 Task: Search one way flight ticket for 2 adults, 2 children, 2 infants in seat in first from Melbourne: Melbourne Orlando International Airport to Wilmington: Wilmington International Airport on 8-6-2023. Choice of flights is JetBlue. Number of bags: 7 checked bags. Price is upto 76000. Outbound departure time preference is 20:15.
Action: Mouse moved to (266, 383)
Screenshot: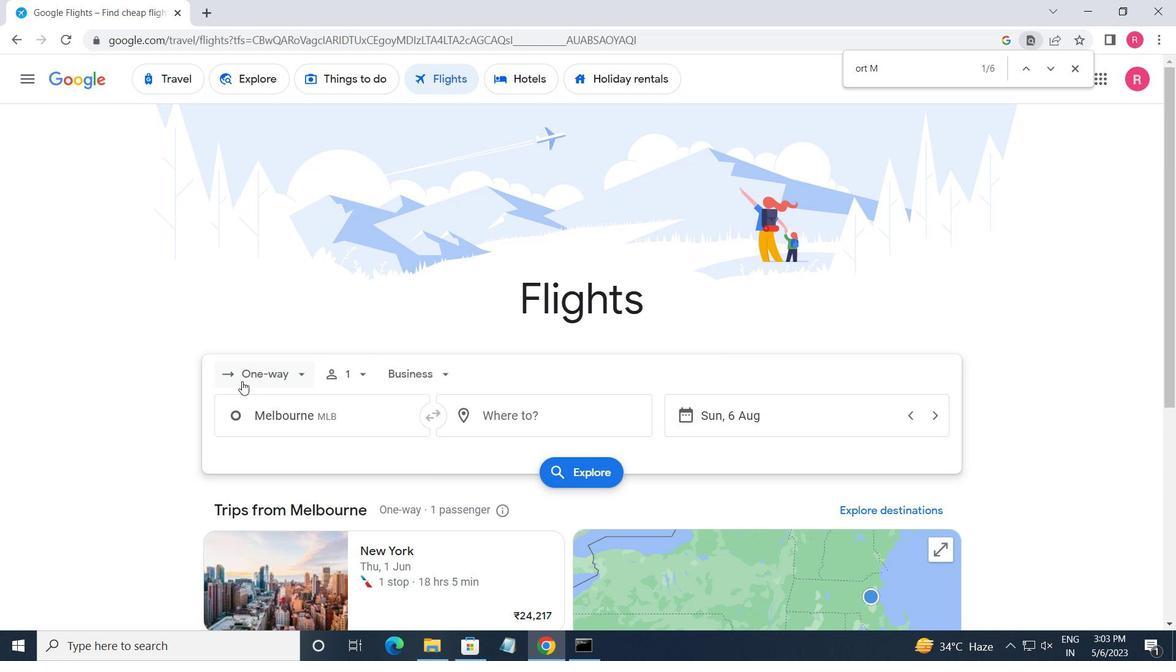 
Action: Mouse pressed left at (266, 383)
Screenshot: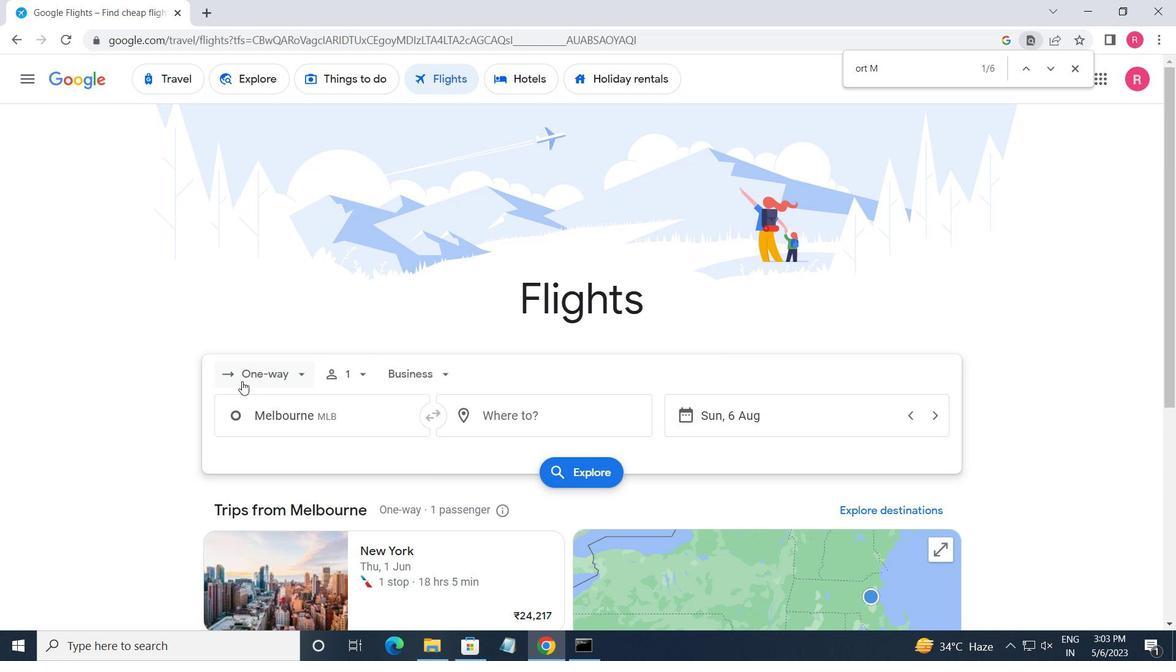 
Action: Mouse moved to (277, 448)
Screenshot: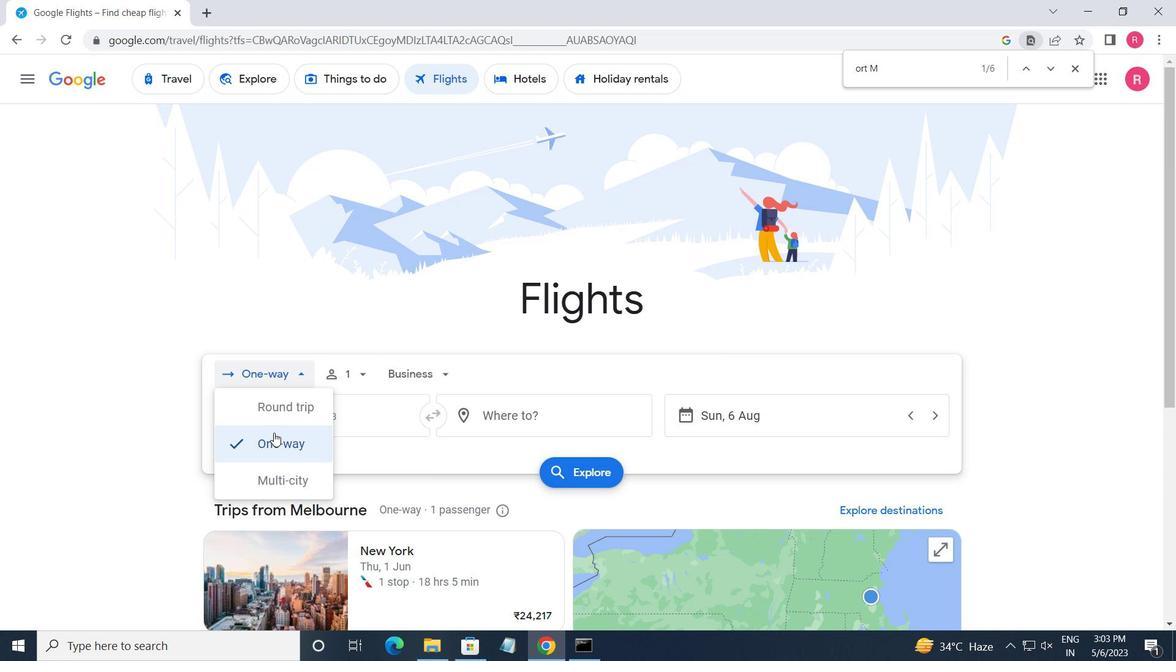
Action: Mouse pressed left at (277, 448)
Screenshot: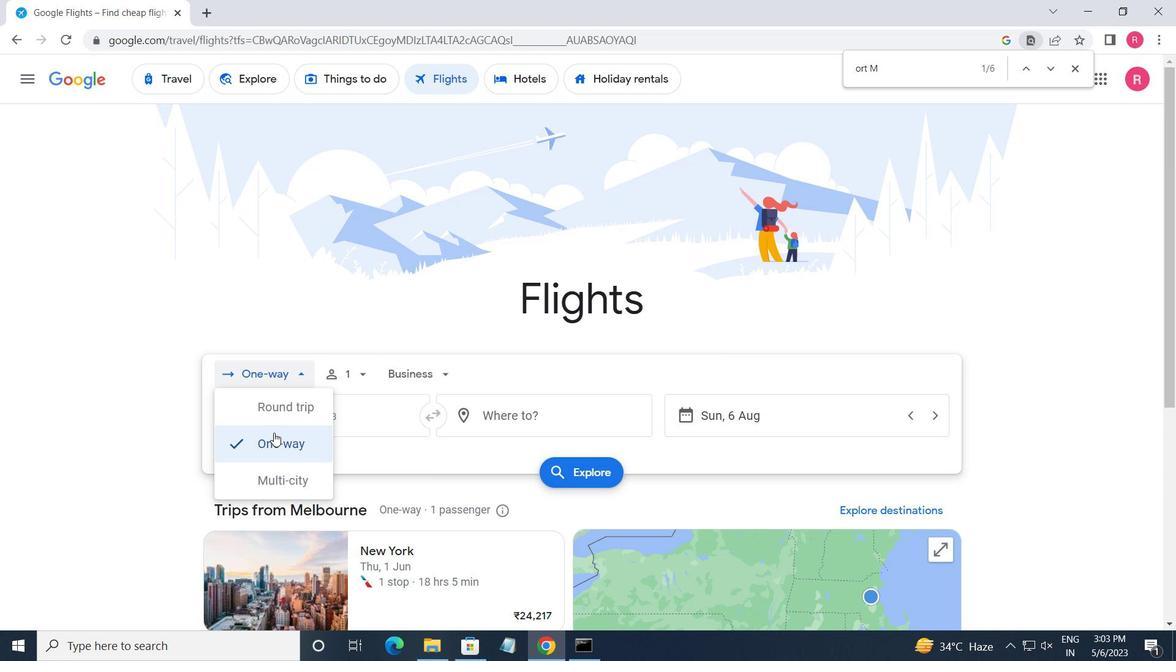 
Action: Mouse moved to (345, 381)
Screenshot: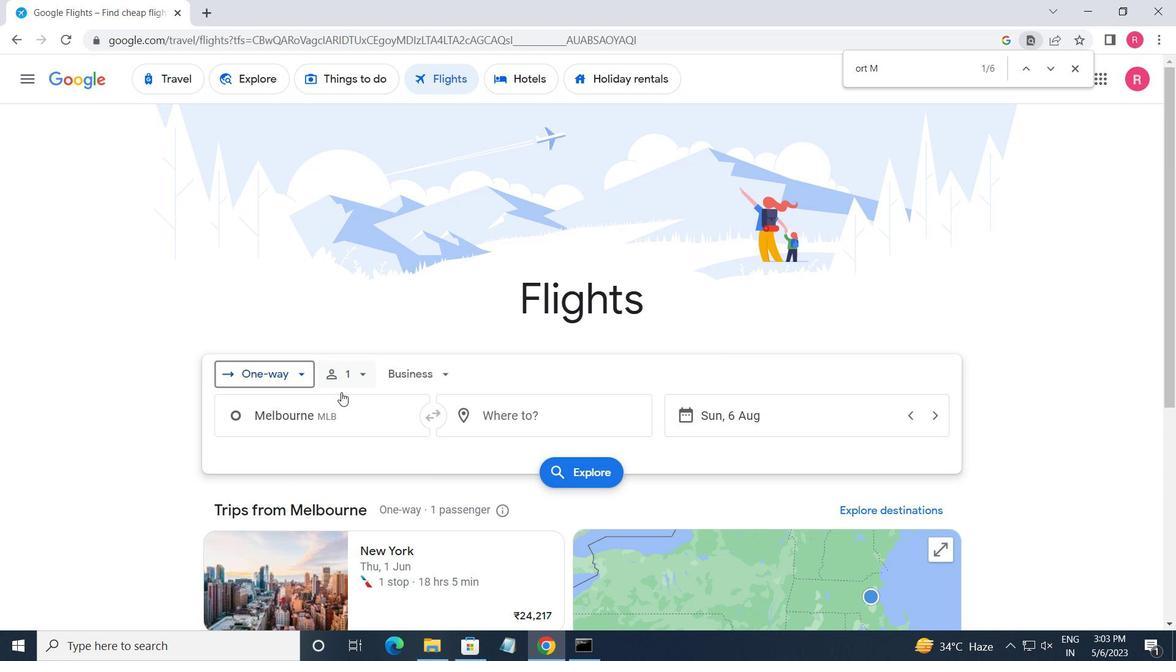 
Action: Mouse pressed left at (345, 381)
Screenshot: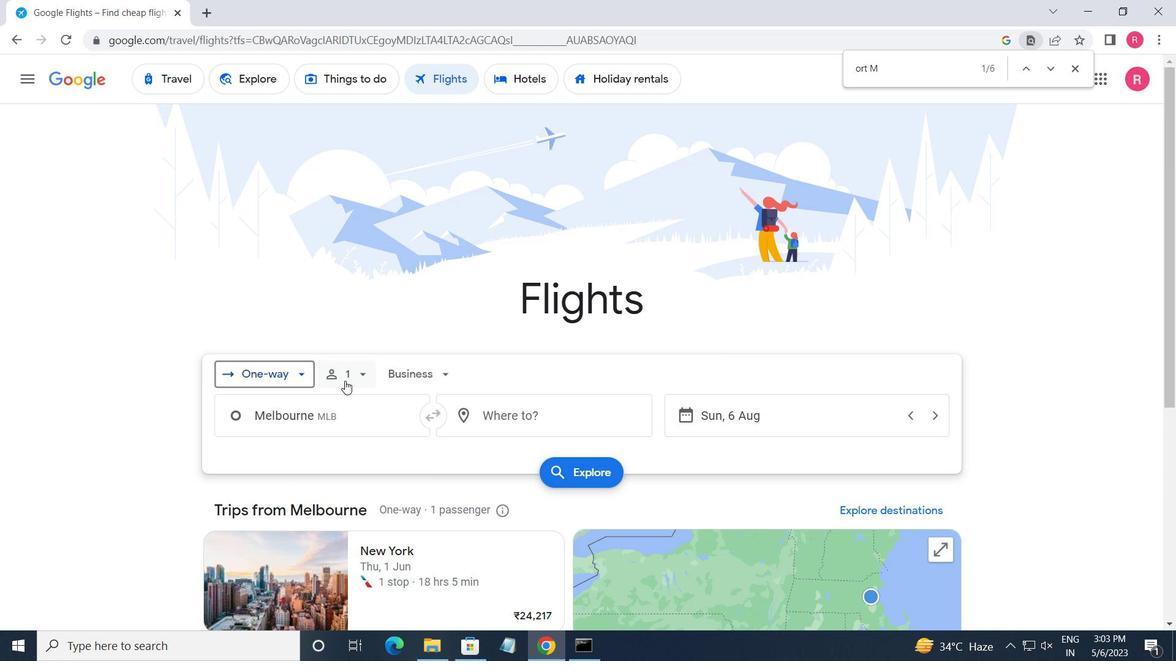 
Action: Mouse moved to (477, 419)
Screenshot: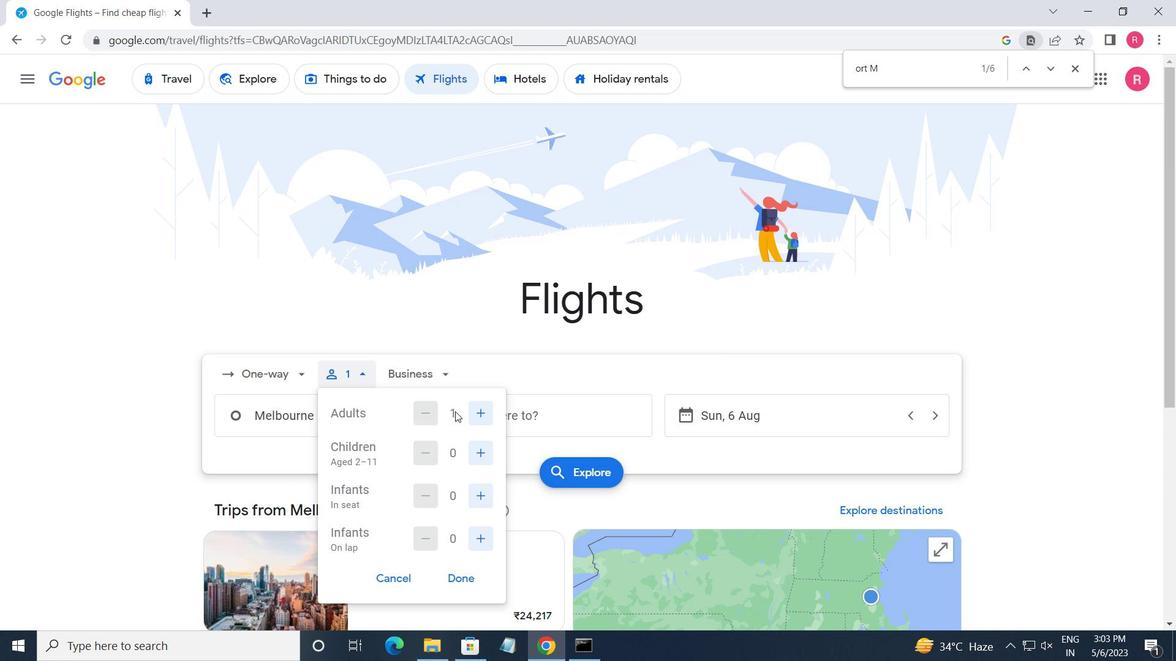 
Action: Mouse pressed left at (477, 419)
Screenshot: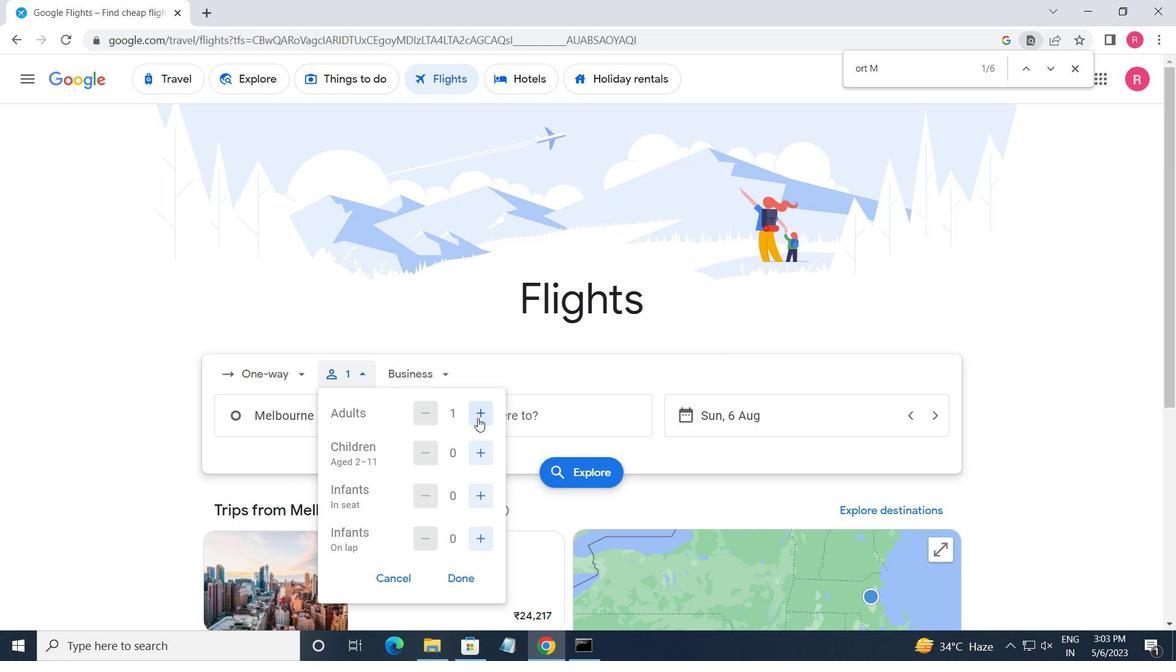 
Action: Mouse moved to (480, 453)
Screenshot: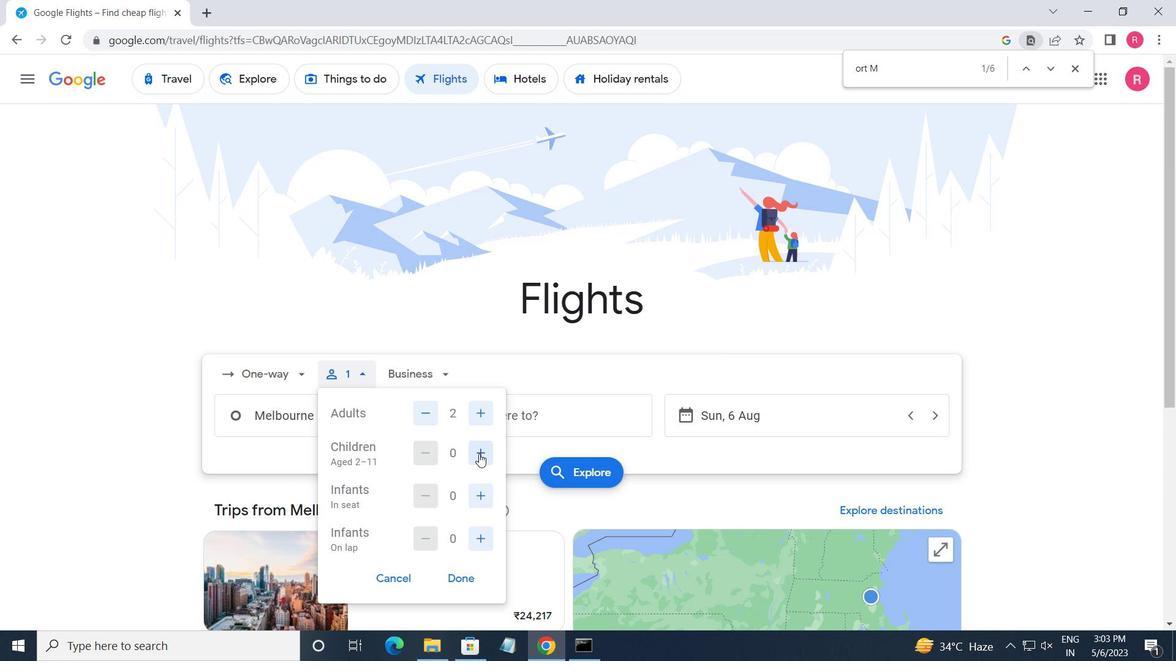 
Action: Mouse pressed left at (480, 453)
Screenshot: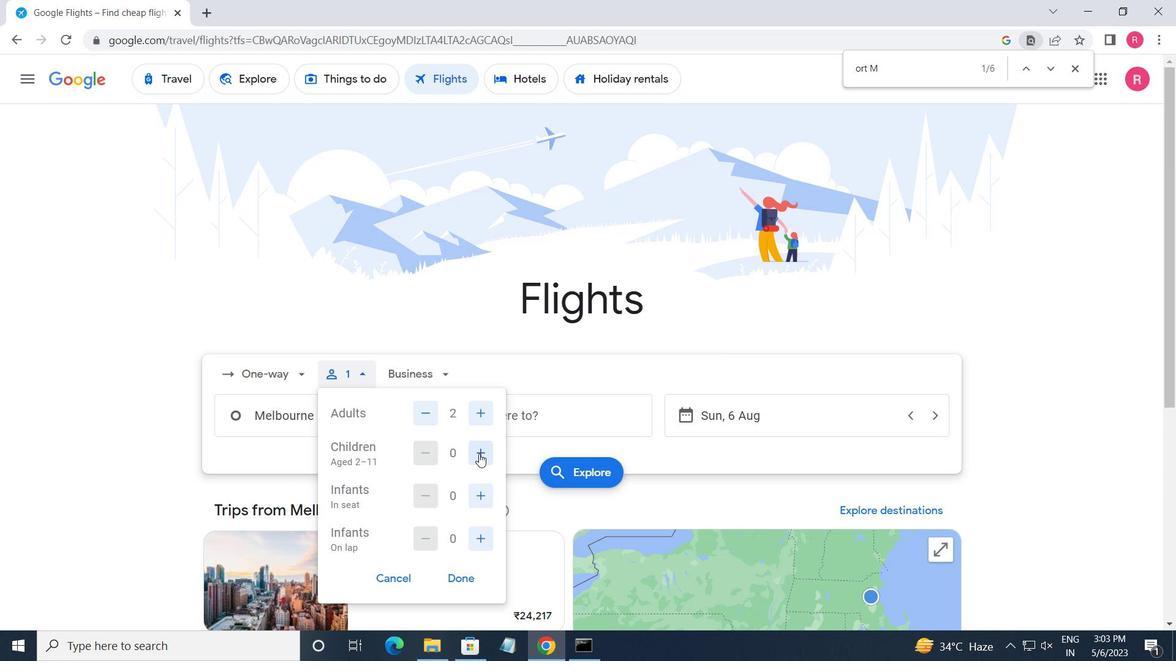 
Action: Mouse pressed left at (480, 453)
Screenshot: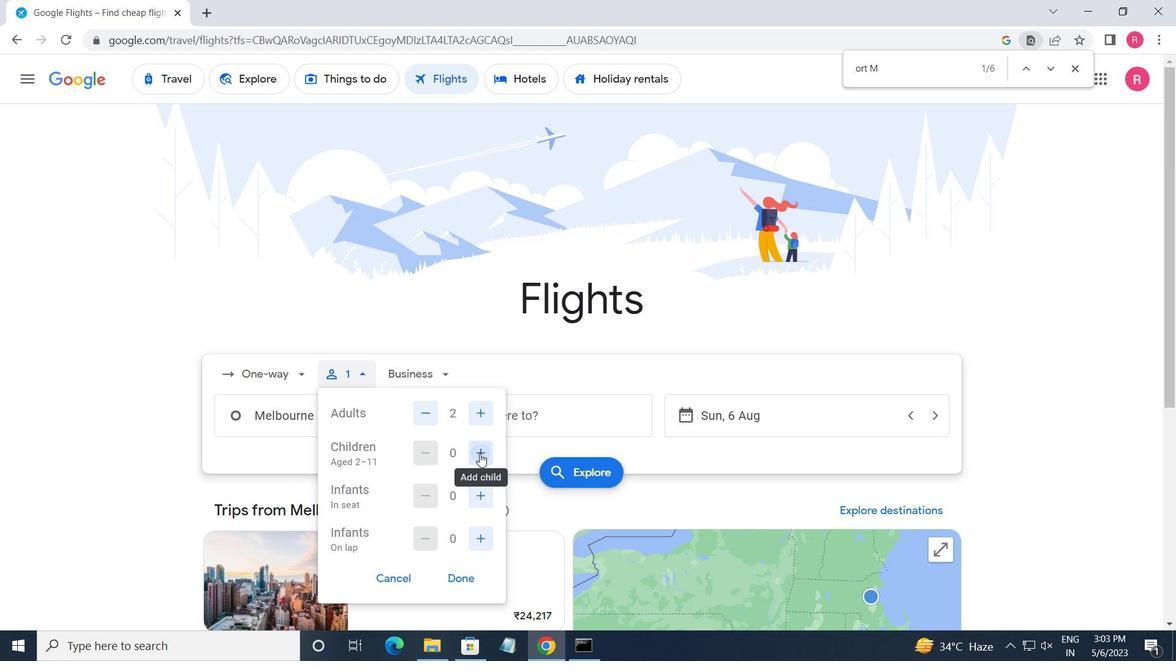 
Action: Mouse moved to (476, 489)
Screenshot: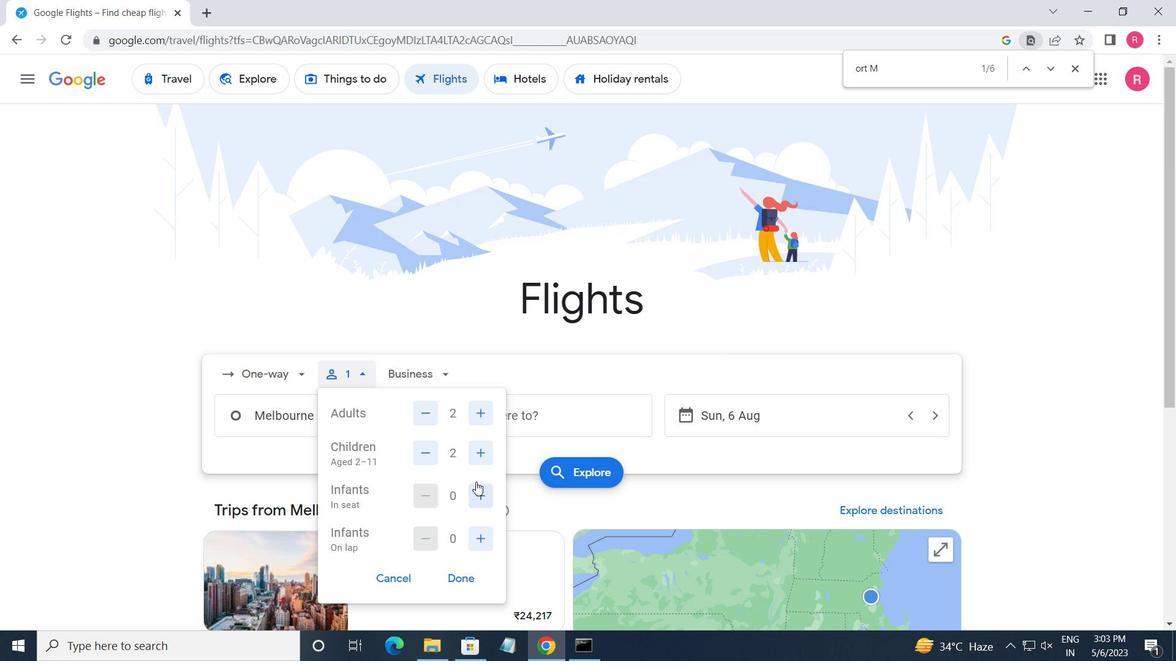 
Action: Mouse pressed left at (476, 489)
Screenshot: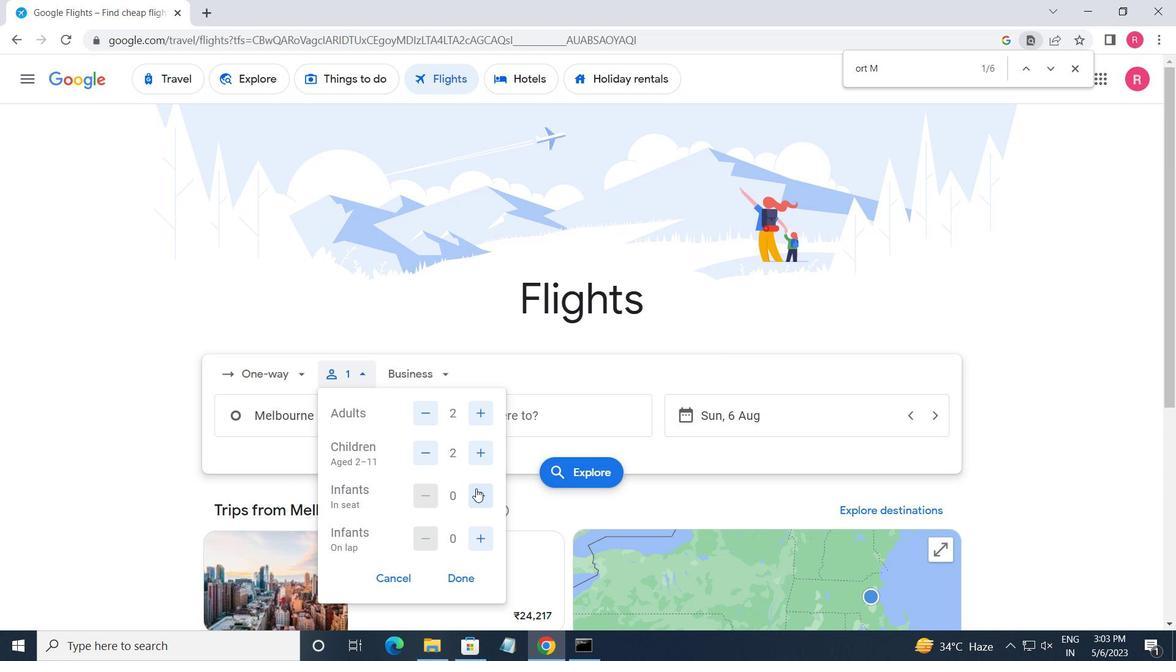 
Action: Mouse pressed left at (476, 489)
Screenshot: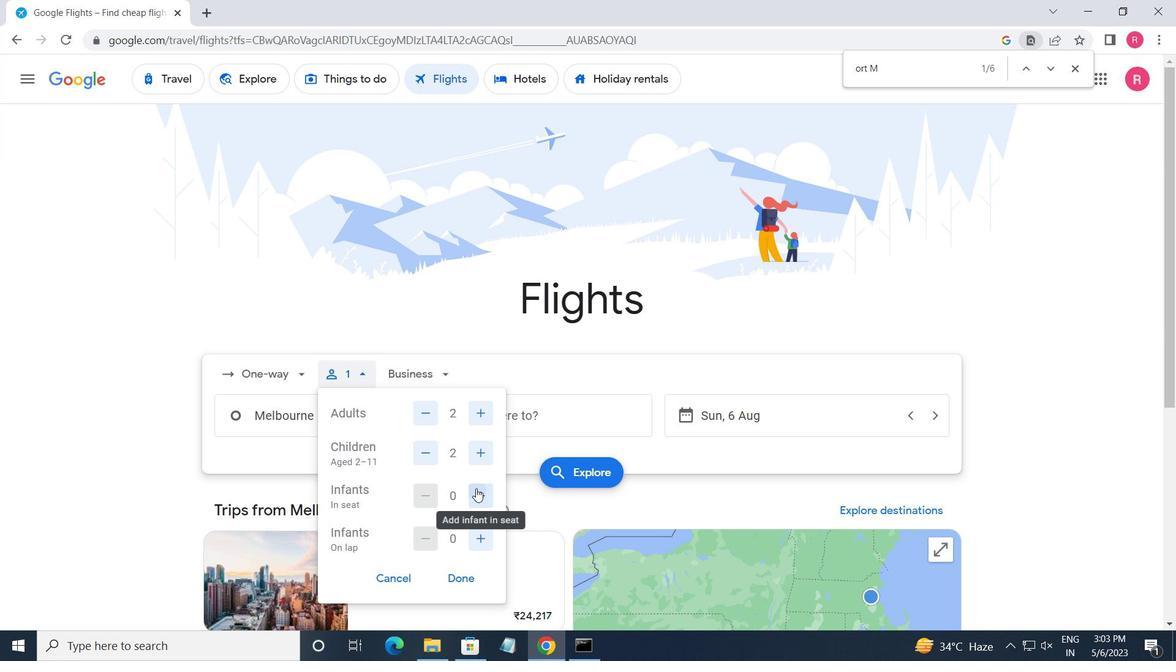 
Action: Mouse moved to (459, 571)
Screenshot: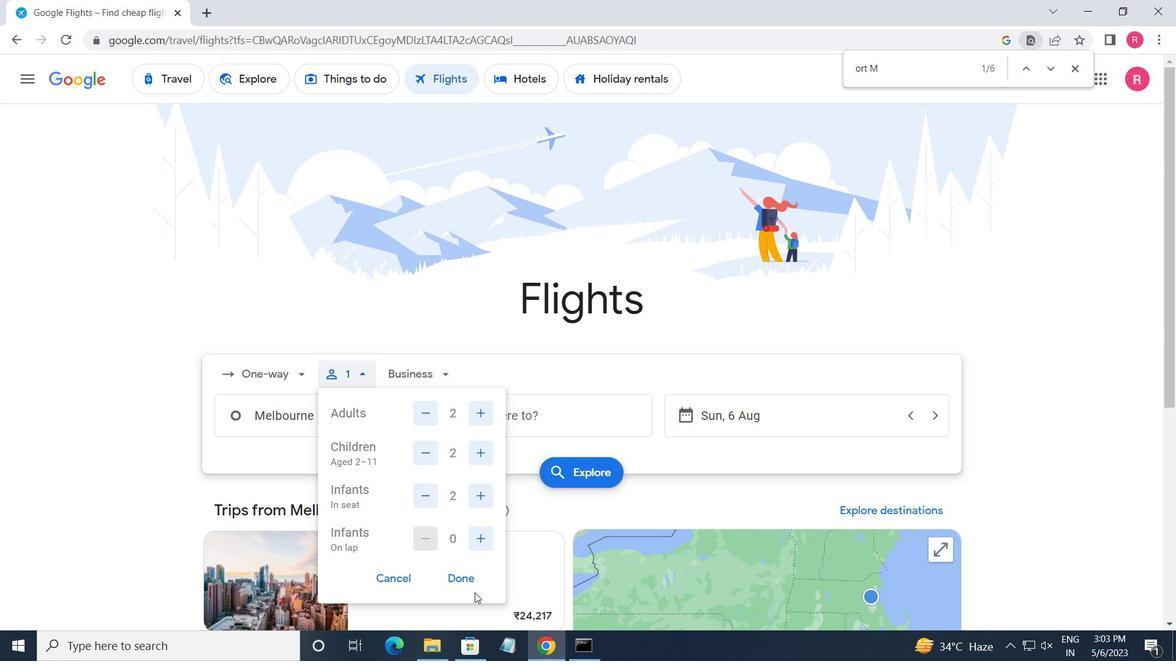 
Action: Mouse pressed left at (459, 571)
Screenshot: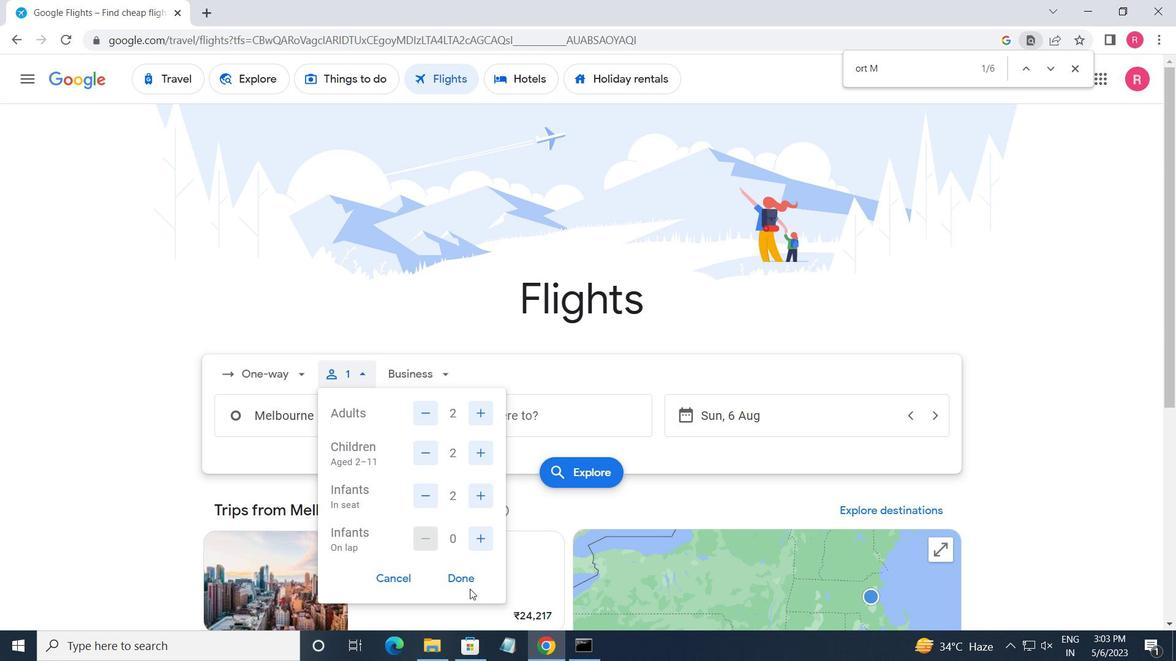 
Action: Mouse moved to (434, 377)
Screenshot: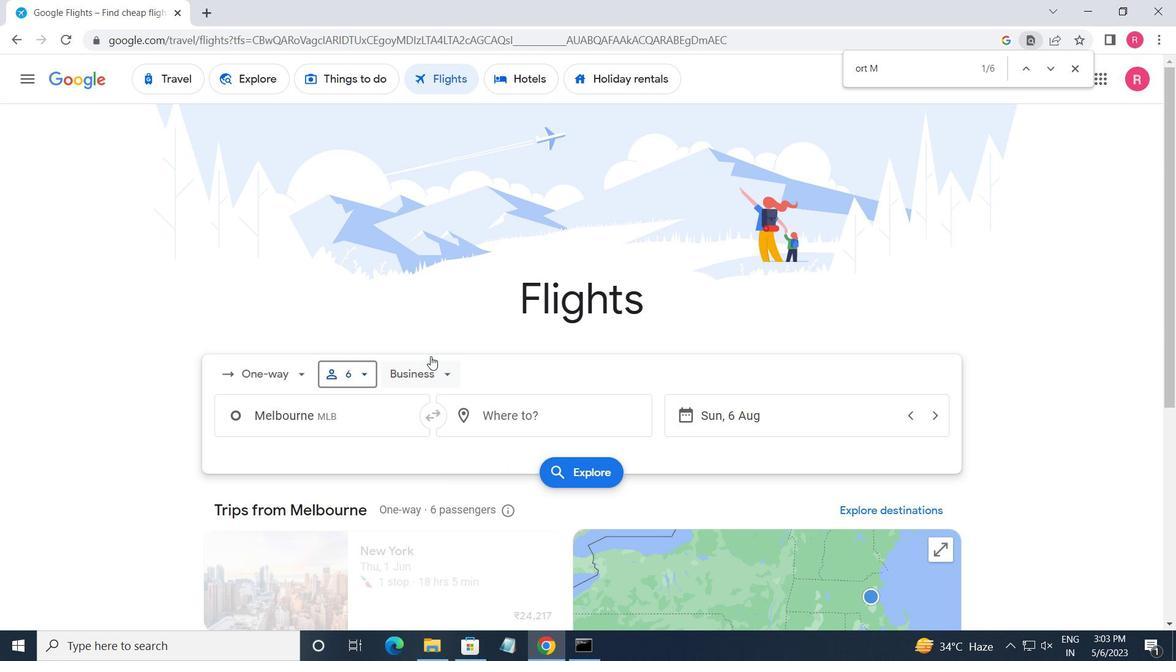 
Action: Mouse pressed left at (434, 377)
Screenshot: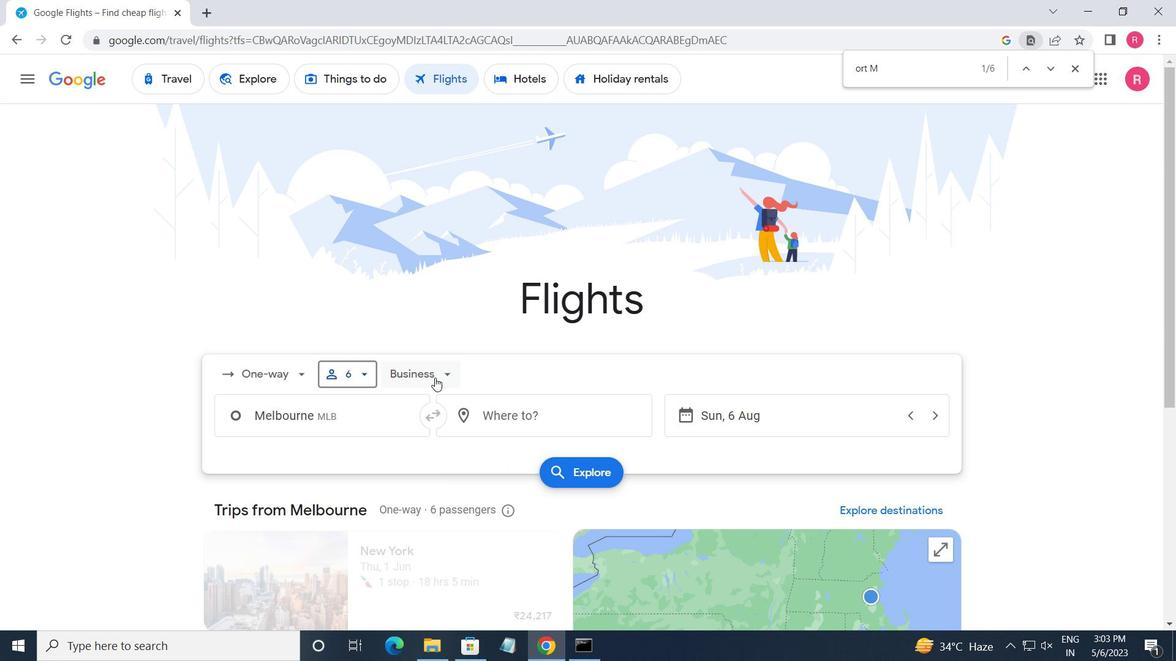 
Action: Mouse moved to (456, 521)
Screenshot: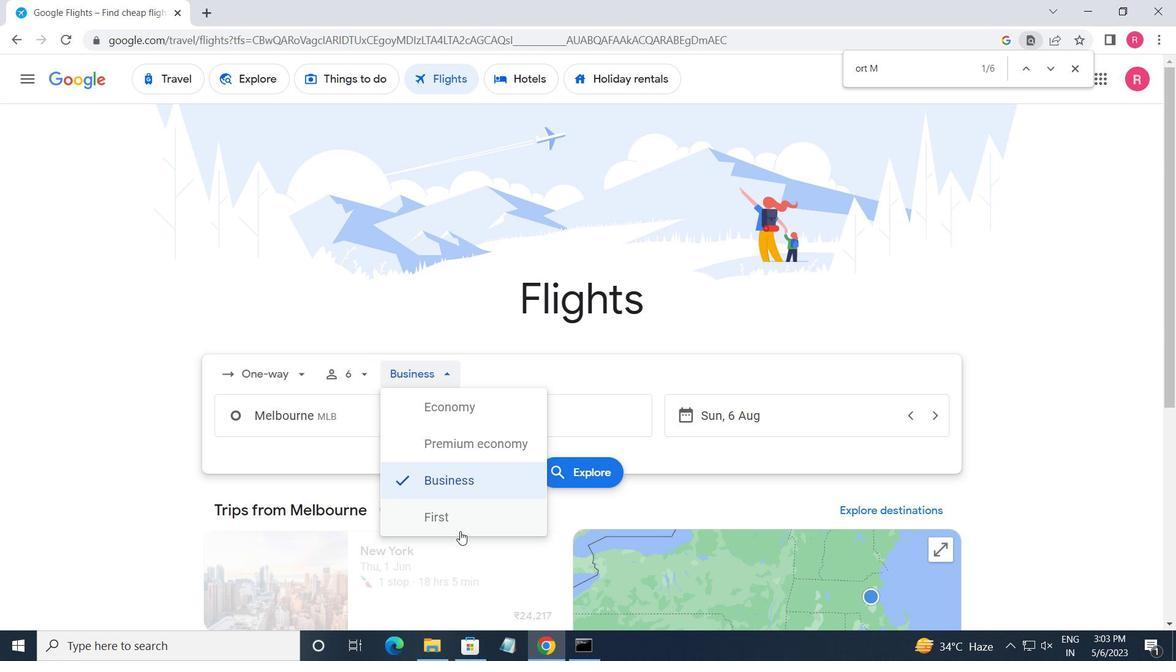 
Action: Mouse pressed left at (456, 521)
Screenshot: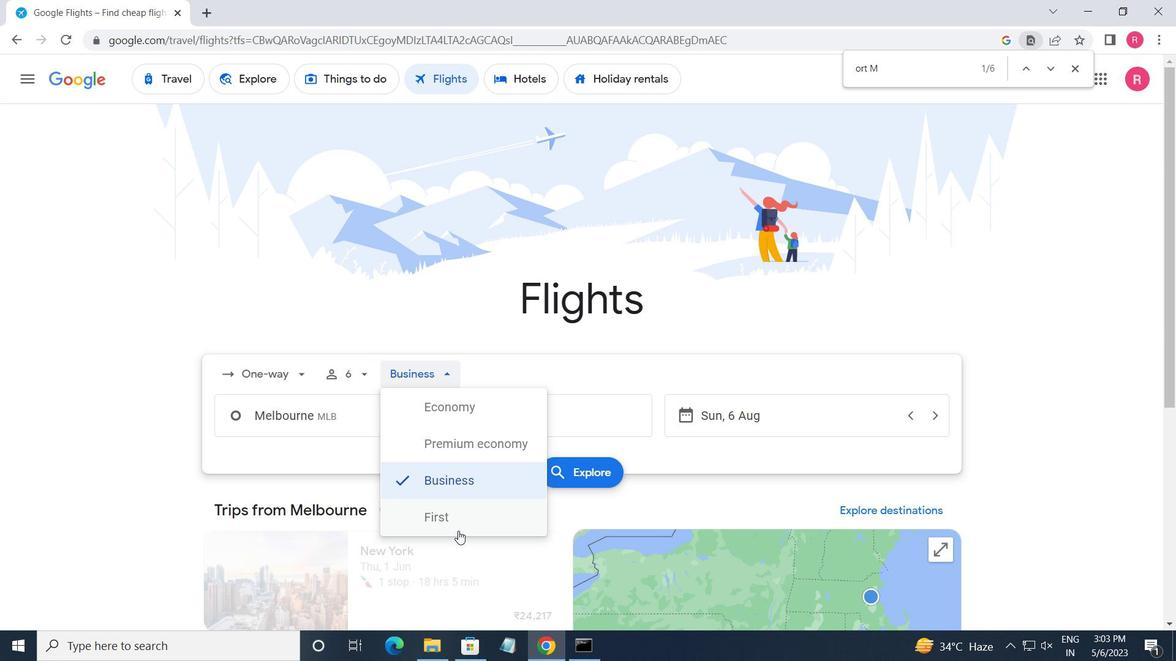
Action: Mouse moved to (386, 420)
Screenshot: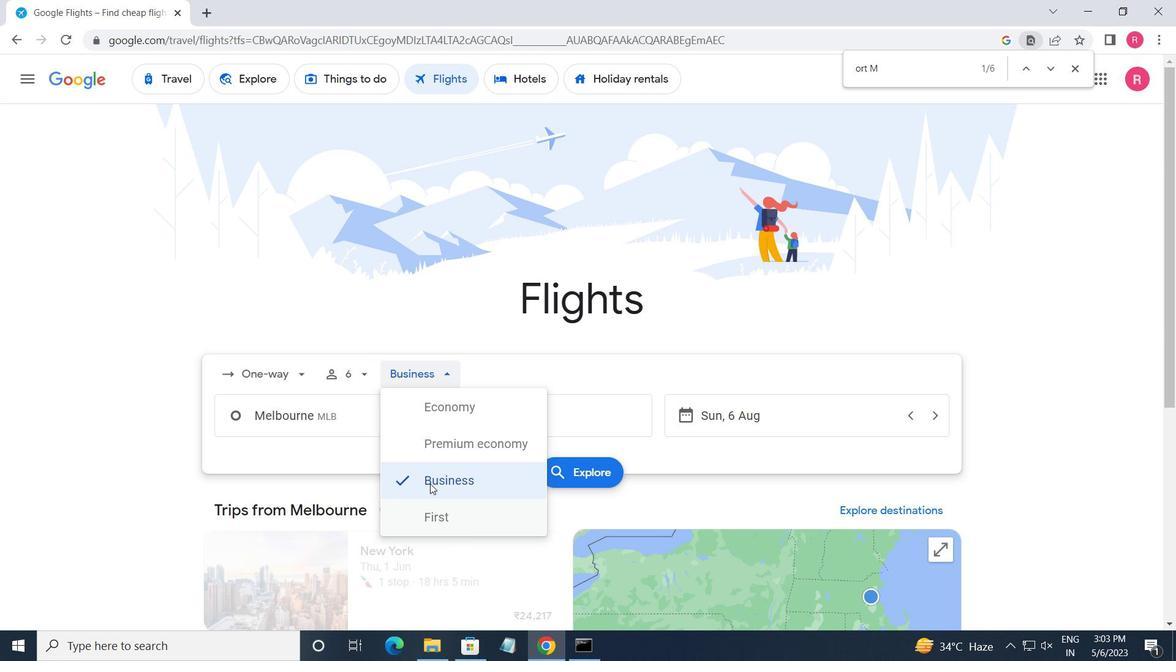 
Action: Mouse pressed left at (386, 420)
Screenshot: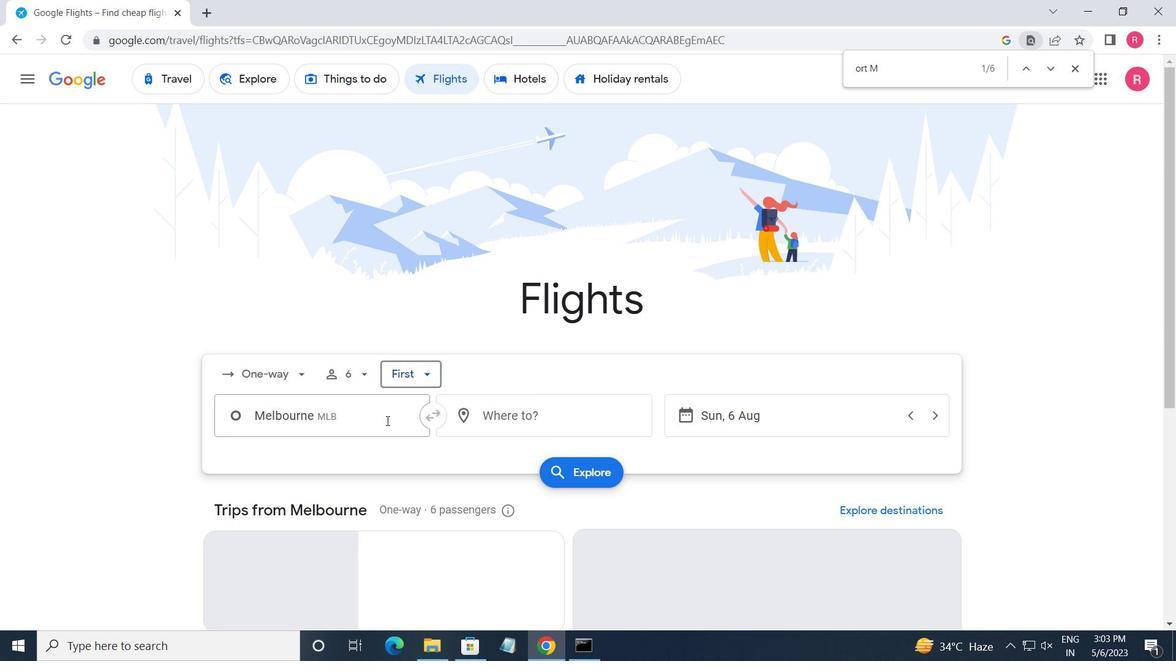 
Action: Mouse moved to (384, 422)
Screenshot: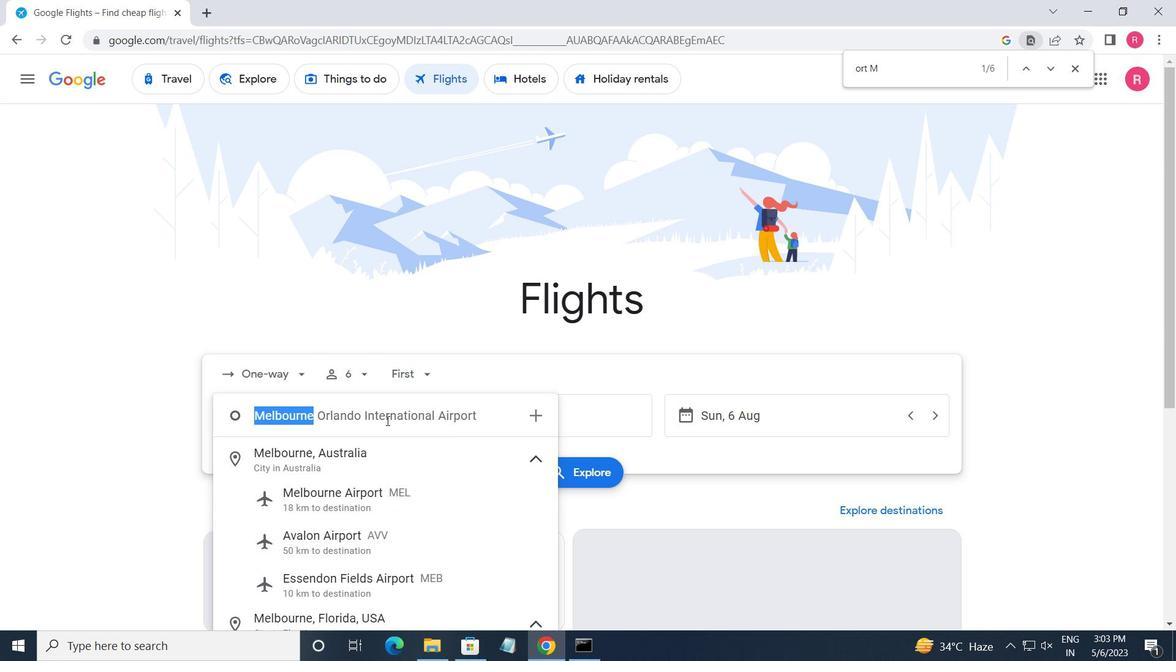 
Action: Key pressed <Key.shift_r>Melbourne
Screenshot: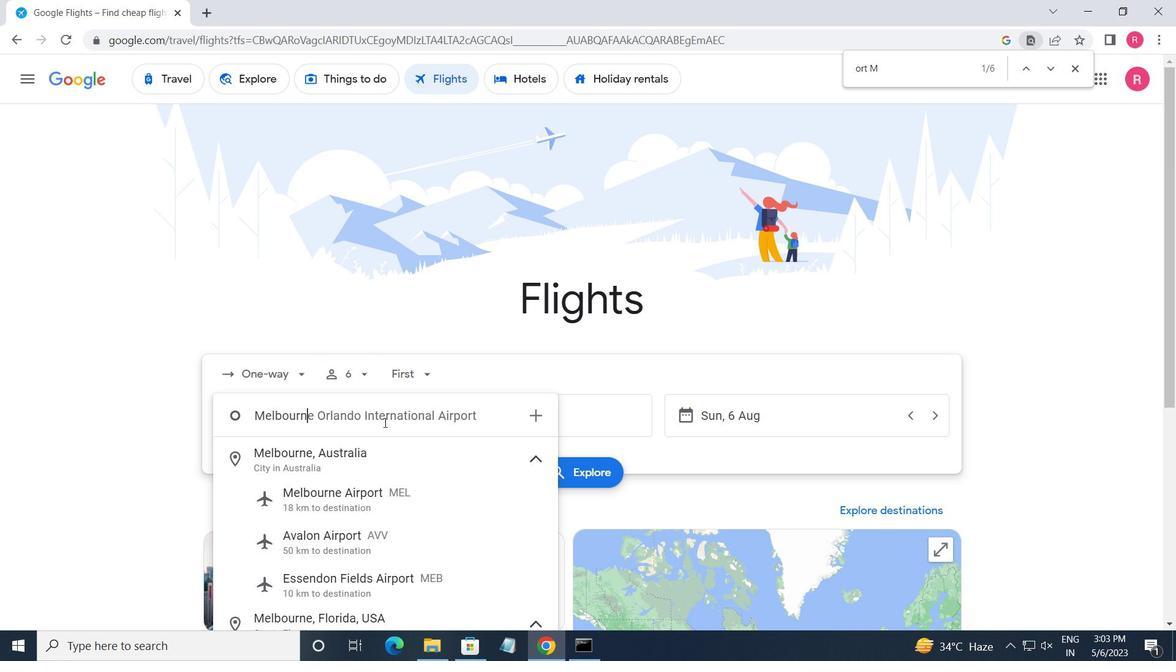 
Action: Mouse moved to (313, 443)
Screenshot: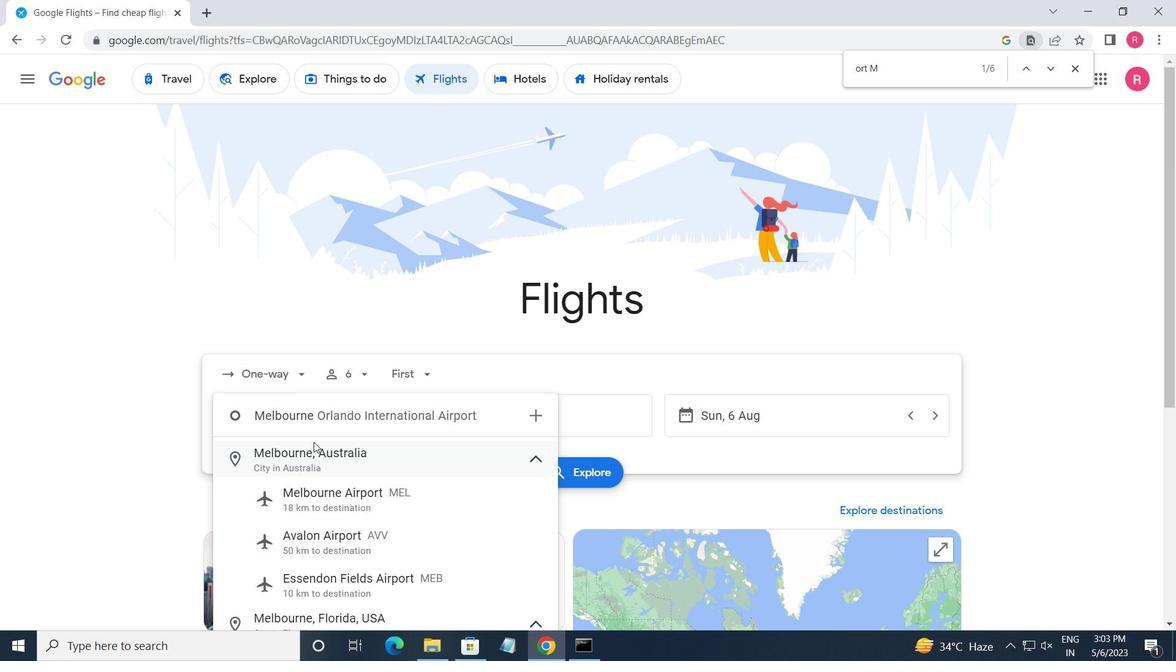 
Action: Key pressed <Key.space><Key.shift_r><Key.shift_r><Key.shift_r><Key.shift_r>O
Screenshot: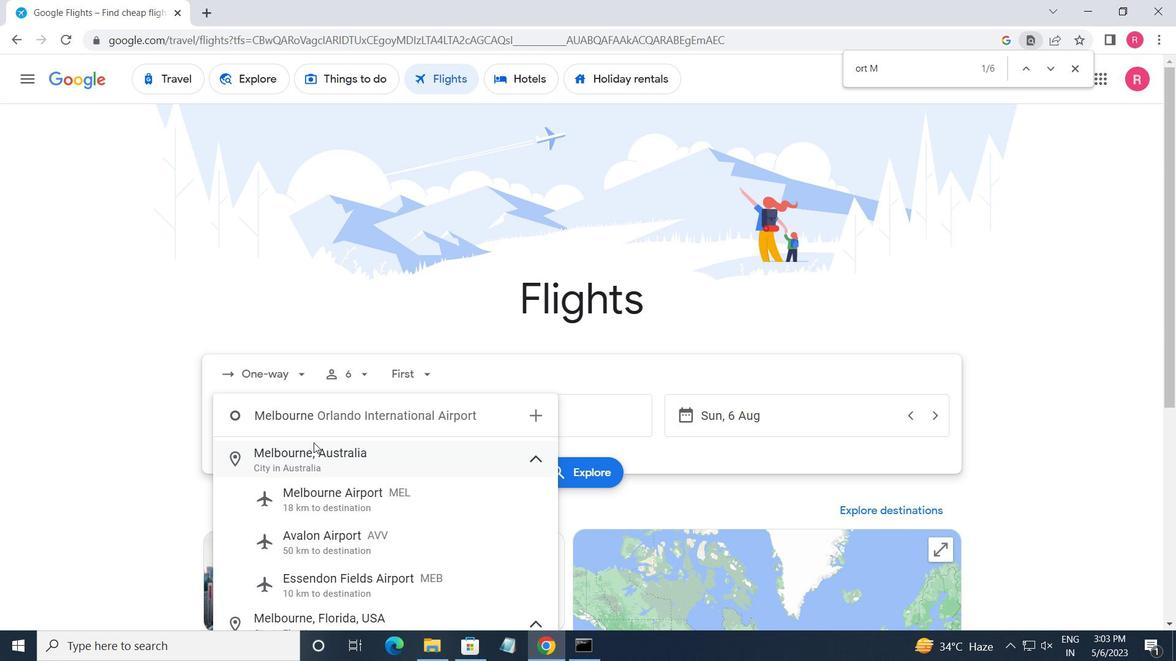 
Action: Mouse moved to (318, 449)
Screenshot: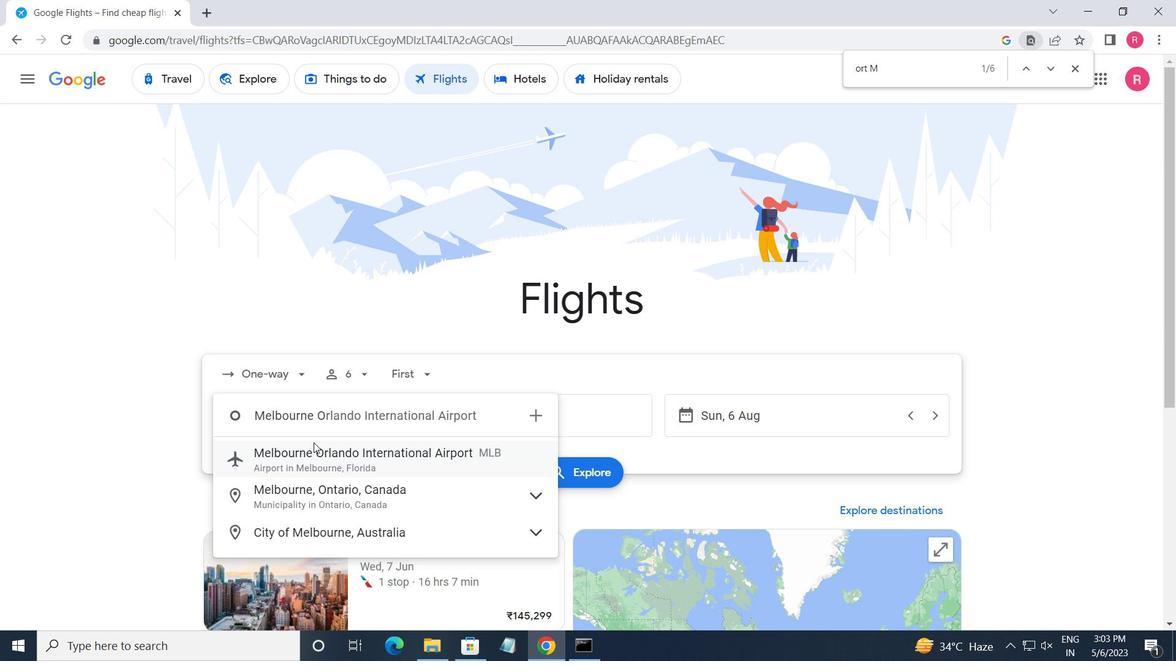 
Action: Mouse pressed left at (318, 449)
Screenshot: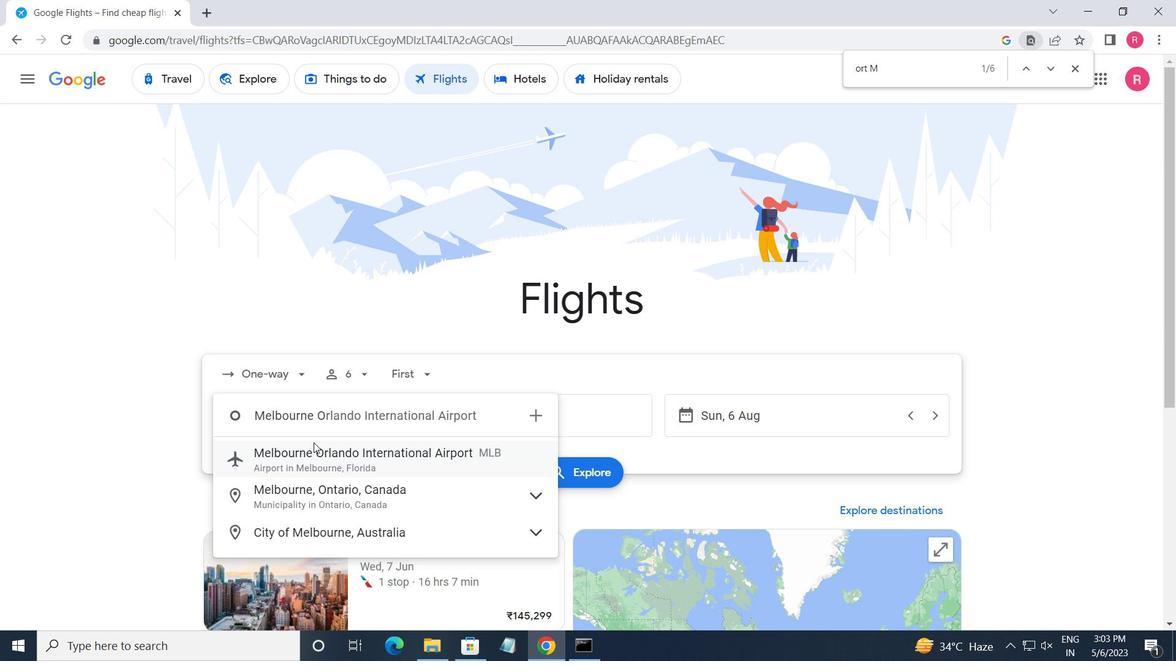 
Action: Mouse moved to (527, 430)
Screenshot: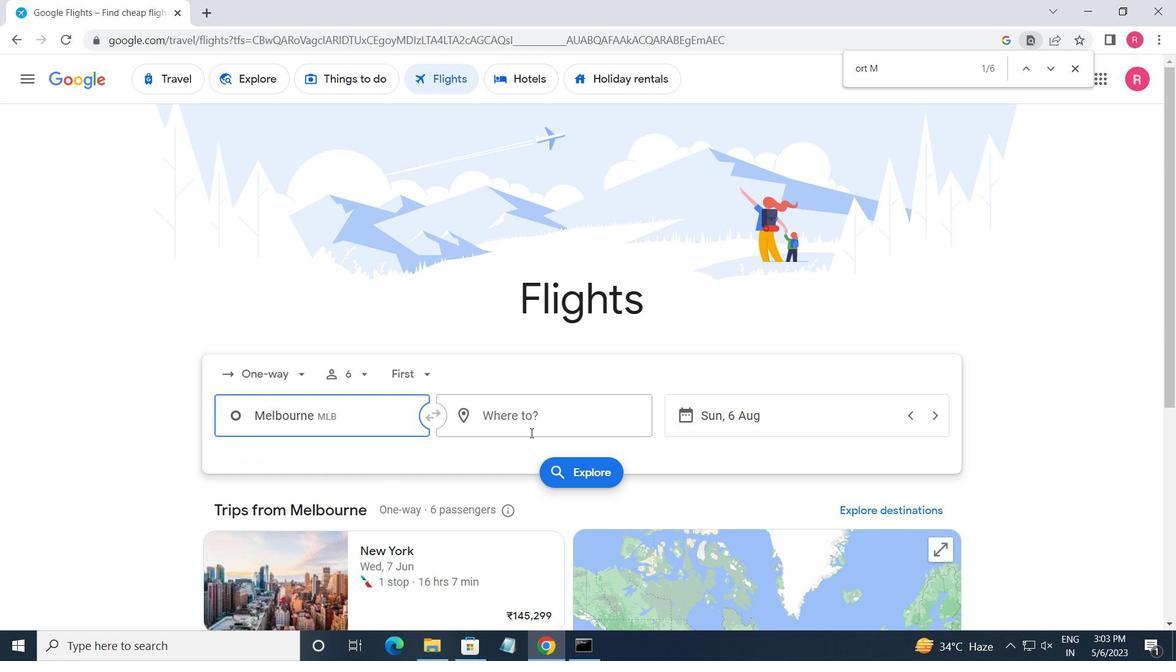 
Action: Mouse pressed left at (527, 430)
Screenshot: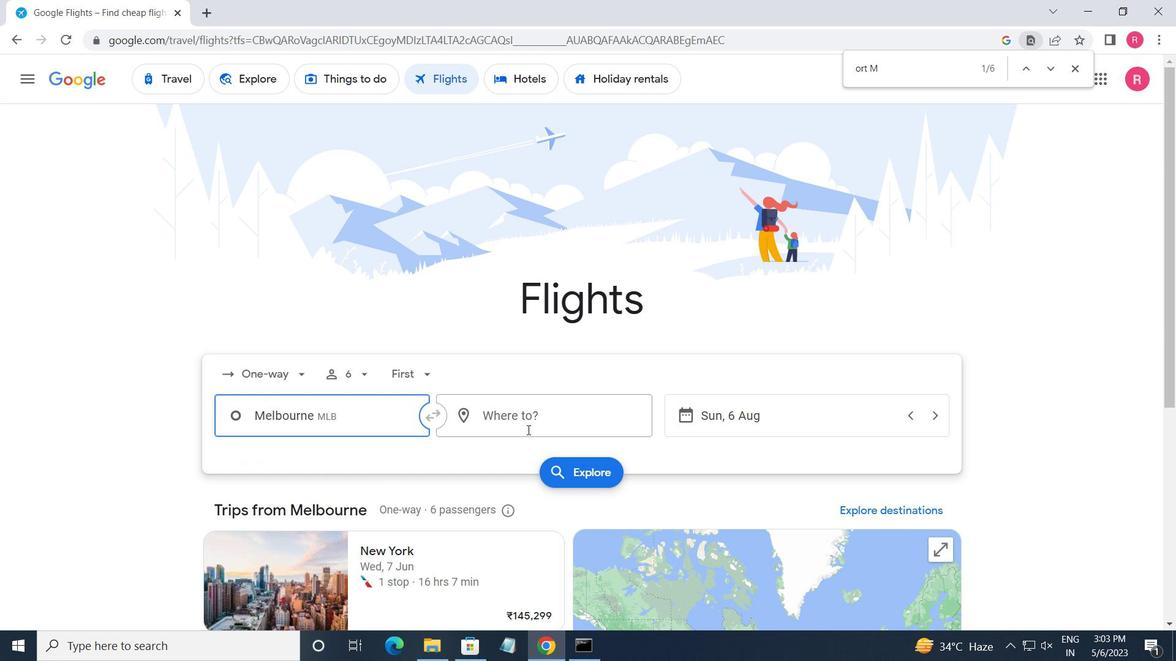 
Action: Key pressed <Key.shift>WILMINGTON
Screenshot: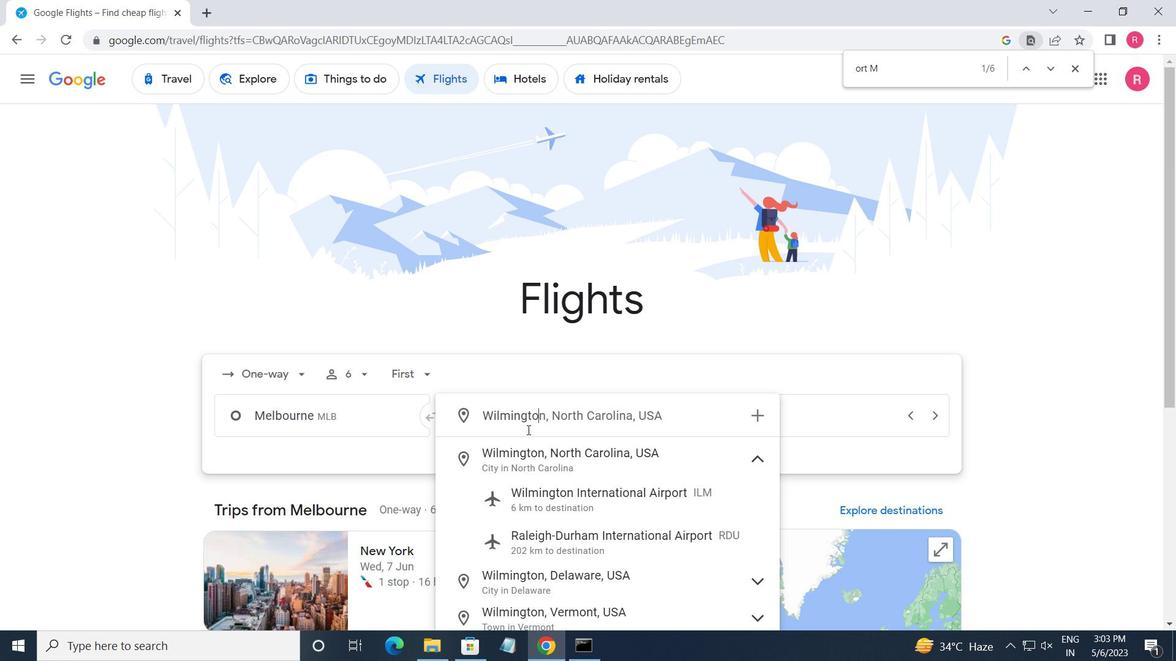 
Action: Mouse moved to (597, 503)
Screenshot: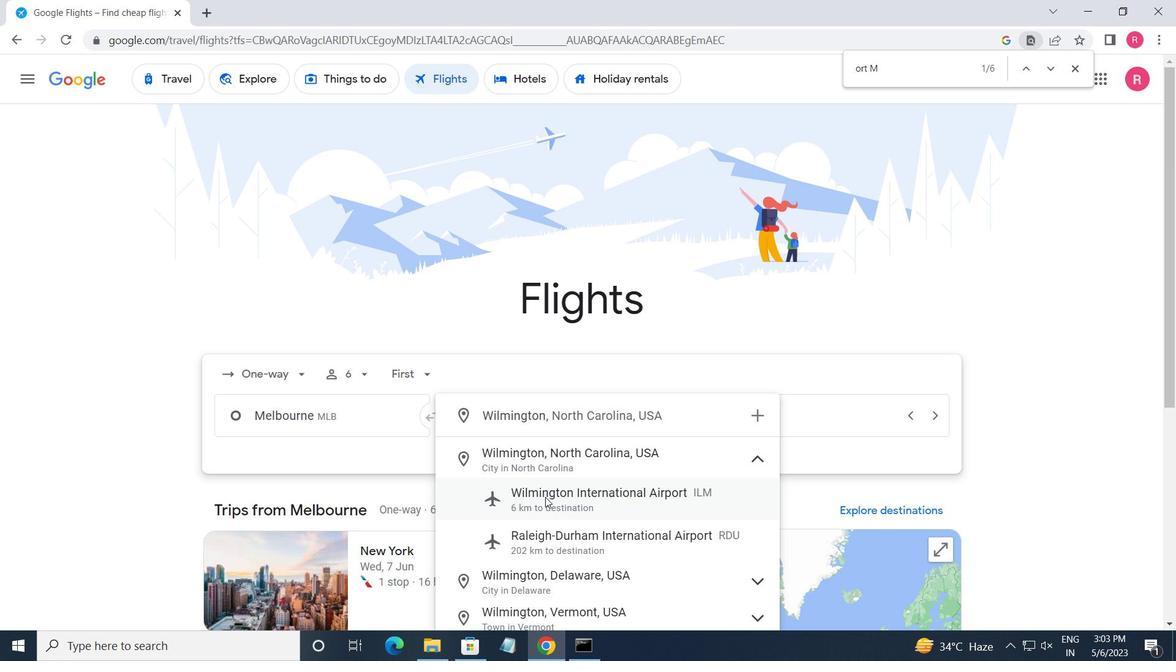 
Action: Mouse pressed left at (597, 503)
Screenshot: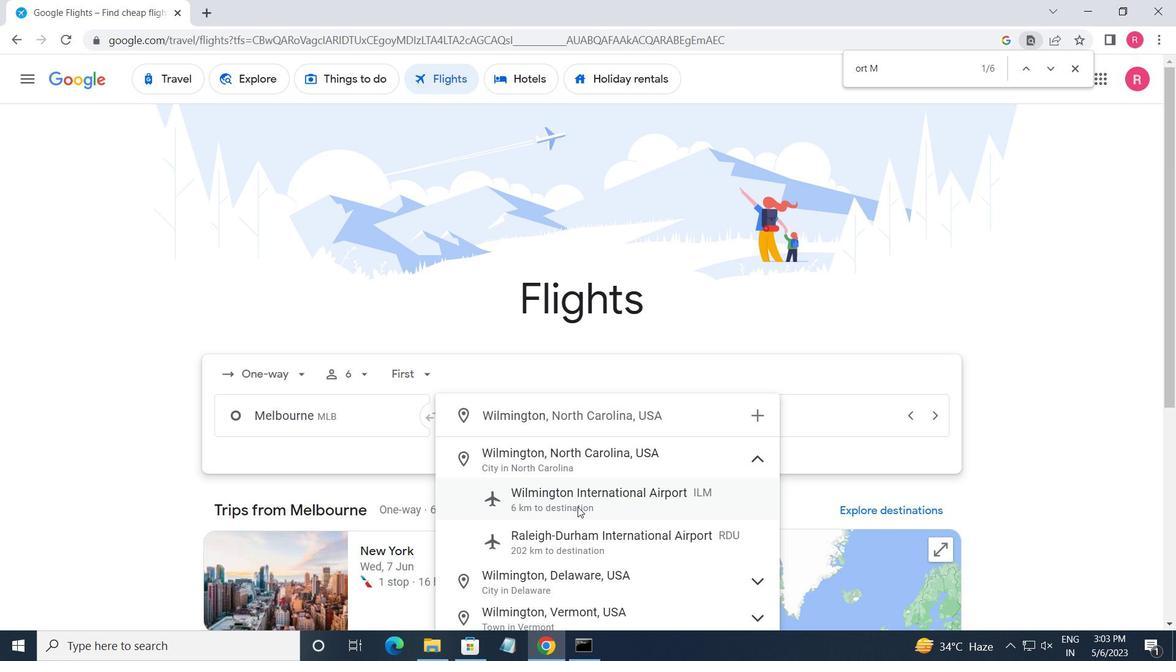 
Action: Mouse moved to (827, 425)
Screenshot: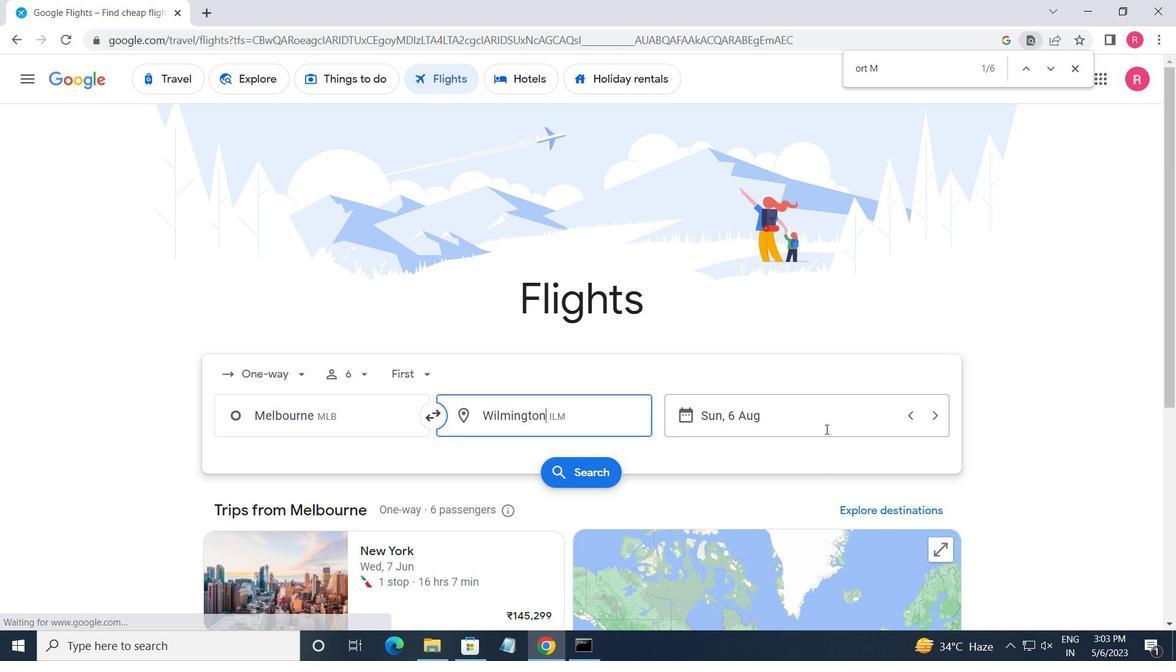 
Action: Mouse pressed left at (827, 425)
Screenshot: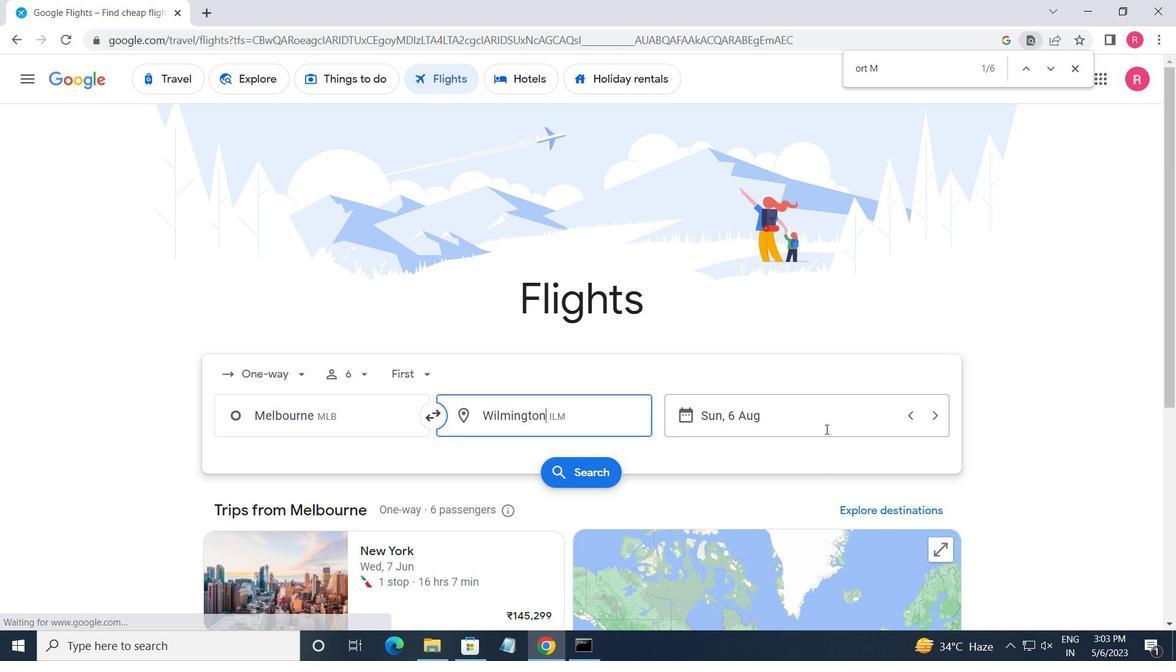 
Action: Mouse moved to (409, 391)
Screenshot: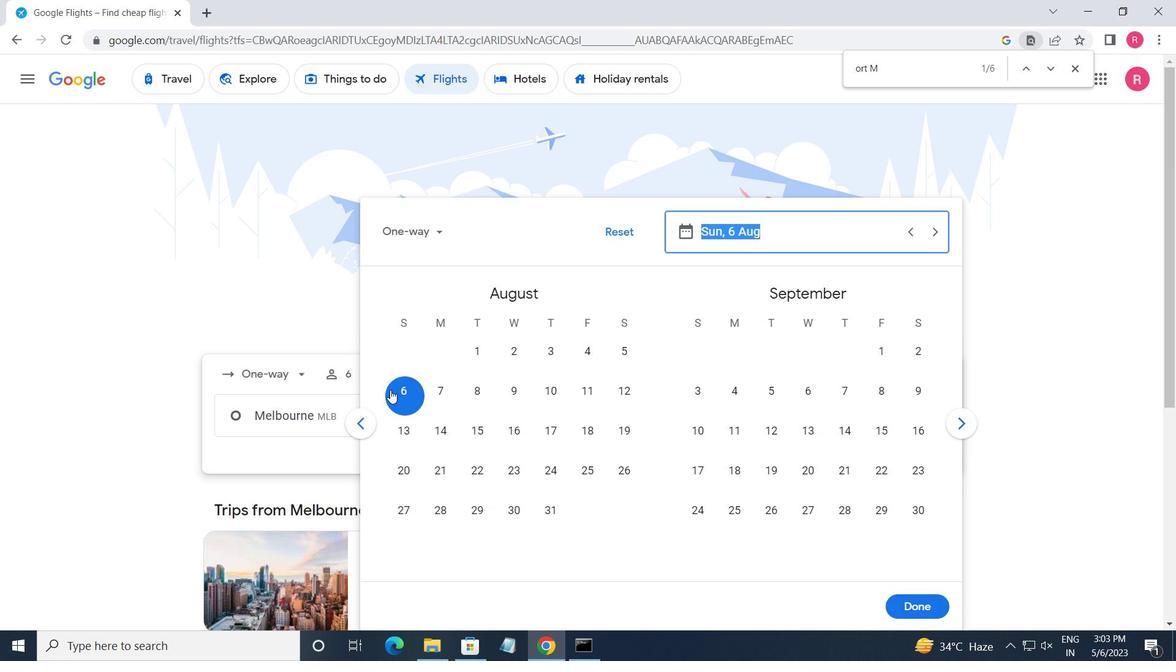 
Action: Mouse pressed left at (409, 391)
Screenshot: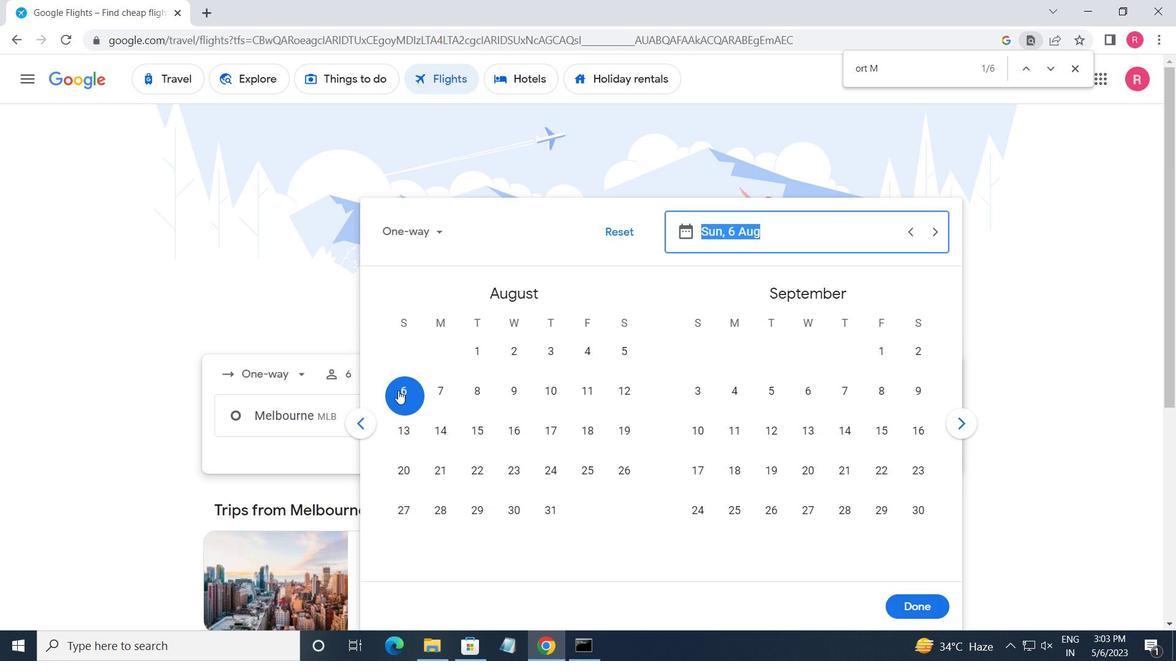 
Action: Mouse moved to (937, 605)
Screenshot: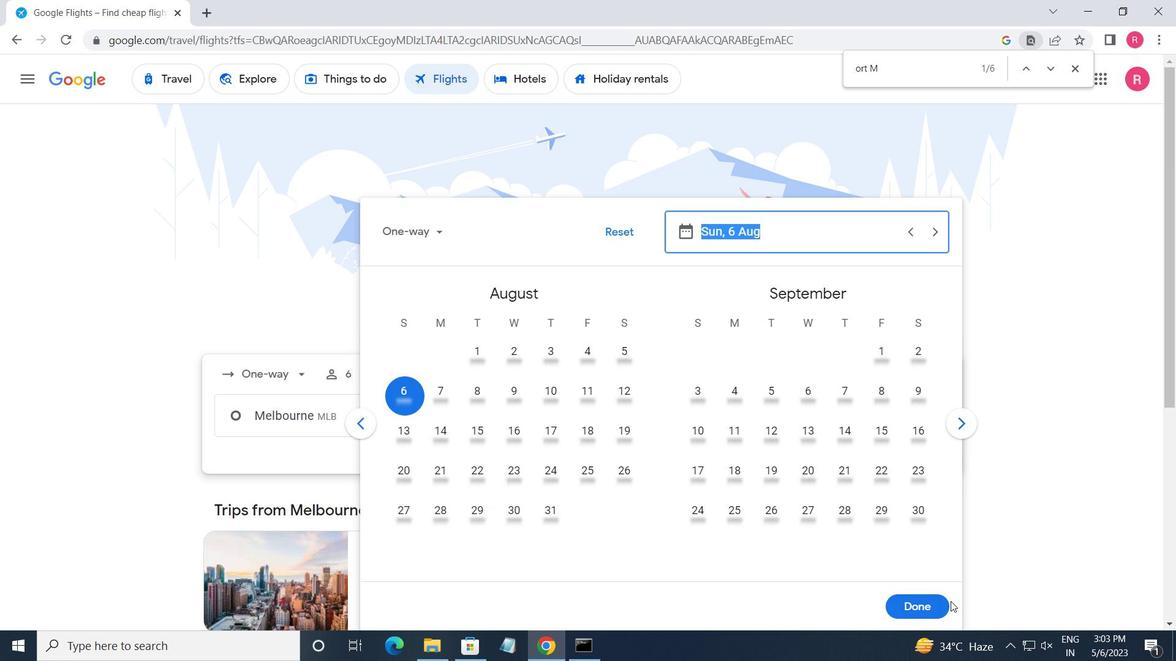 
Action: Mouse pressed left at (937, 605)
Screenshot: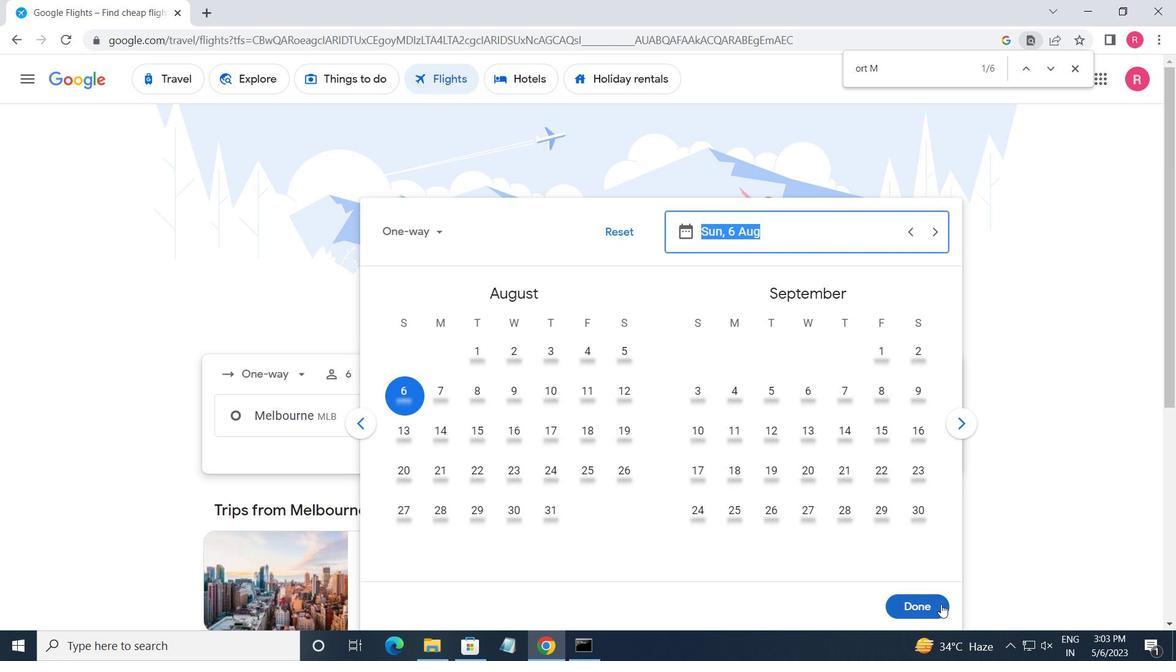 
Action: Mouse moved to (575, 473)
Screenshot: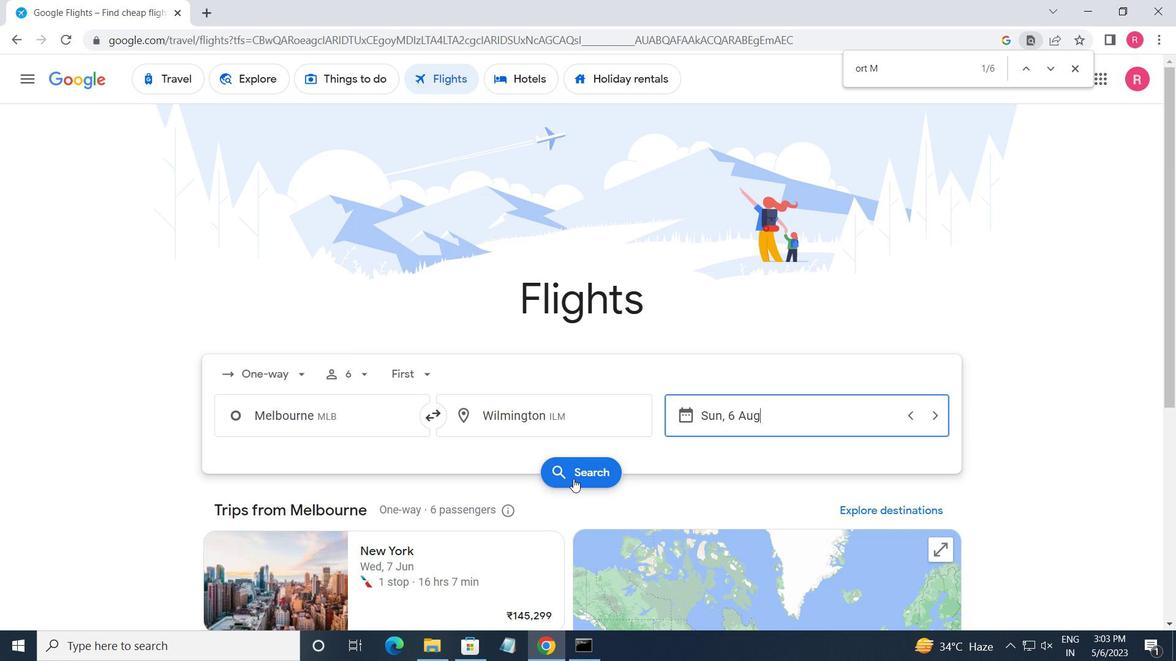 
Action: Mouse pressed left at (575, 473)
Screenshot: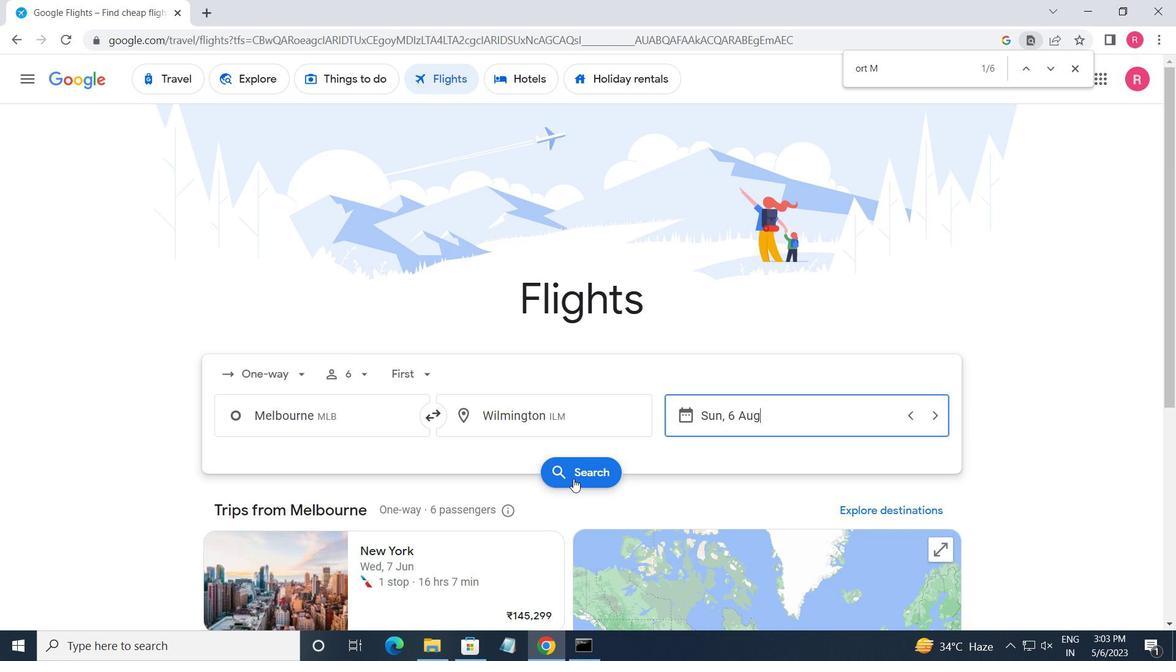
Action: Mouse moved to (224, 211)
Screenshot: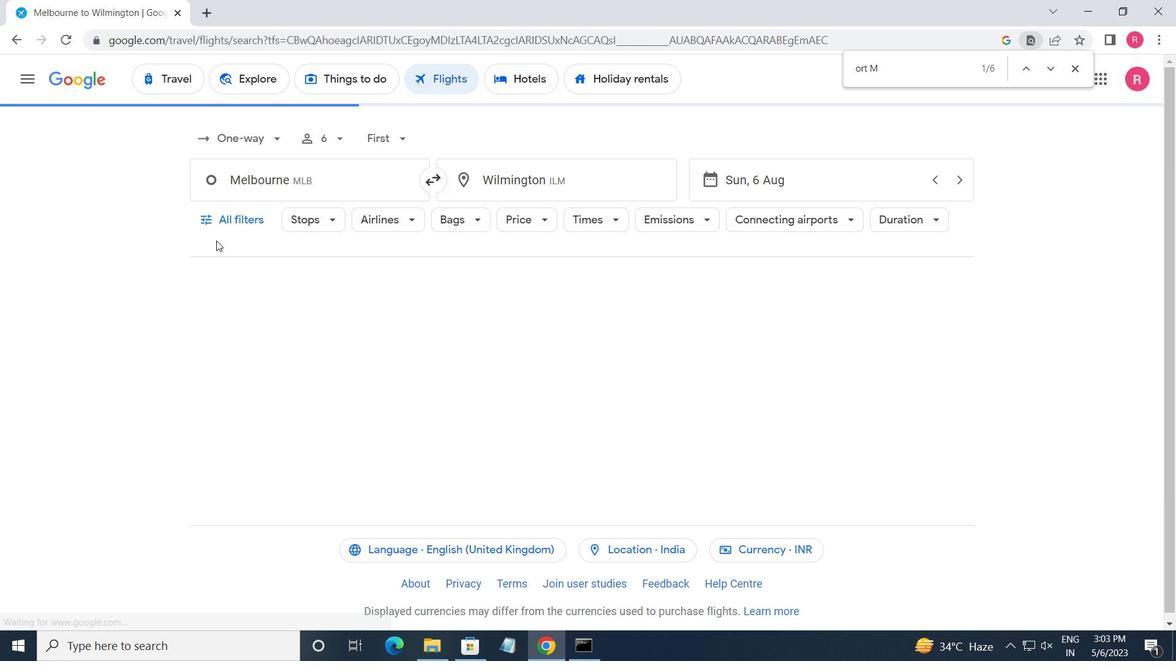 
Action: Mouse pressed left at (224, 211)
Screenshot: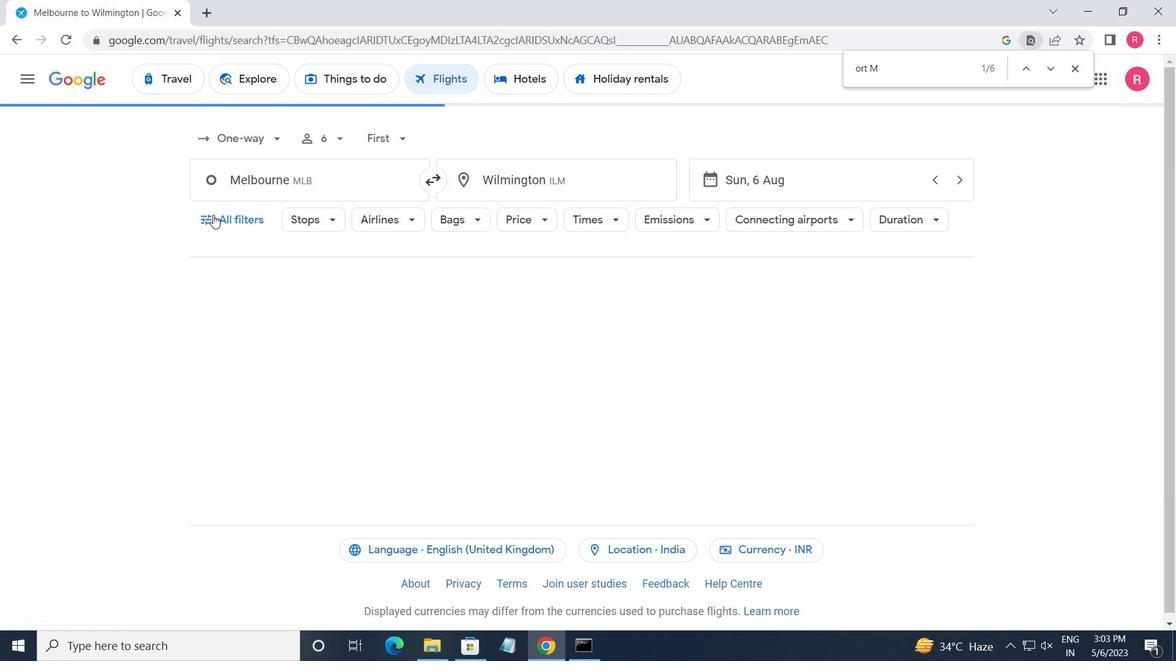 
Action: Mouse moved to (314, 350)
Screenshot: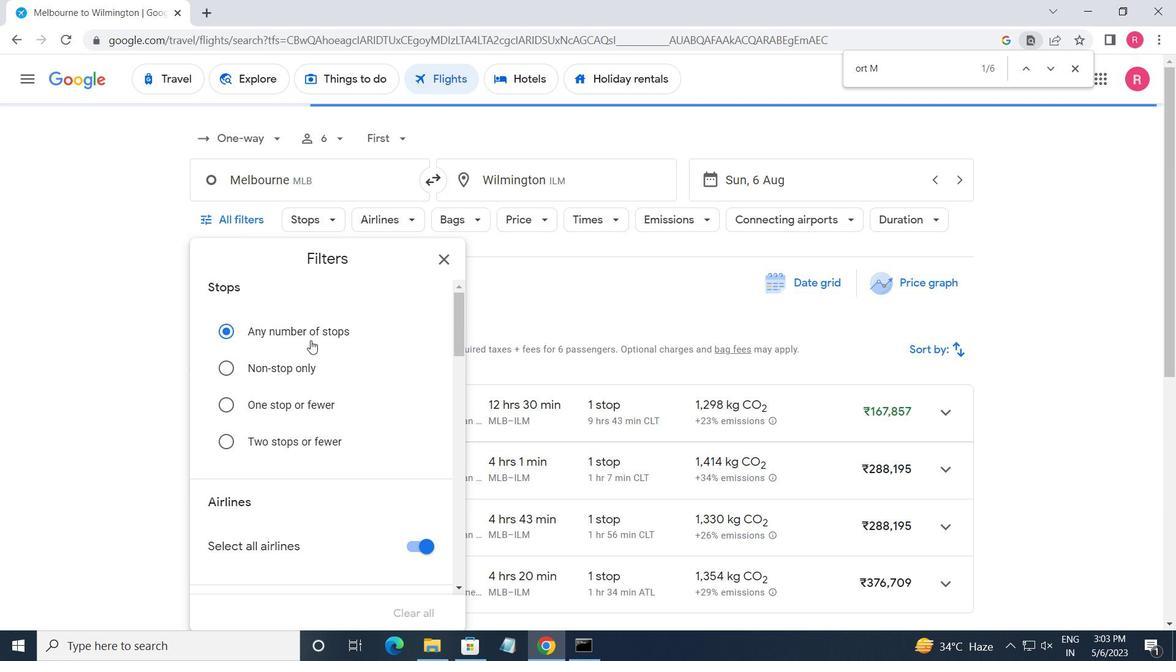 
Action: Mouse scrolled (314, 349) with delta (0, 0)
Screenshot: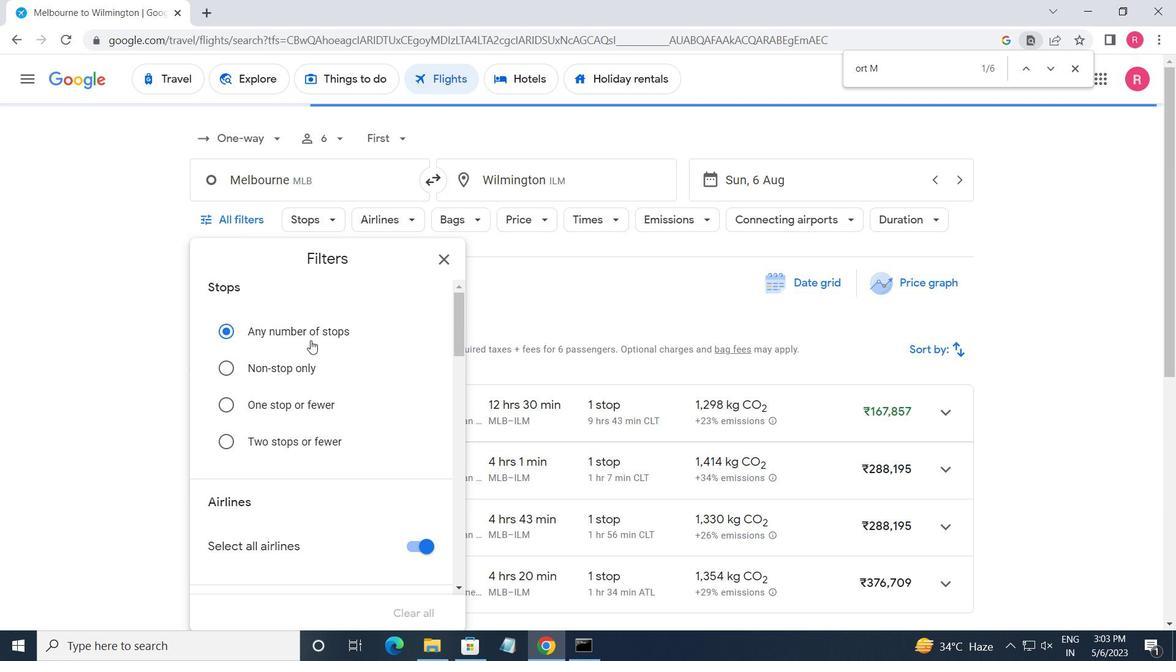 
Action: Mouse moved to (316, 352)
Screenshot: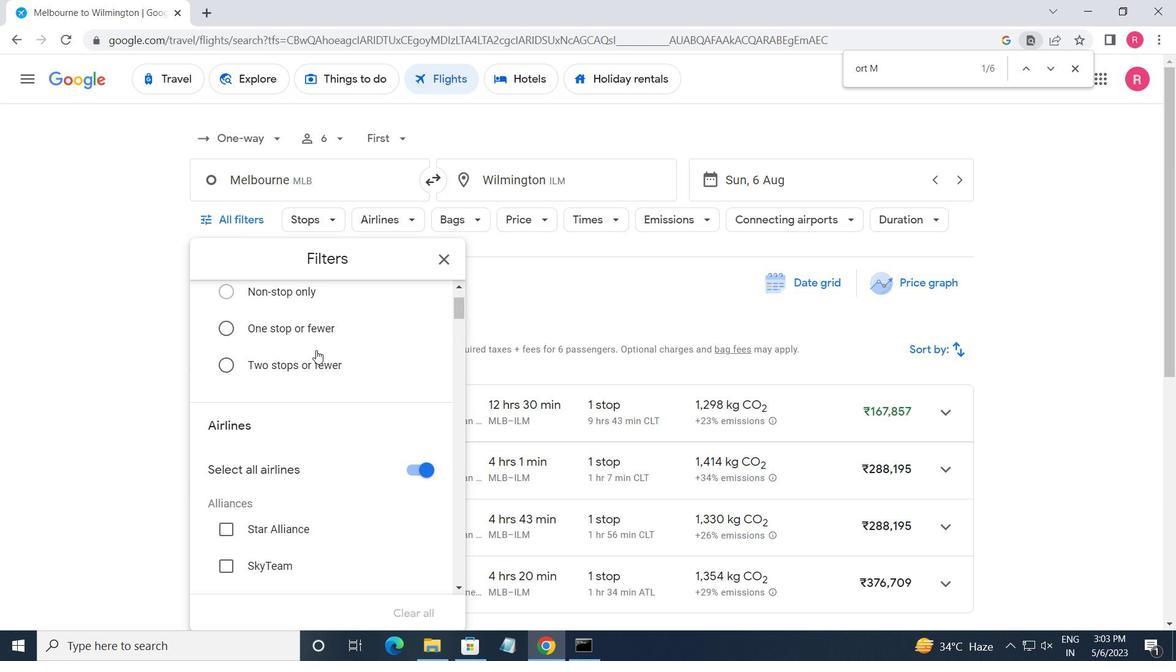
Action: Mouse scrolled (316, 351) with delta (0, 0)
Screenshot: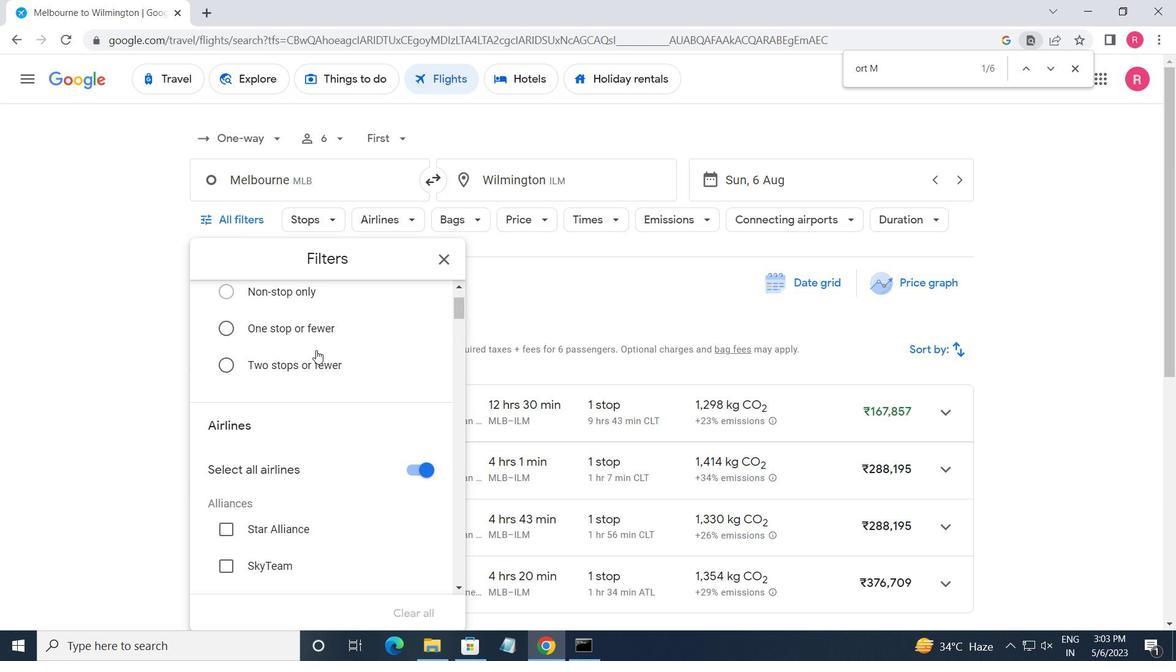 
Action: Mouse moved to (317, 352)
Screenshot: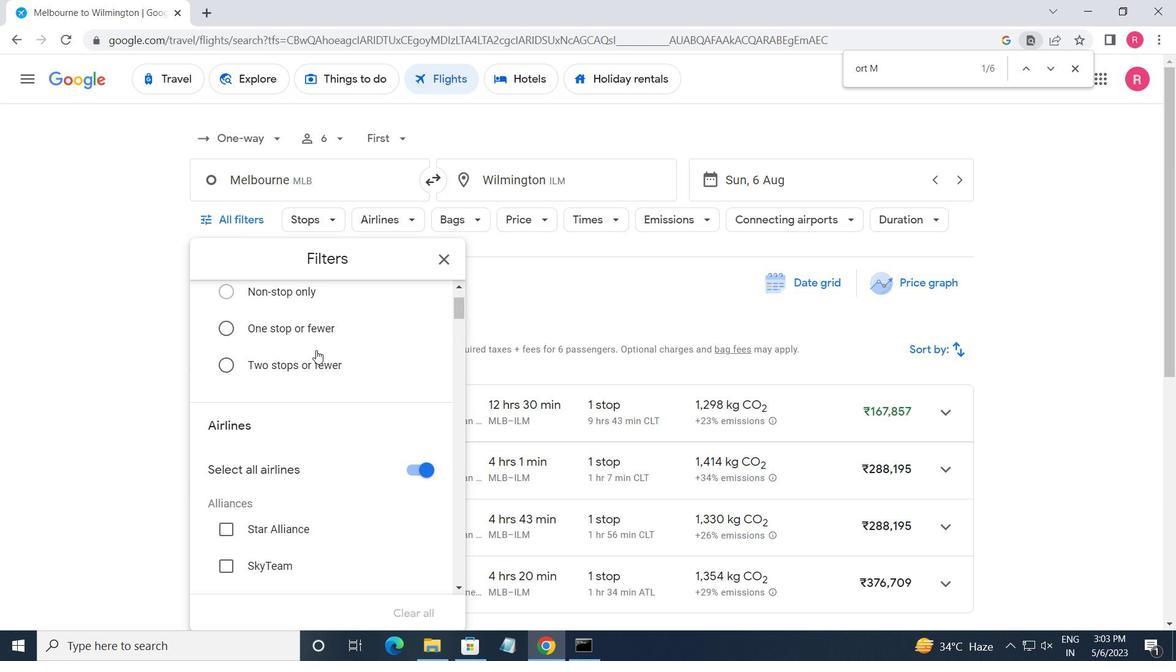
Action: Mouse scrolled (317, 352) with delta (0, 0)
Screenshot: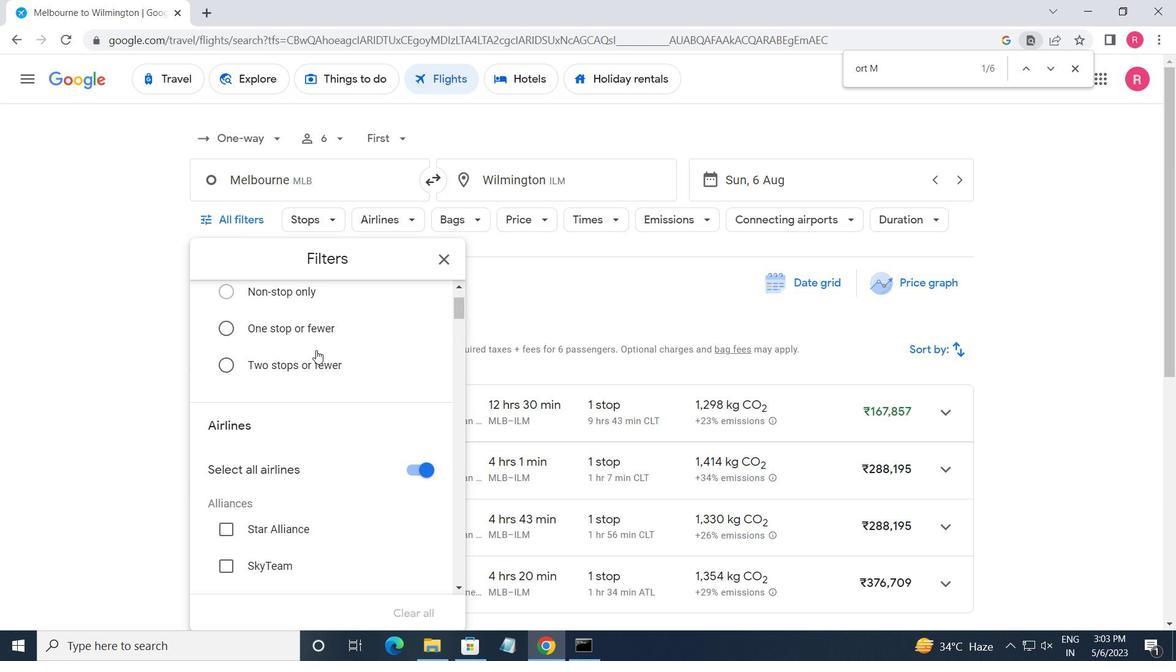 
Action: Mouse scrolled (317, 352) with delta (0, 0)
Screenshot: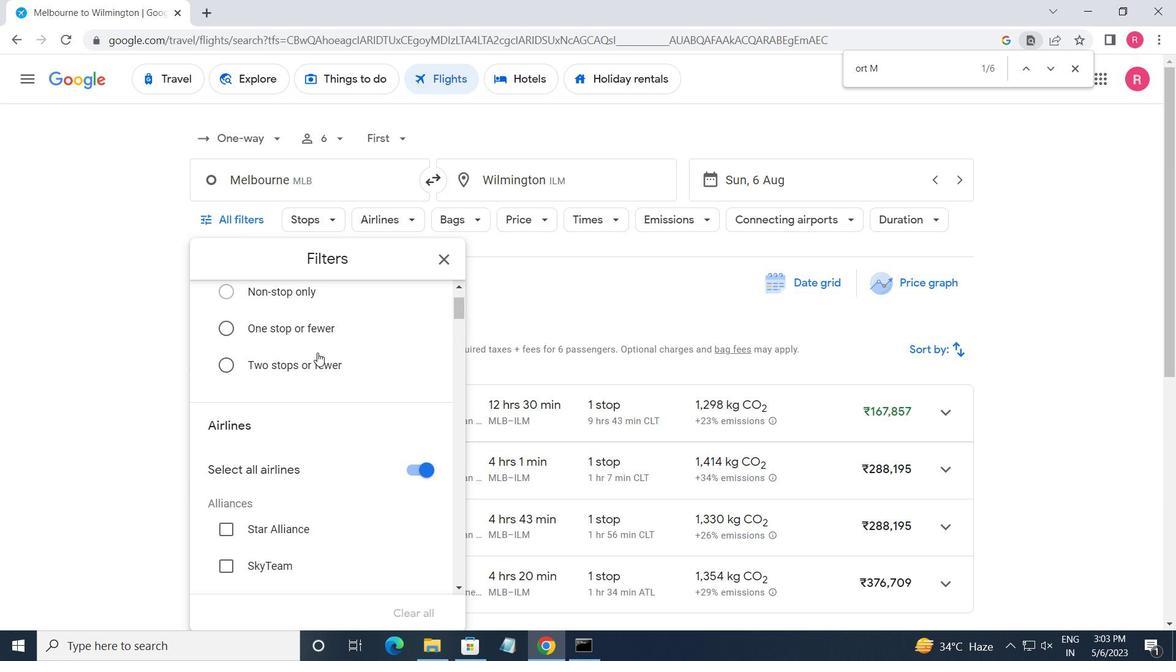 
Action: Mouse moved to (318, 354)
Screenshot: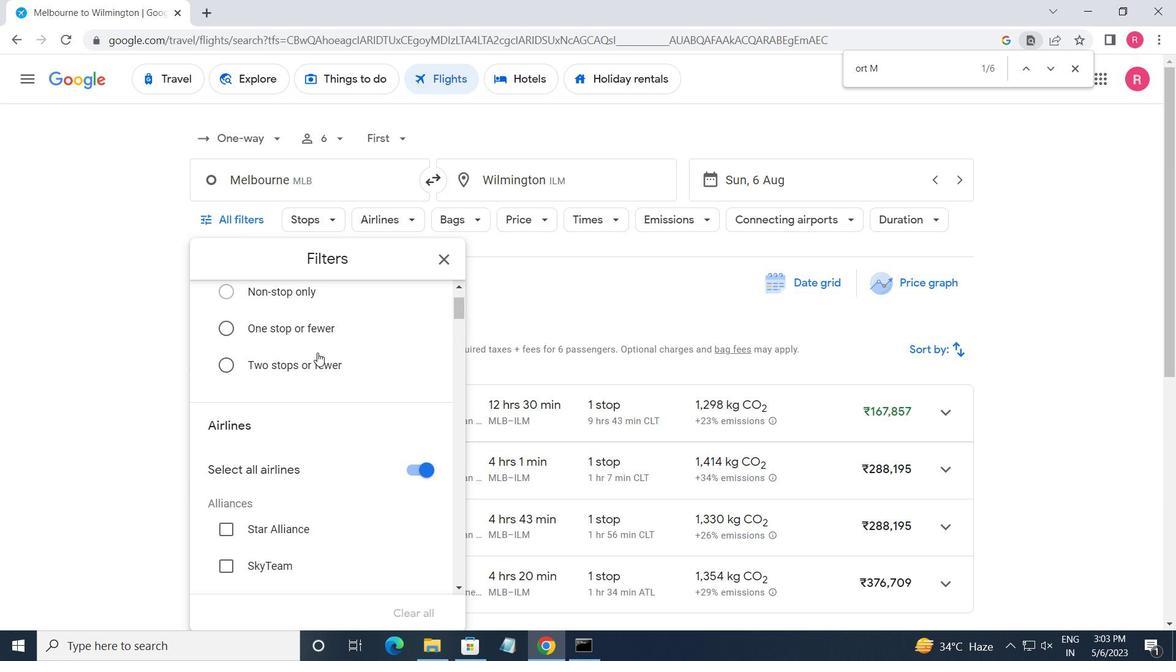 
Action: Mouse scrolled (318, 353) with delta (0, 0)
Screenshot: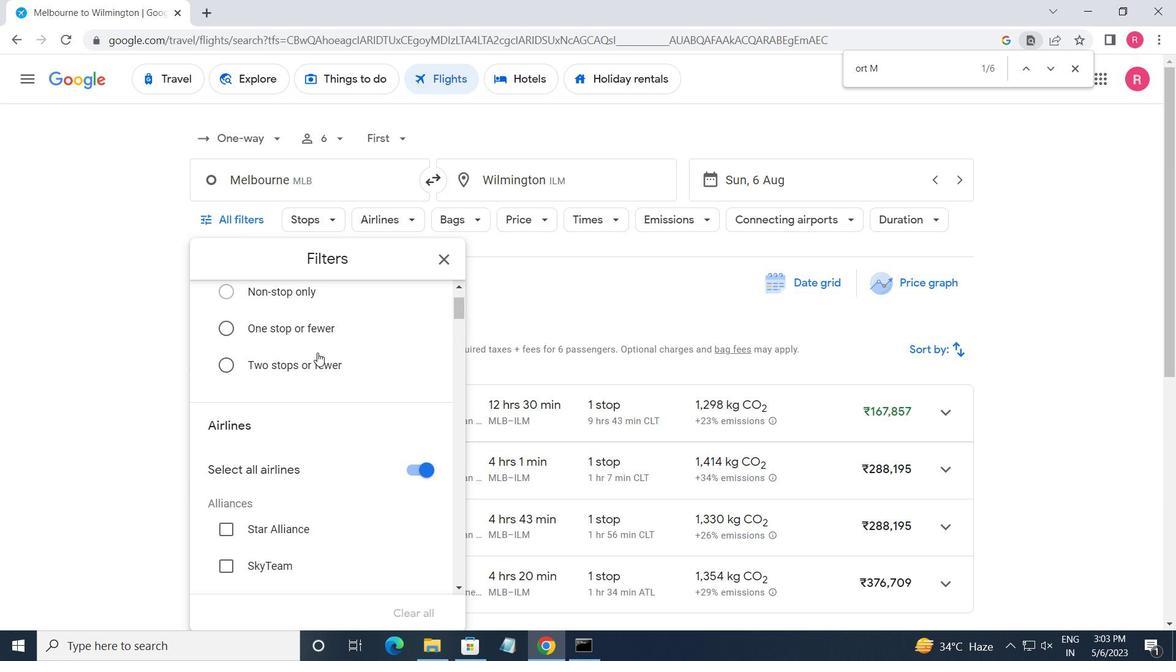 
Action: Mouse scrolled (318, 353) with delta (0, 0)
Screenshot: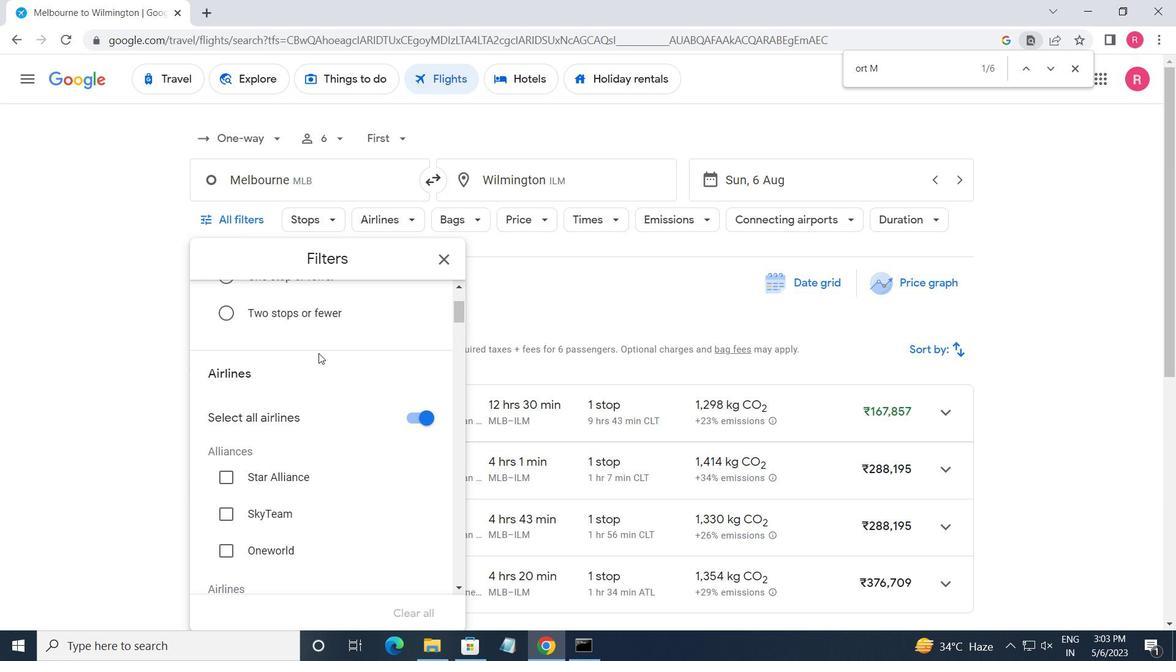 
Action: Mouse scrolled (318, 353) with delta (0, 0)
Screenshot: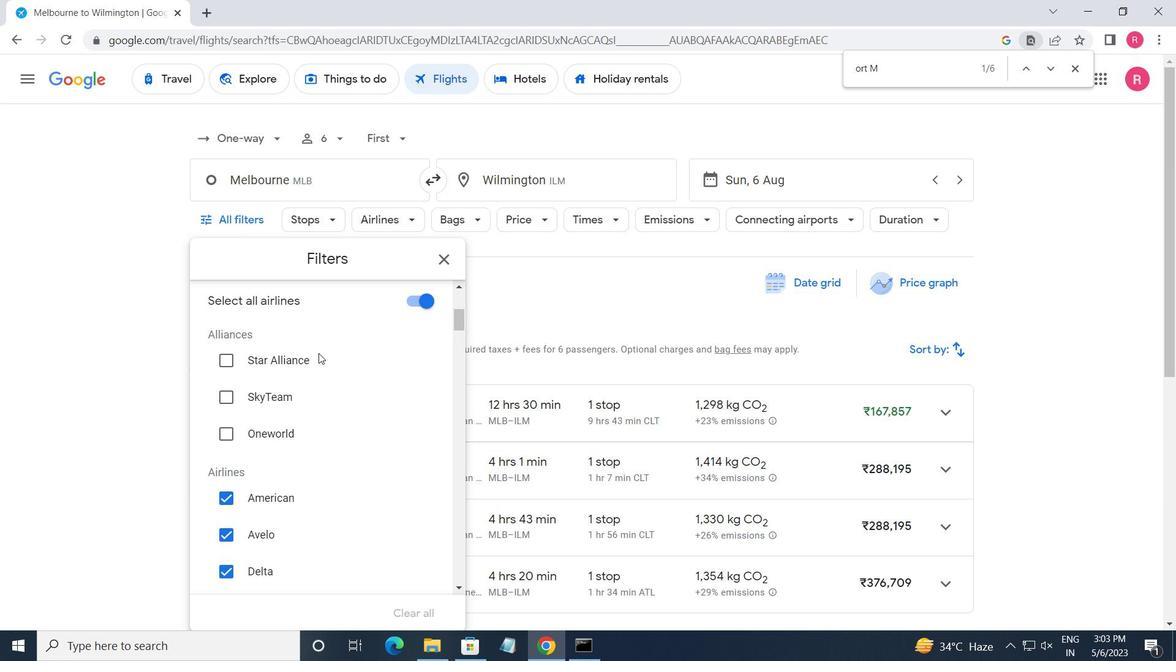
Action: Mouse moved to (319, 355)
Screenshot: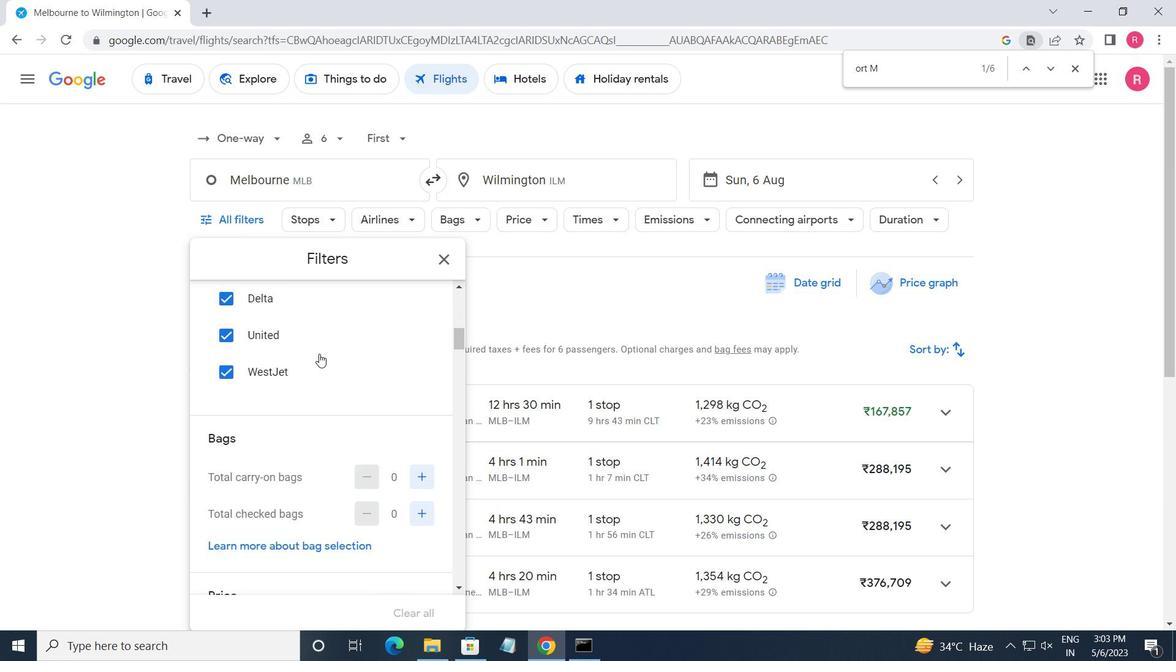 
Action: Mouse scrolled (319, 355) with delta (0, 0)
Screenshot: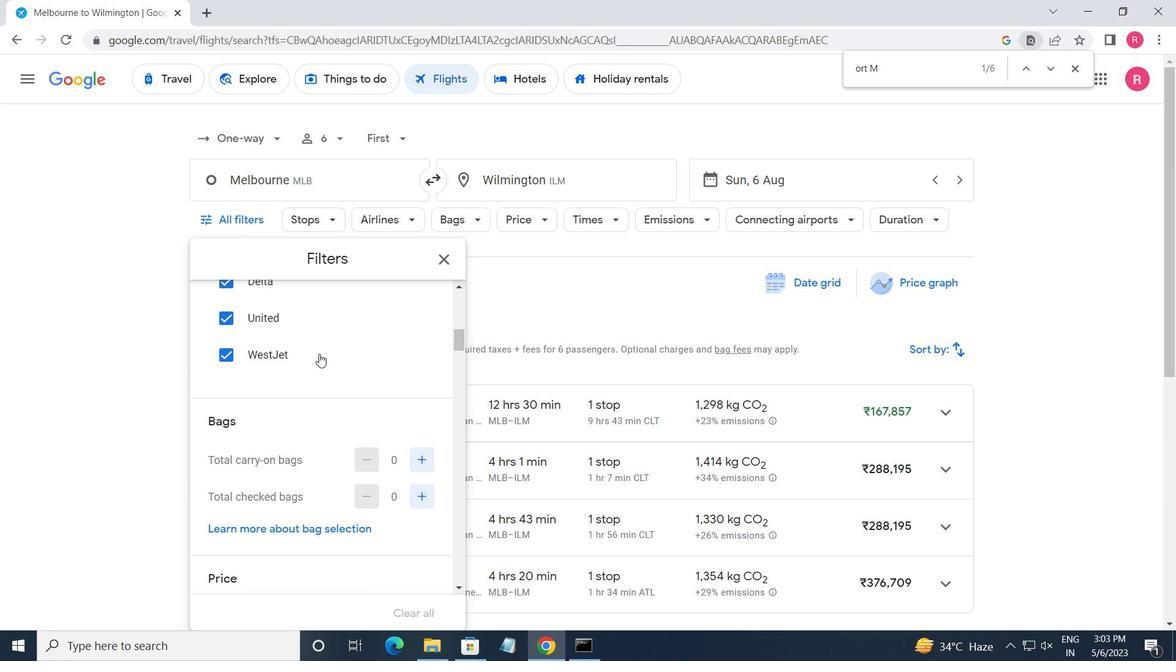 
Action: Mouse scrolled (319, 355) with delta (0, 0)
Screenshot: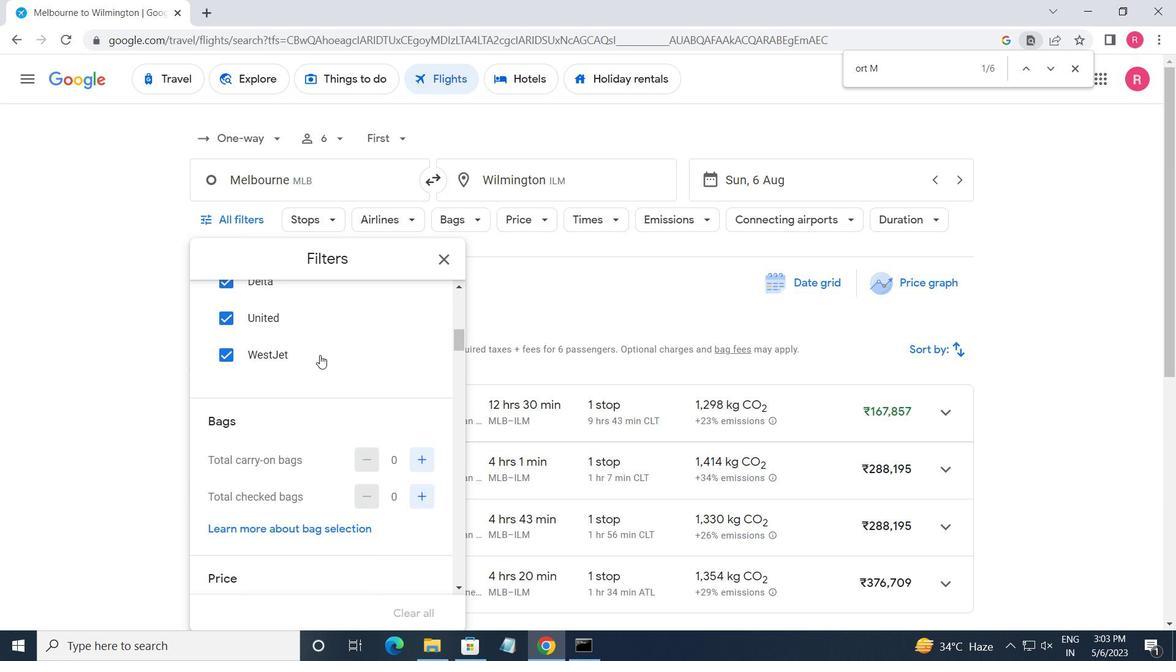 
Action: Mouse scrolled (319, 355) with delta (0, 0)
Screenshot: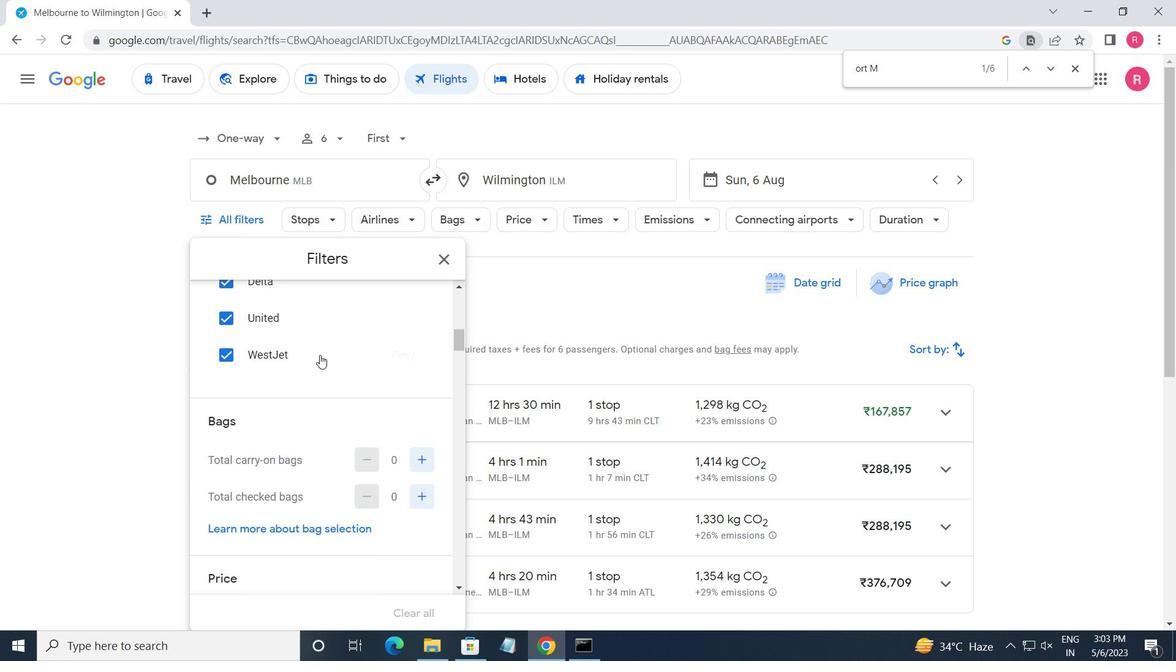 
Action: Mouse scrolled (319, 355) with delta (0, 0)
Screenshot: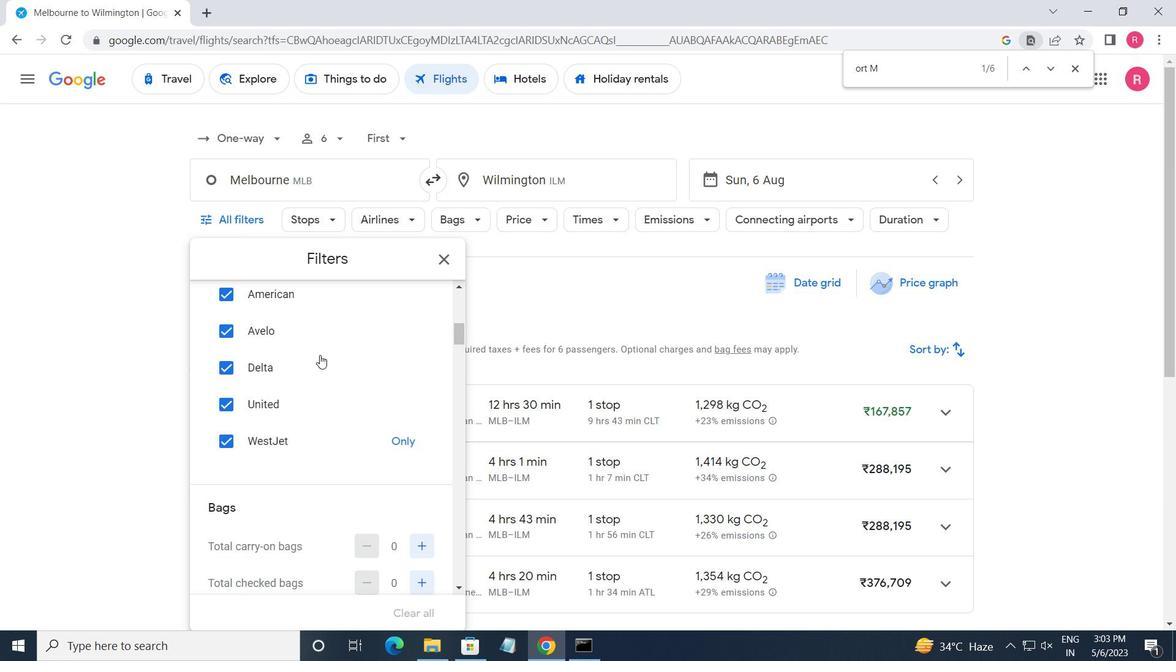 
Action: Mouse moved to (419, 324)
Screenshot: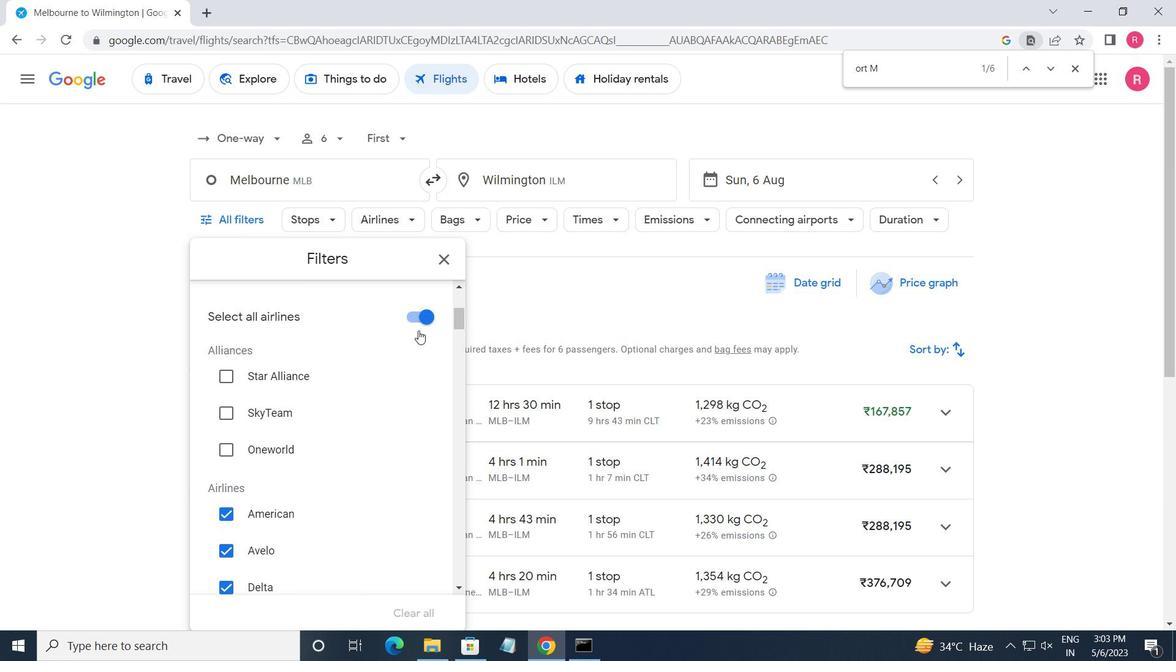 
Action: Mouse pressed left at (419, 324)
Screenshot: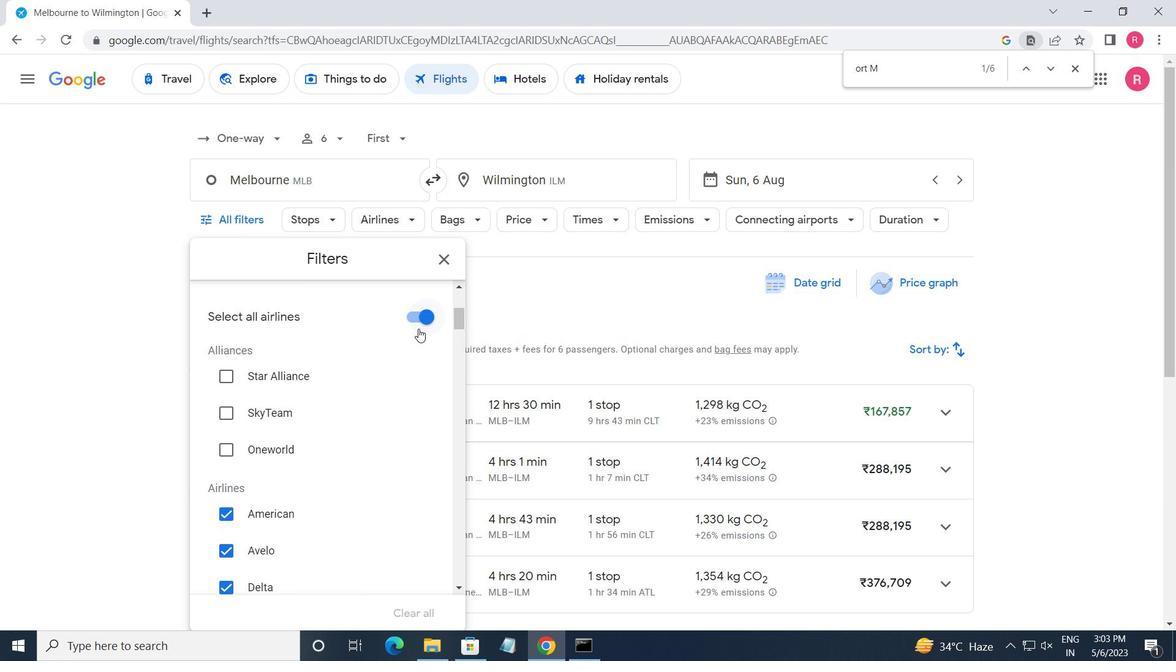 
Action: Mouse moved to (385, 395)
Screenshot: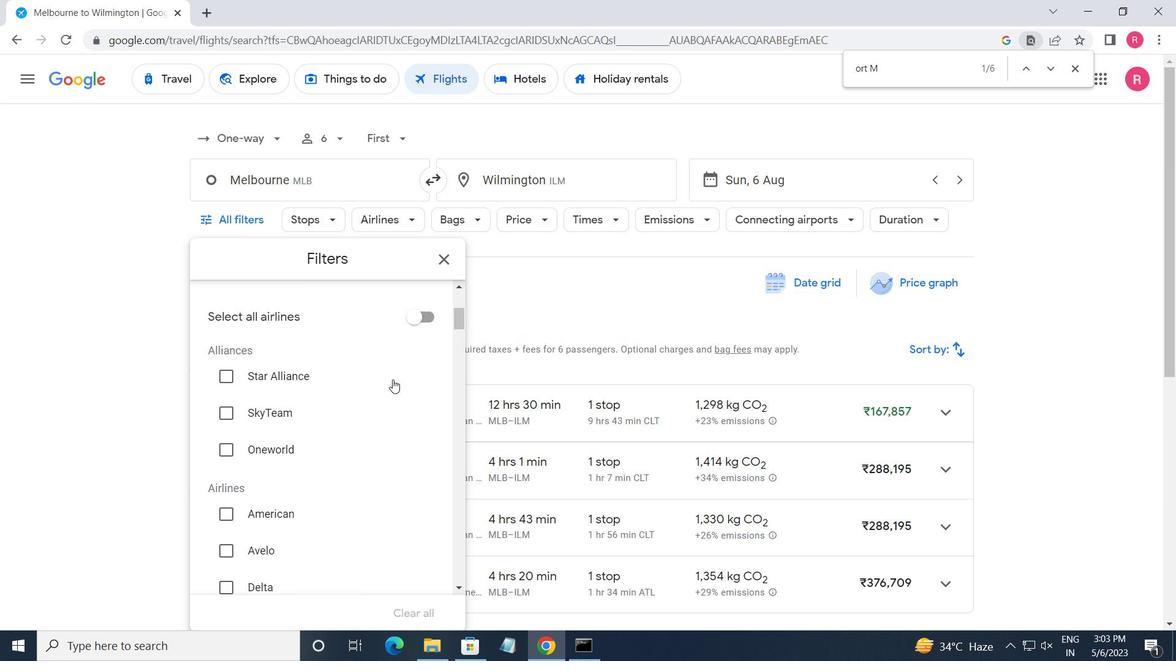 
Action: Mouse scrolled (385, 395) with delta (0, 0)
Screenshot: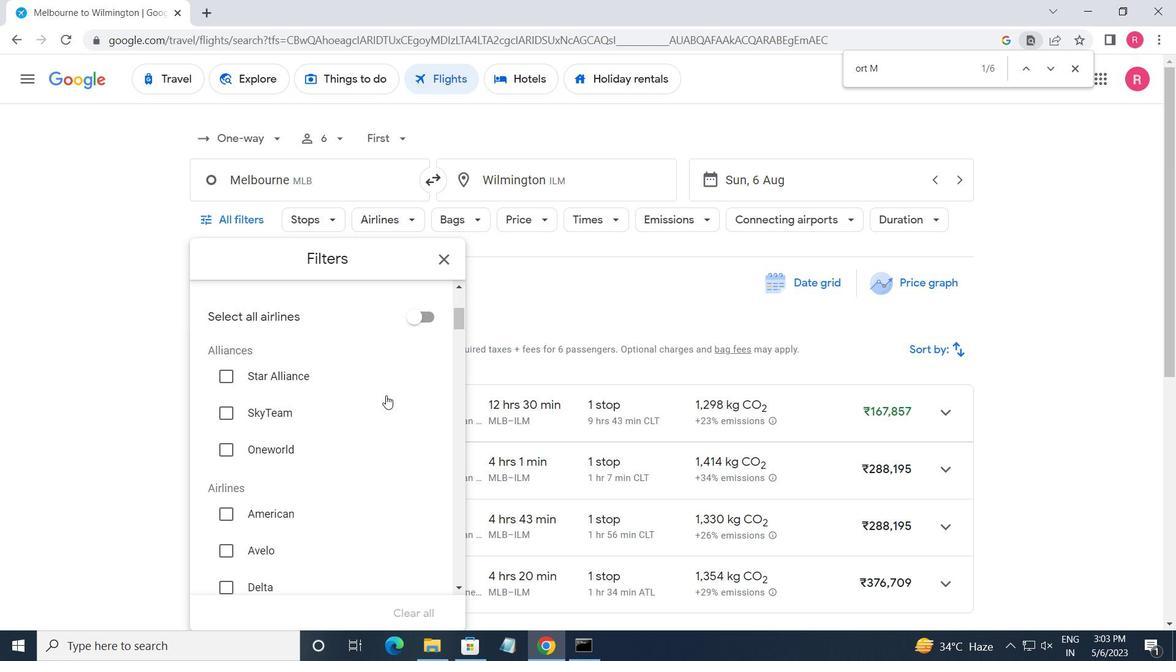 
Action: Mouse scrolled (385, 395) with delta (0, 0)
Screenshot: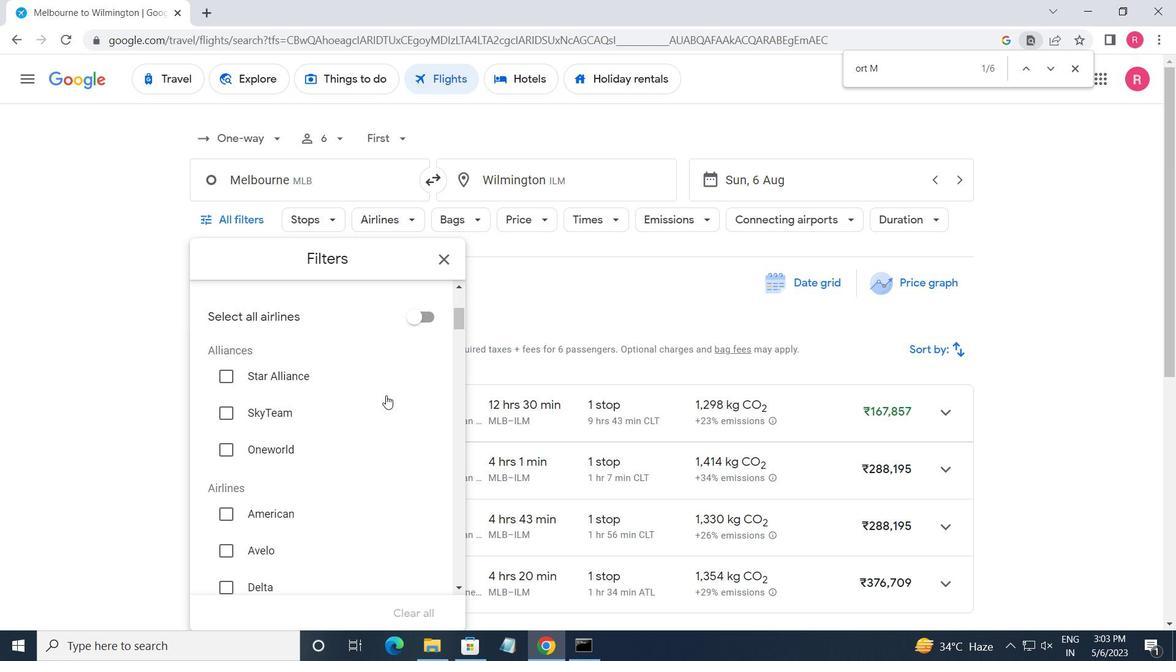 
Action: Mouse scrolled (385, 395) with delta (0, 0)
Screenshot: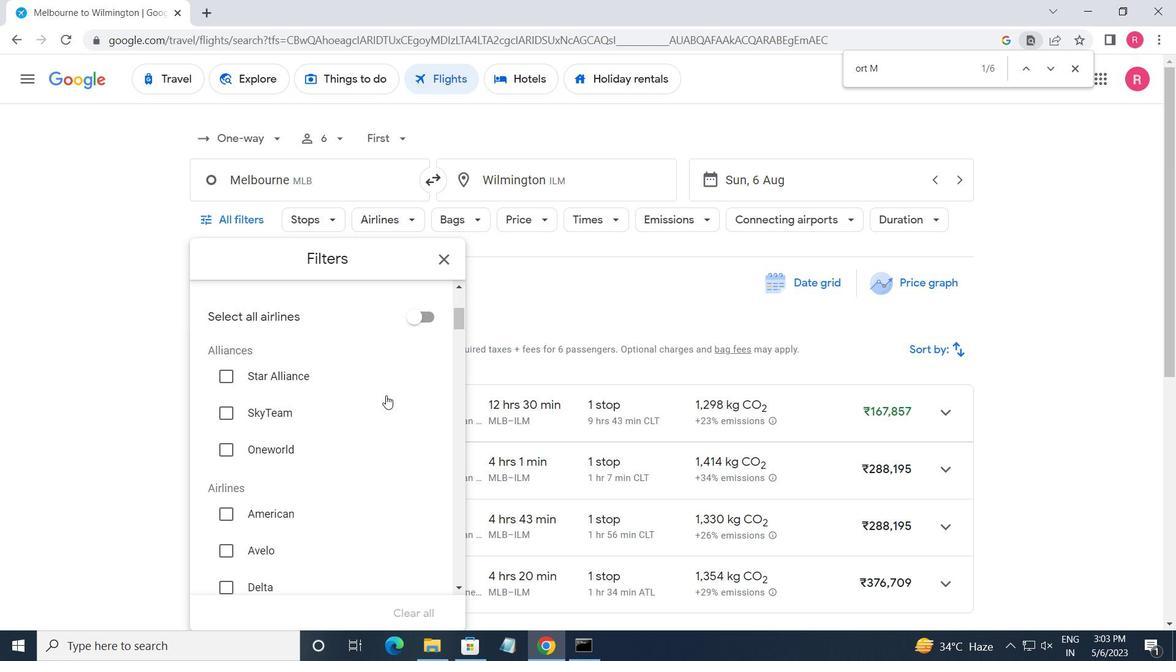 
Action: Mouse scrolled (385, 395) with delta (0, 0)
Screenshot: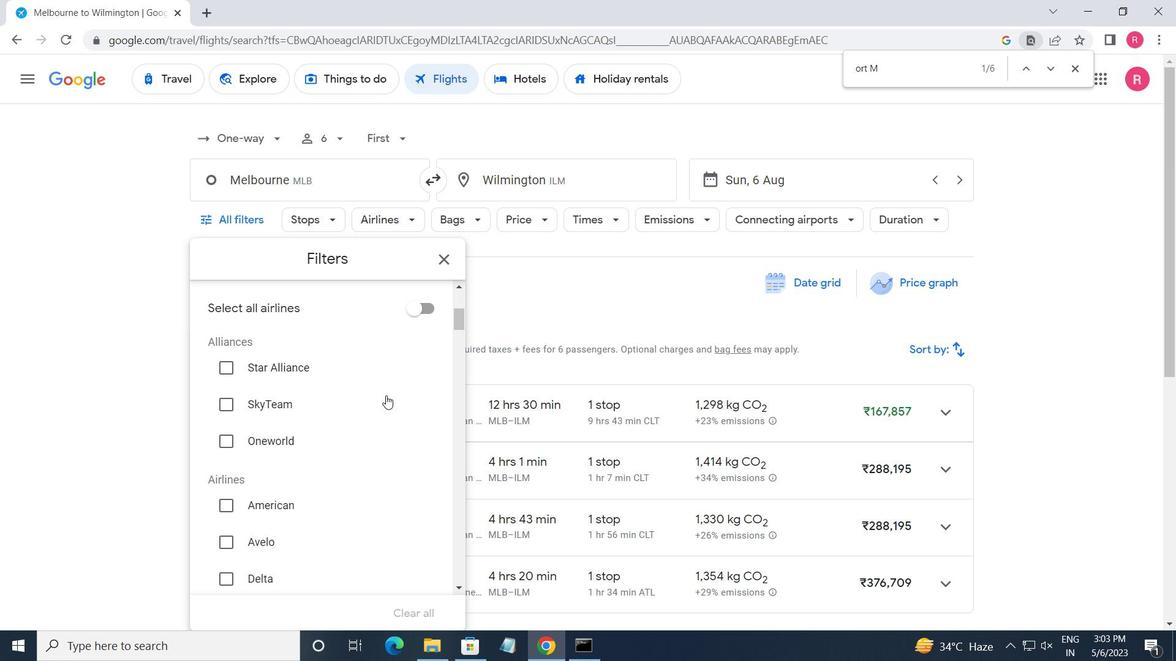 
Action: Mouse scrolled (385, 395) with delta (0, 0)
Screenshot: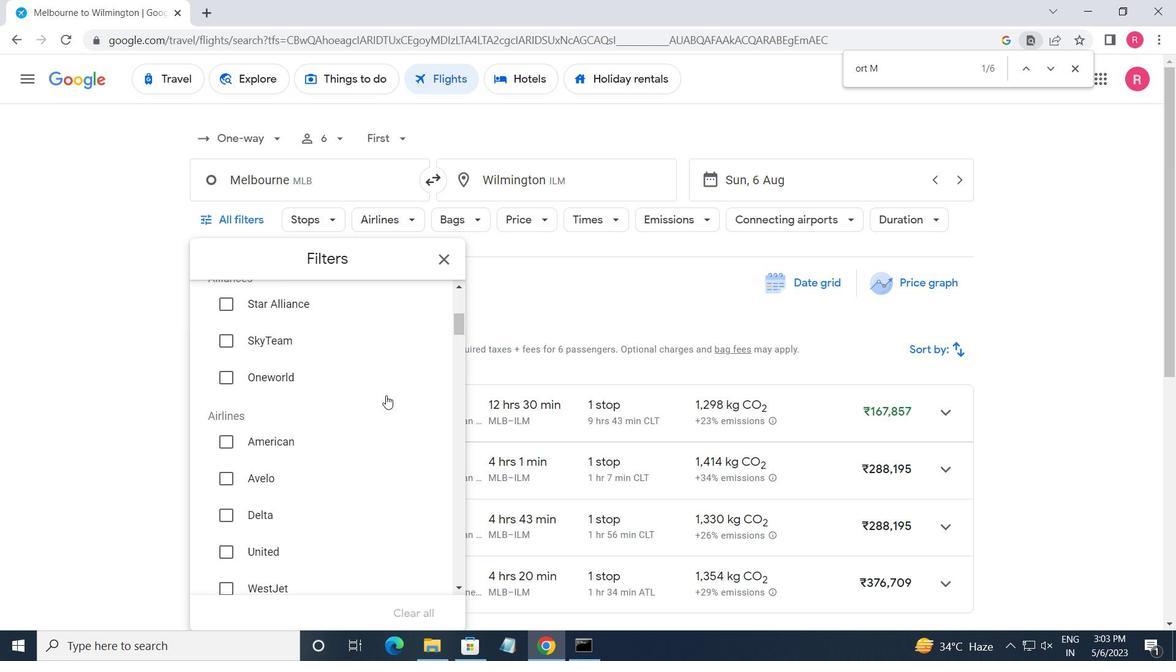 
Action: Mouse scrolled (385, 395) with delta (0, 0)
Screenshot: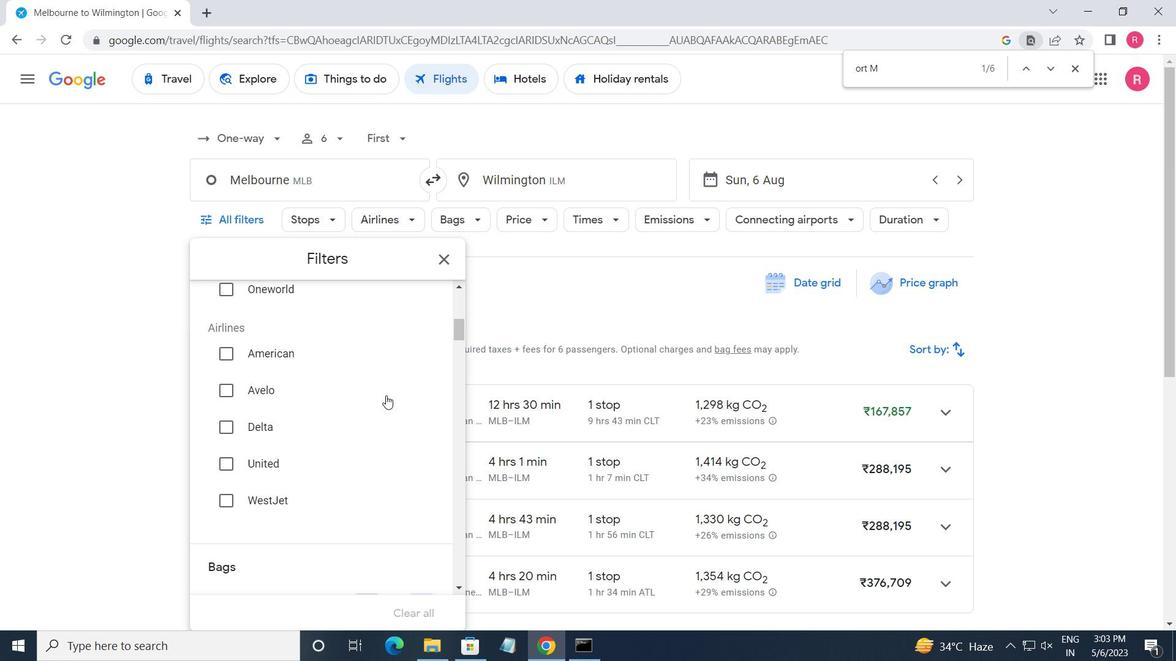 
Action: Mouse moved to (421, 354)
Screenshot: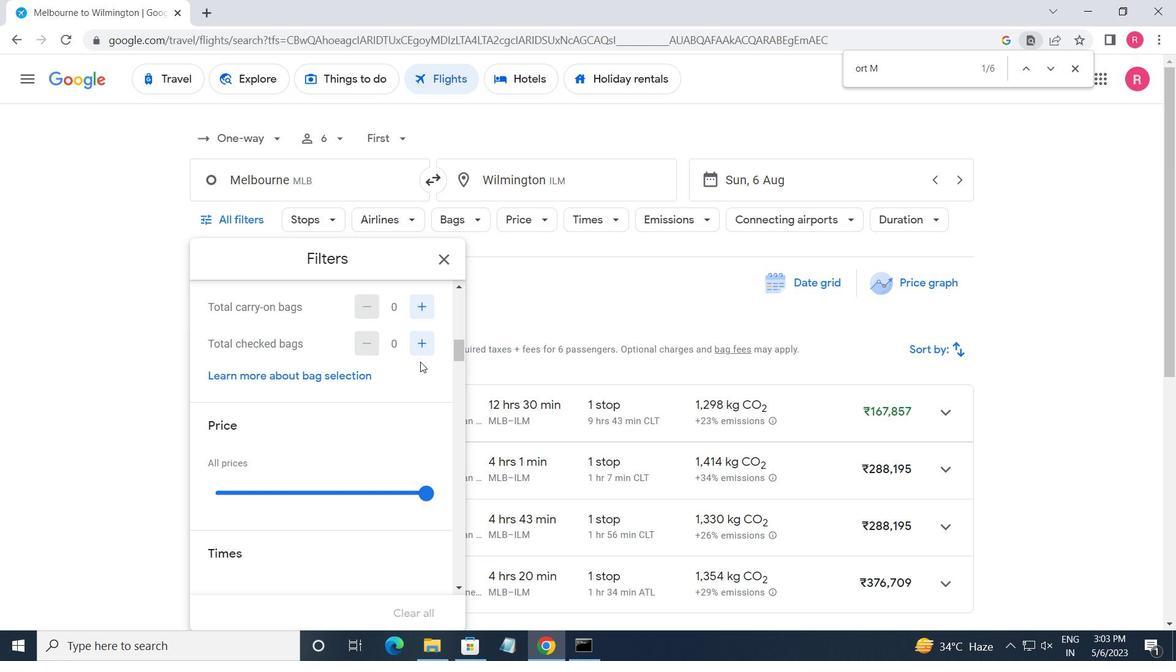 
Action: Mouse pressed left at (421, 354)
Screenshot: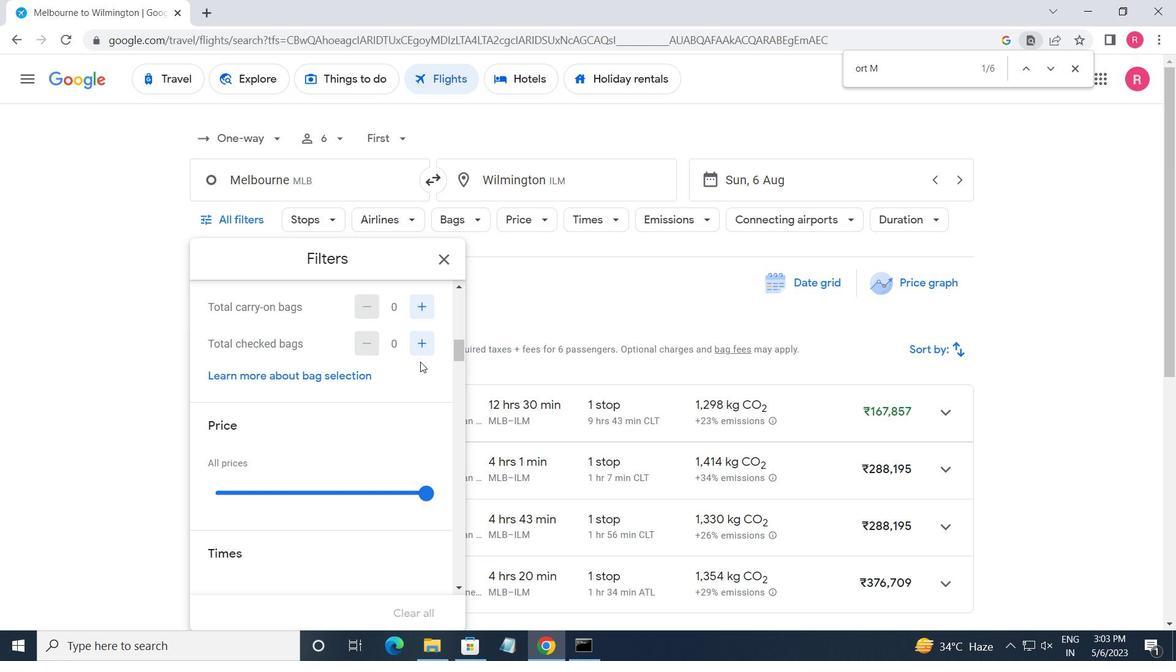 
Action: Mouse pressed left at (421, 354)
Screenshot: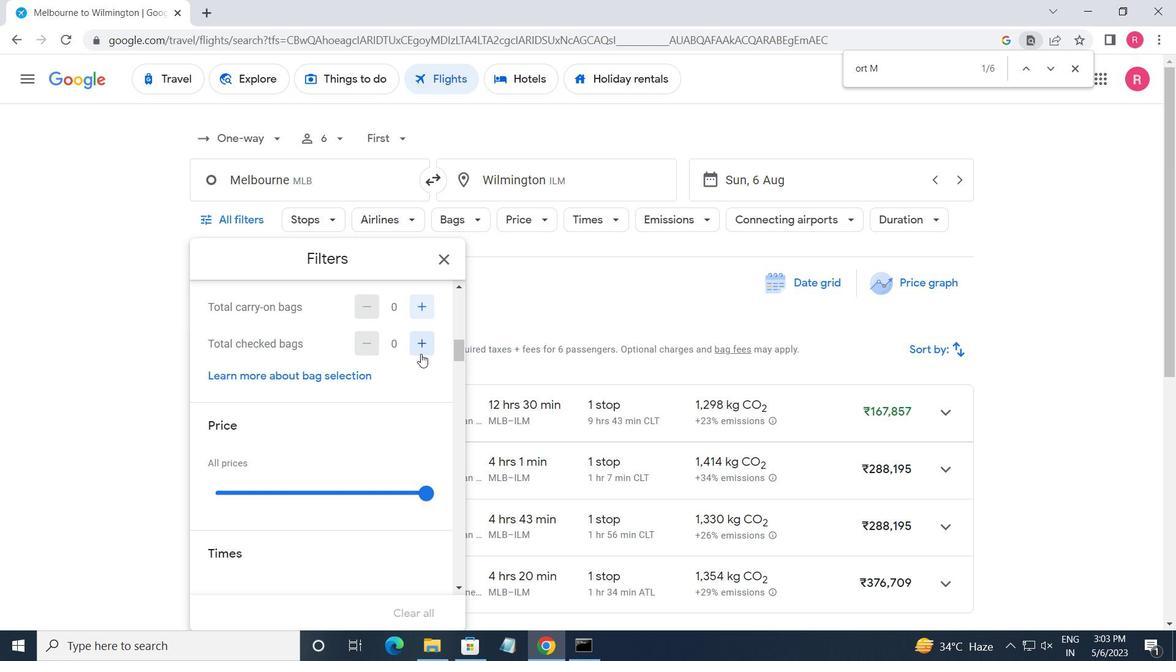 
Action: Mouse pressed left at (421, 354)
Screenshot: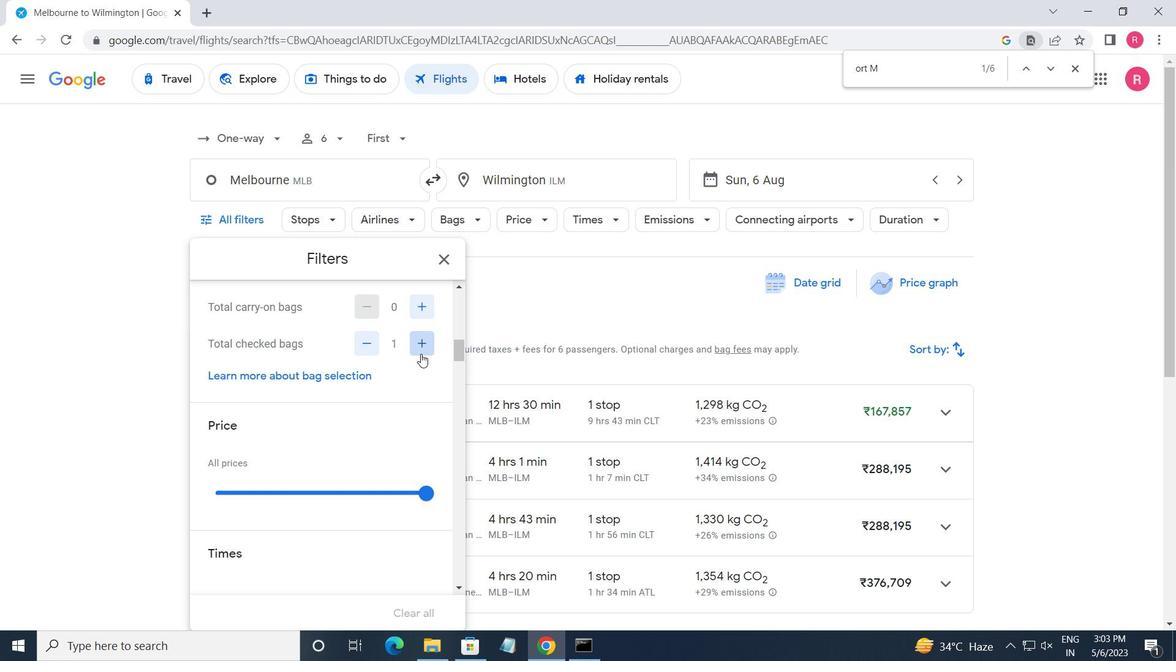 
Action: Mouse pressed left at (421, 354)
Screenshot: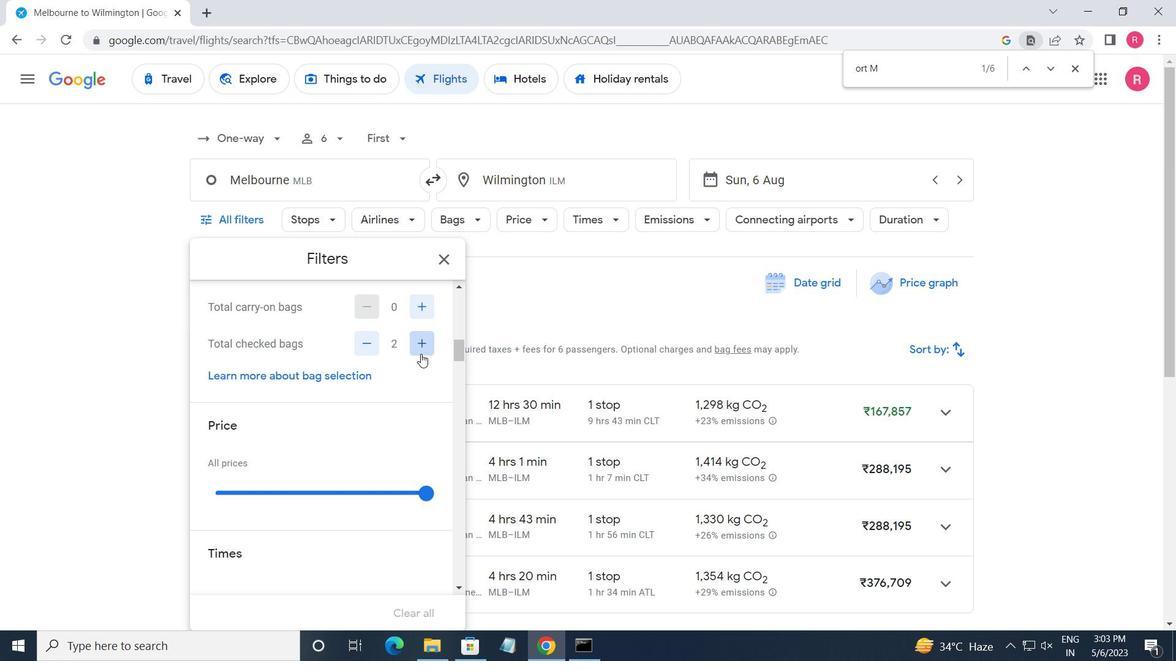 
Action: Mouse pressed left at (421, 354)
Screenshot: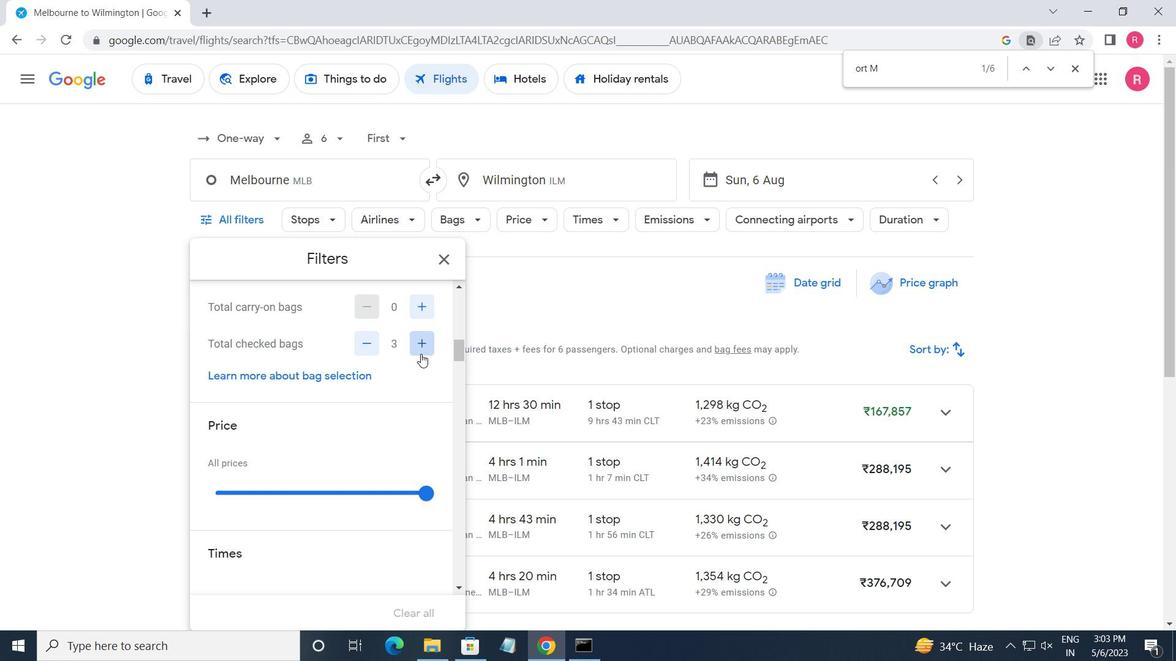 
Action: Mouse pressed left at (421, 354)
Screenshot: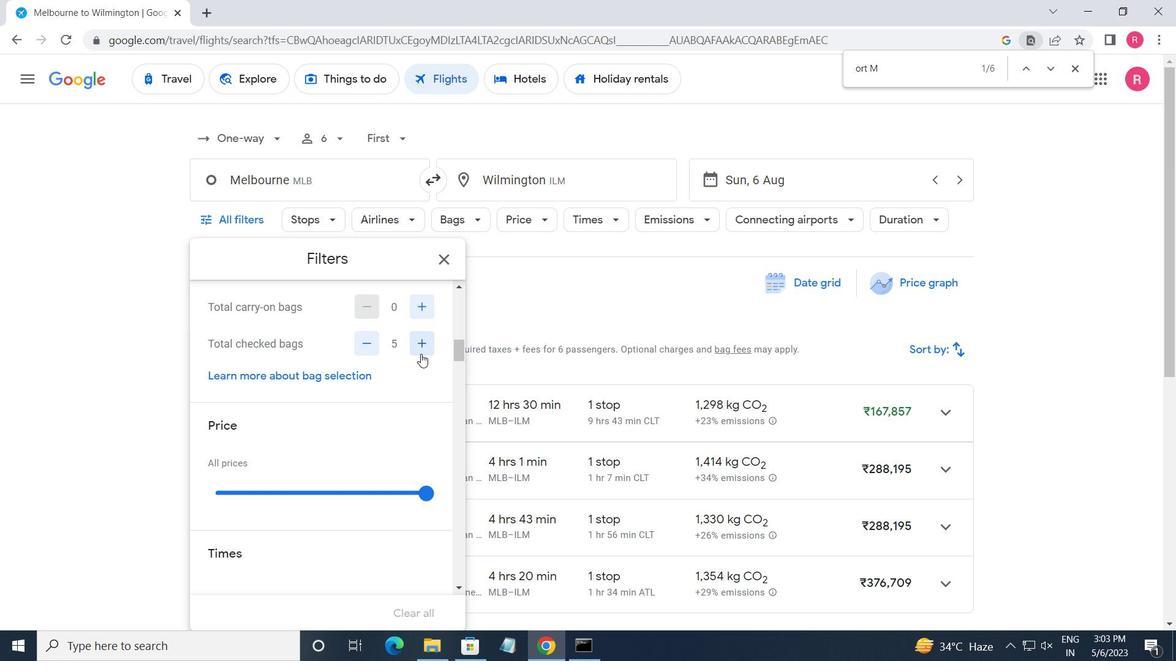 
Action: Mouse pressed left at (421, 354)
Screenshot: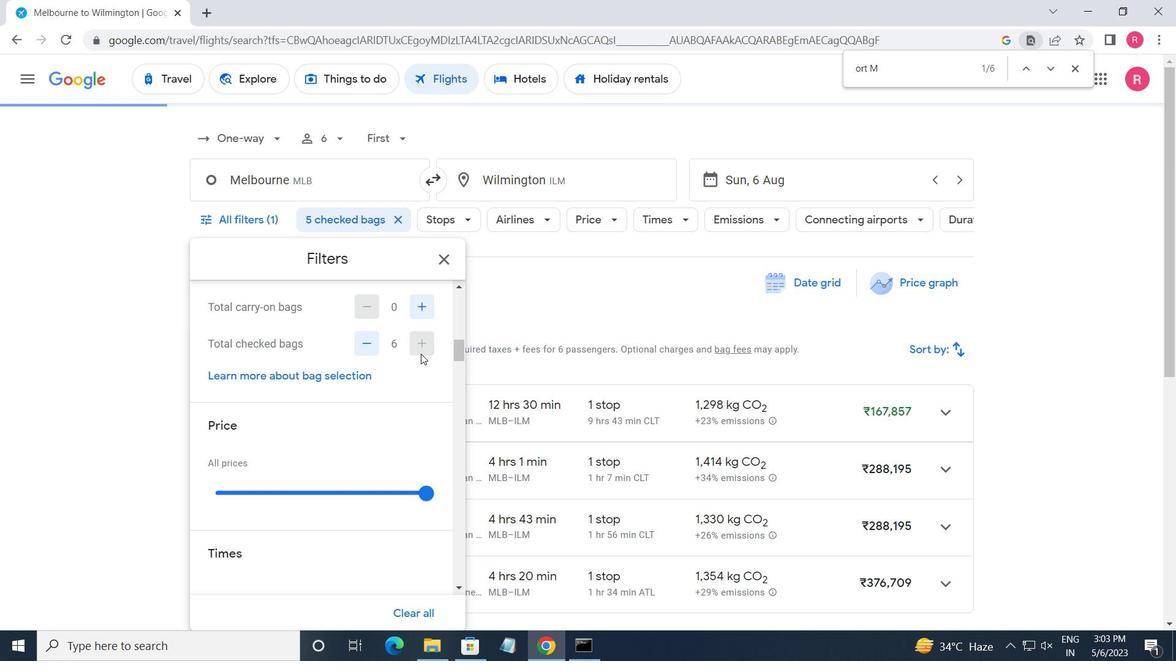 
Action: Mouse scrolled (421, 354) with delta (0, 0)
Screenshot: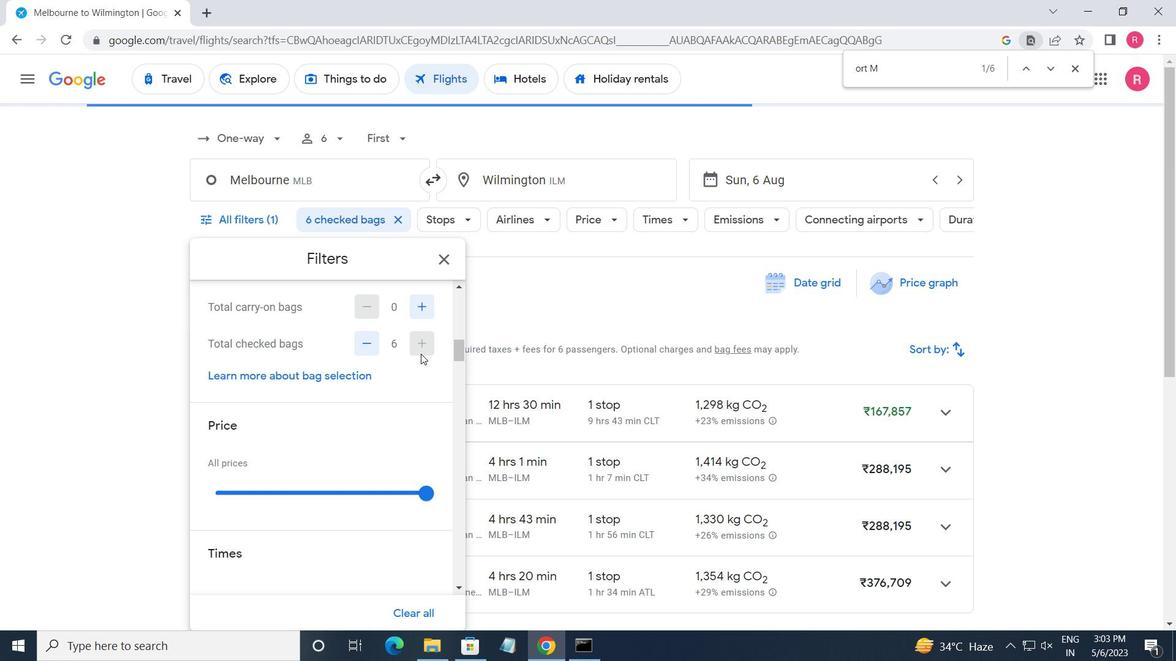 
Action: Mouse scrolled (421, 354) with delta (0, 0)
Screenshot: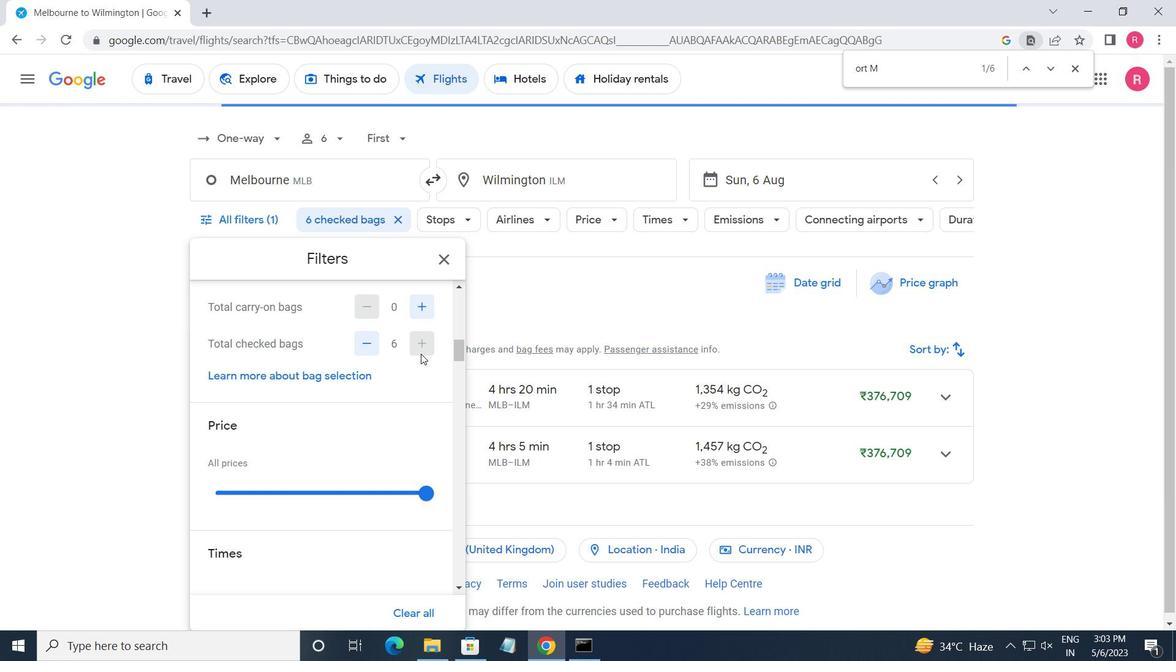 
Action: Mouse moved to (428, 348)
Screenshot: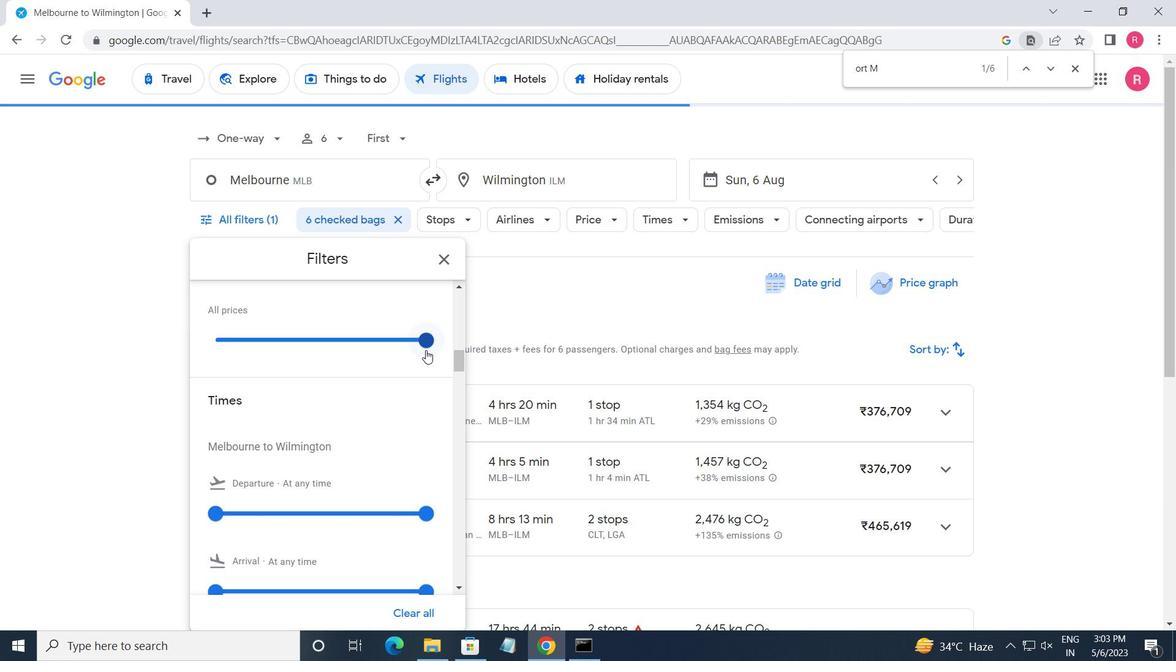 
Action: Mouse pressed left at (428, 348)
Screenshot: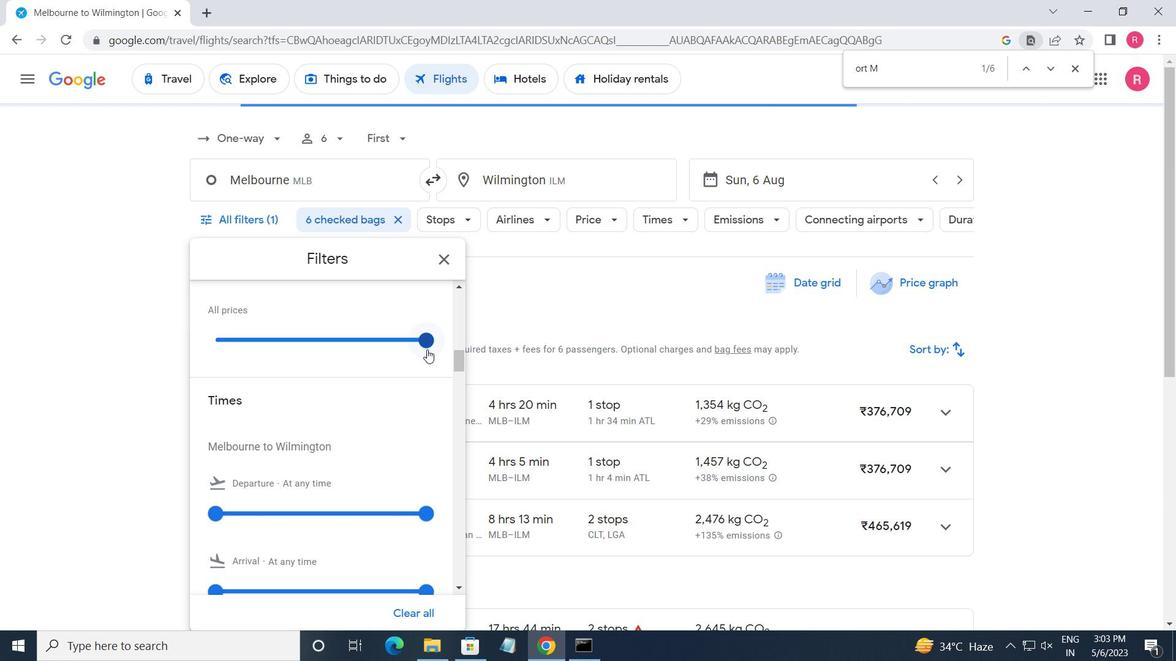 
Action: Mouse moved to (414, 336)
Screenshot: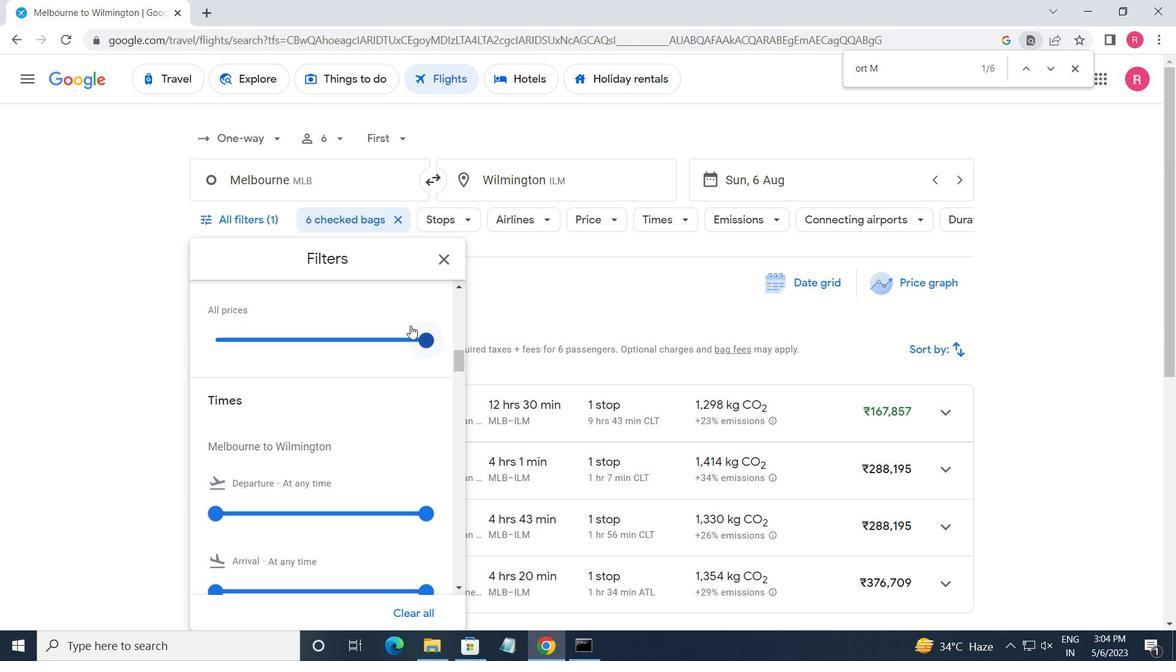 
Action: Mouse pressed left at (414, 336)
Screenshot: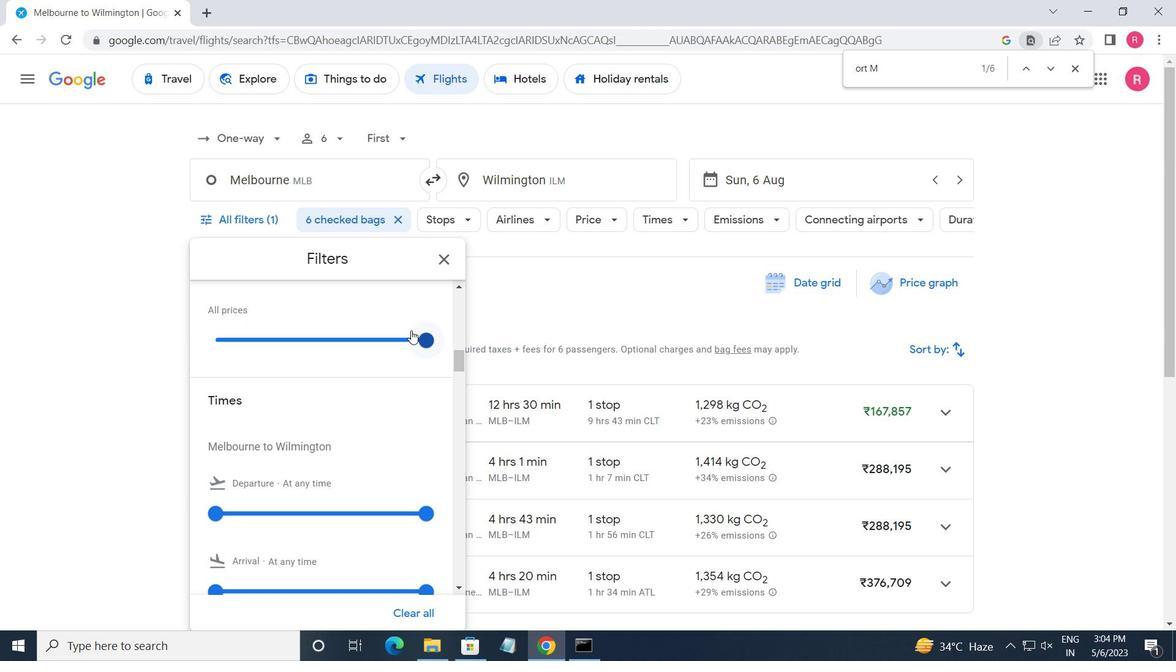
Action: Mouse moved to (313, 428)
Screenshot: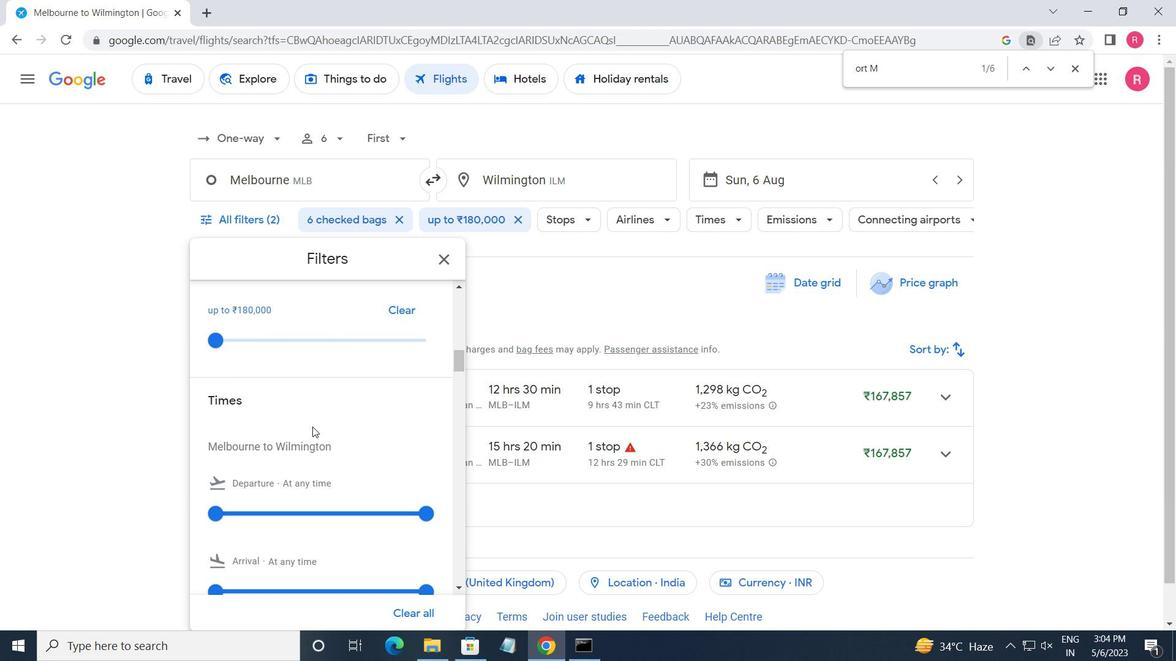 
Action: Mouse scrolled (313, 428) with delta (0, 0)
Screenshot: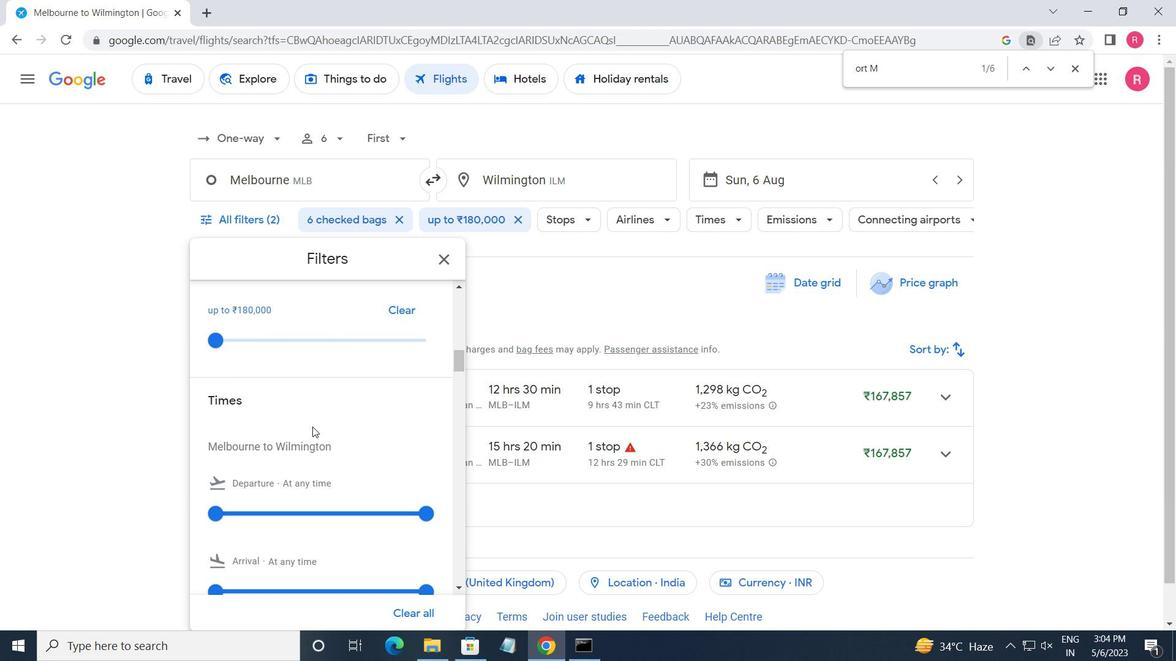 
Action: Mouse scrolled (313, 428) with delta (0, 0)
Screenshot: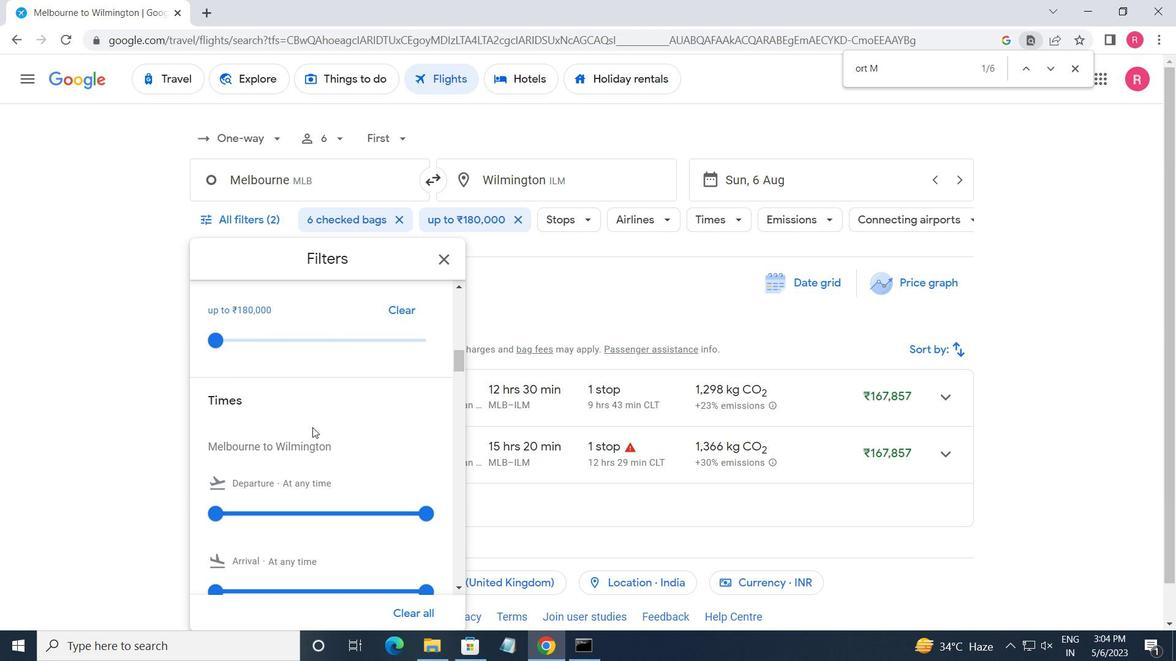 
Action: Mouse moved to (208, 357)
Screenshot: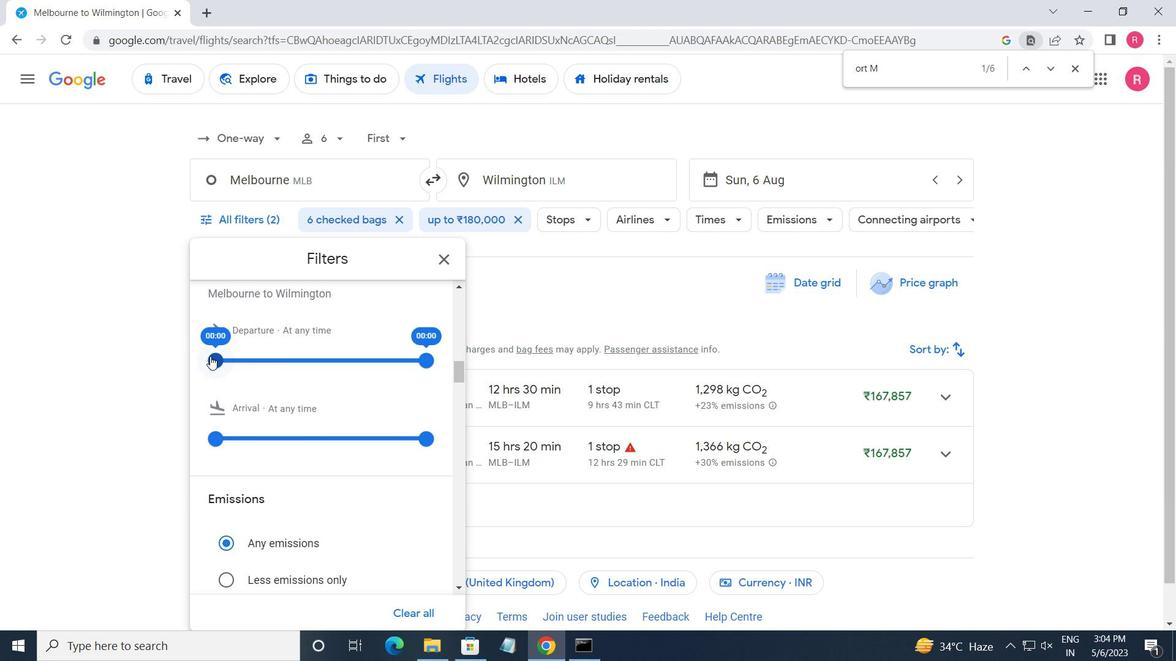 
Action: Mouse pressed left at (208, 357)
Screenshot: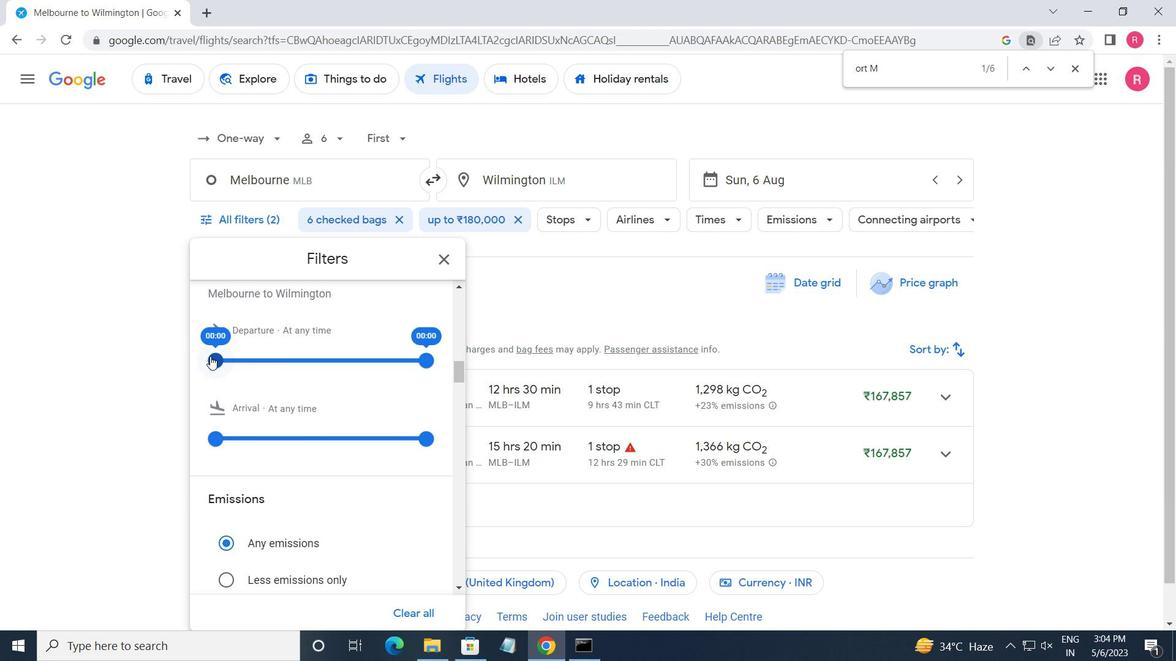 
Action: Mouse moved to (422, 365)
Screenshot: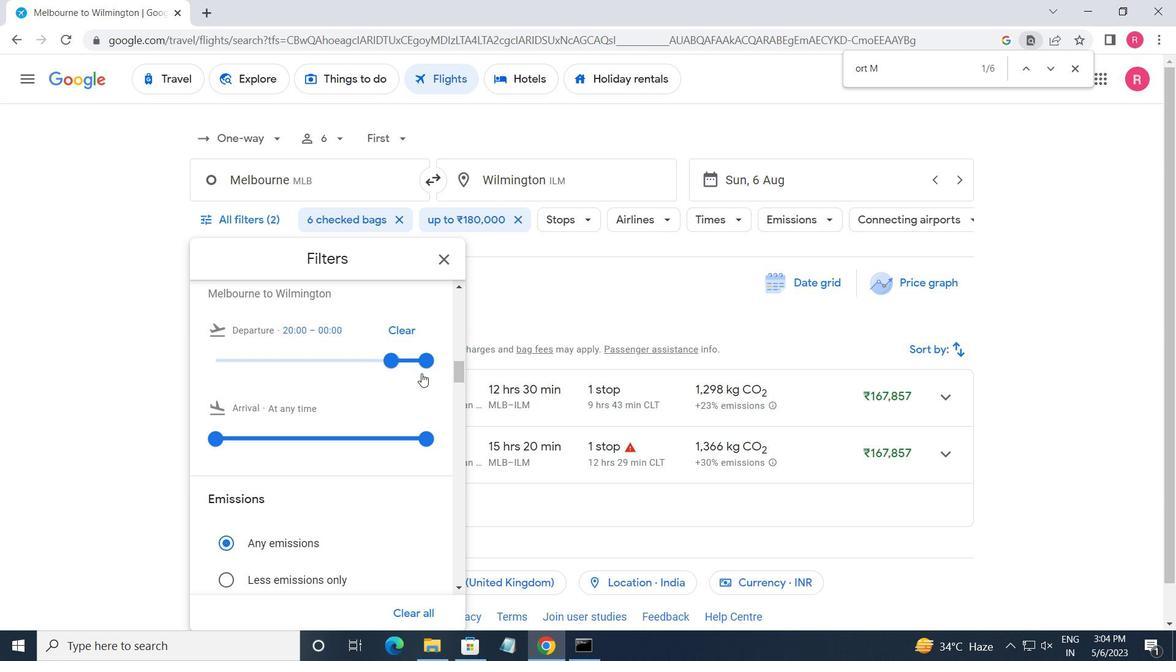 
Action: Mouse pressed left at (422, 365)
Screenshot: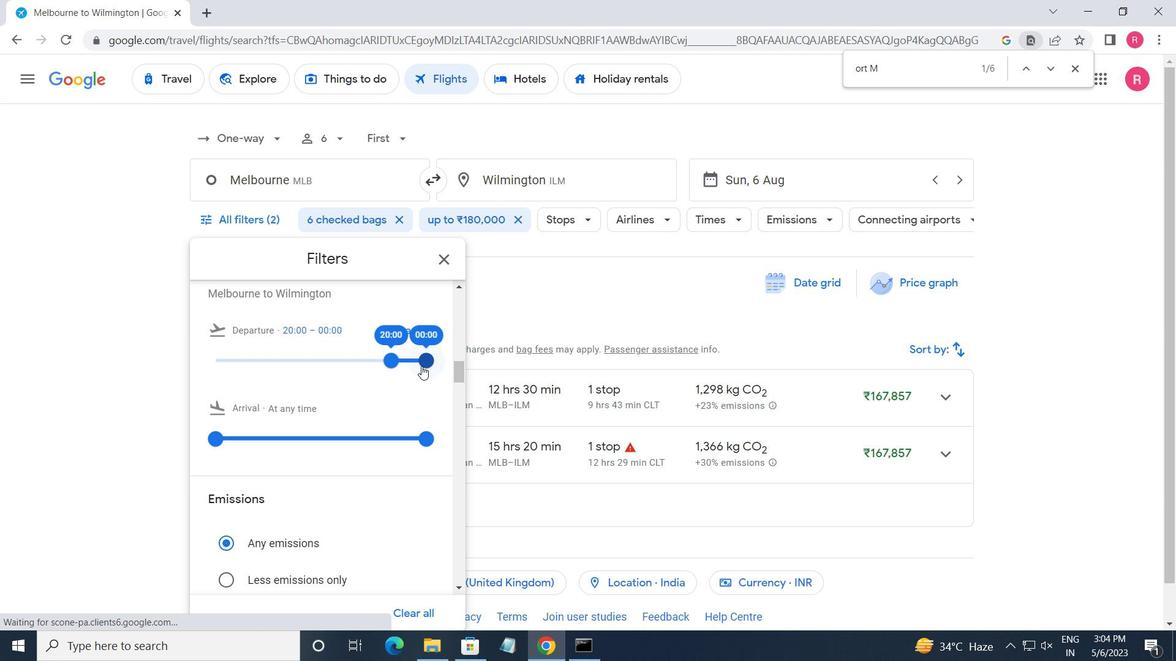 
Action: Mouse moved to (450, 260)
Screenshot: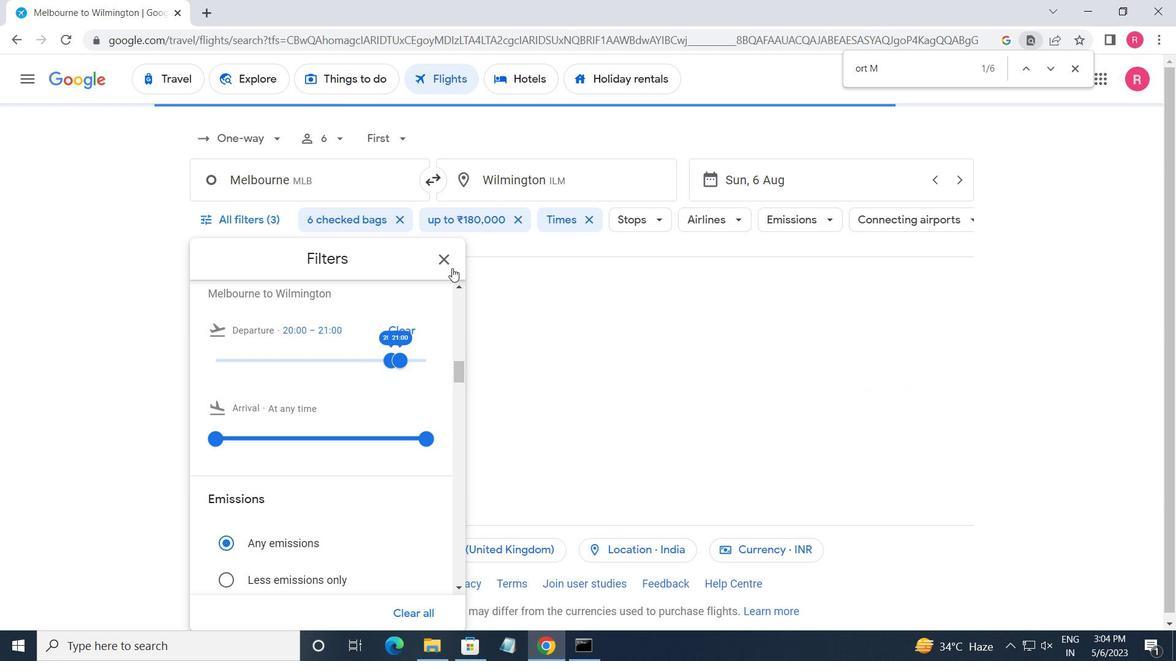 
Action: Mouse pressed left at (450, 260)
Screenshot: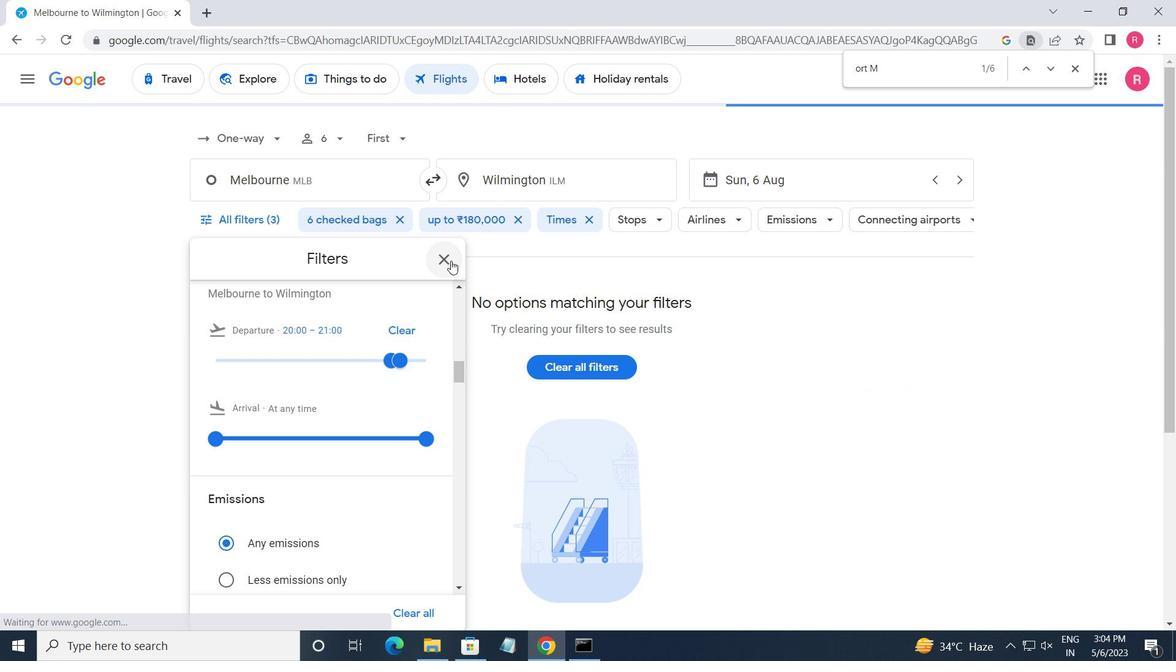 
